 Task: Look for space in Ottaviano, Italy from 13th August, 2023 to 17th August, 2023 for 2 adults in price range Rs.10000 to Rs.16000. Place can be entire place with 2 bedrooms having 2 beds and 1 bathroom. Property type can be house, flat, guest house. Amenities needed are: wifi. Booking option can be shelf check-in. Required host language is English.
Action: Mouse moved to (548, 141)
Screenshot: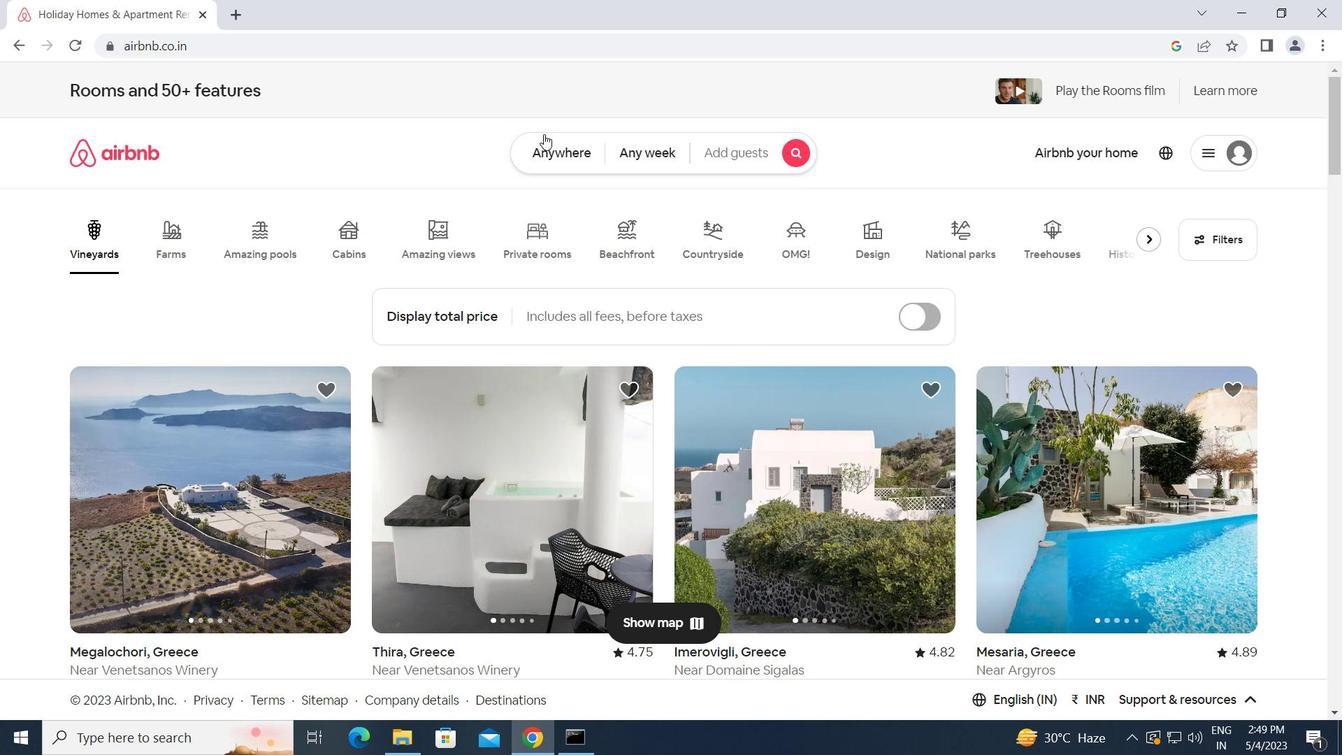 
Action: Mouse pressed left at (548, 141)
Screenshot: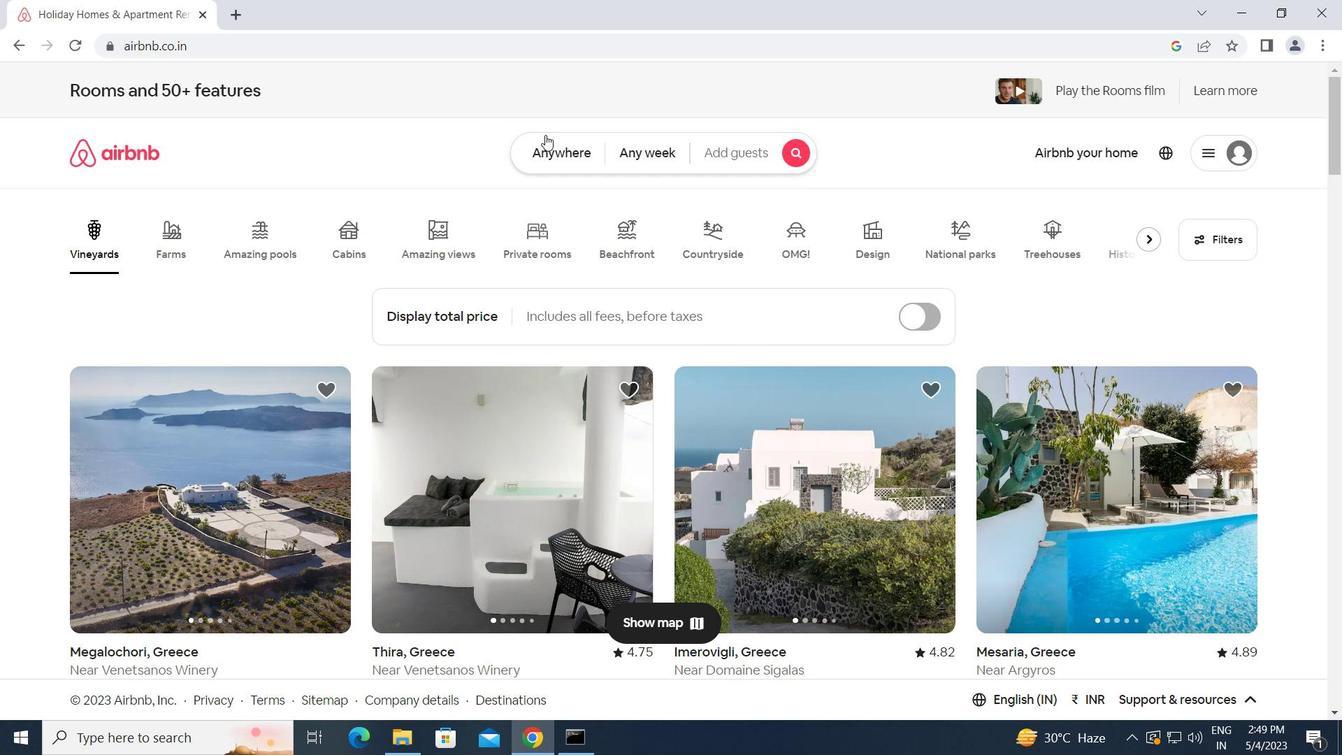 
Action: Mouse moved to (467, 196)
Screenshot: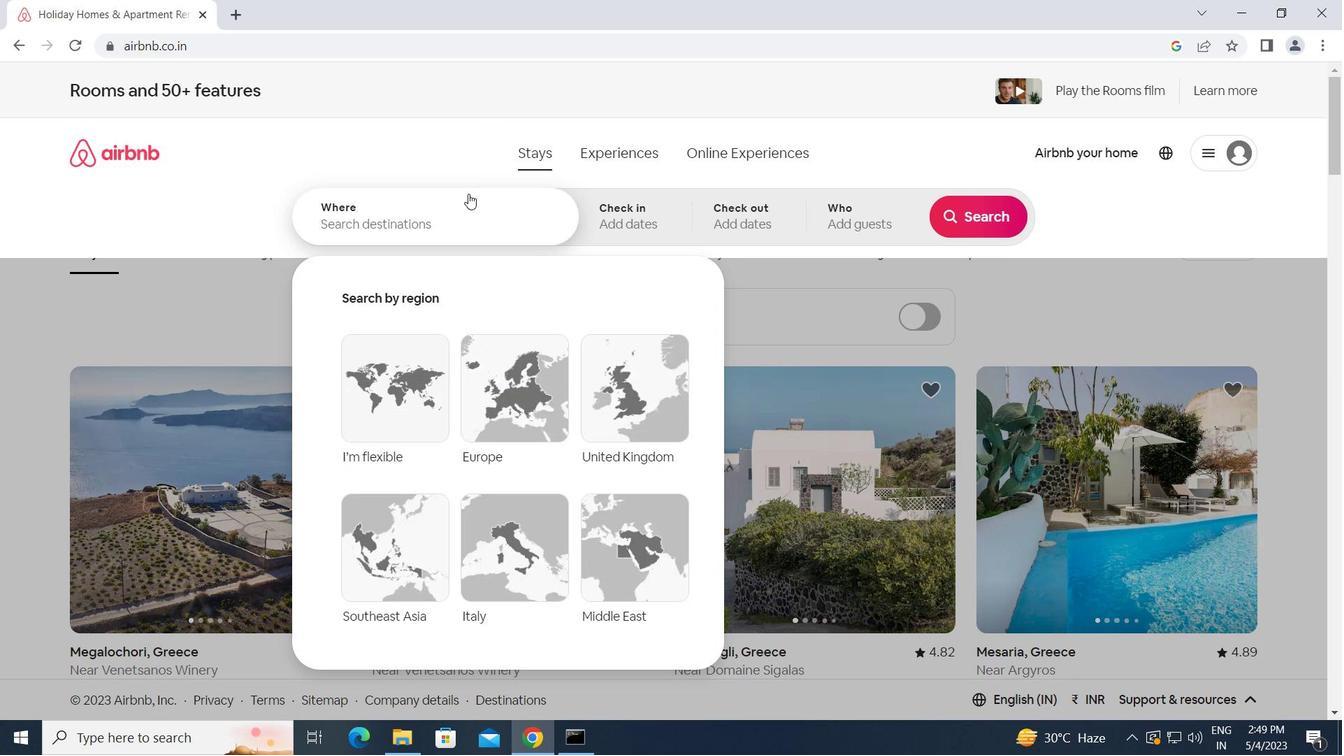 
Action: Mouse pressed left at (467, 196)
Screenshot: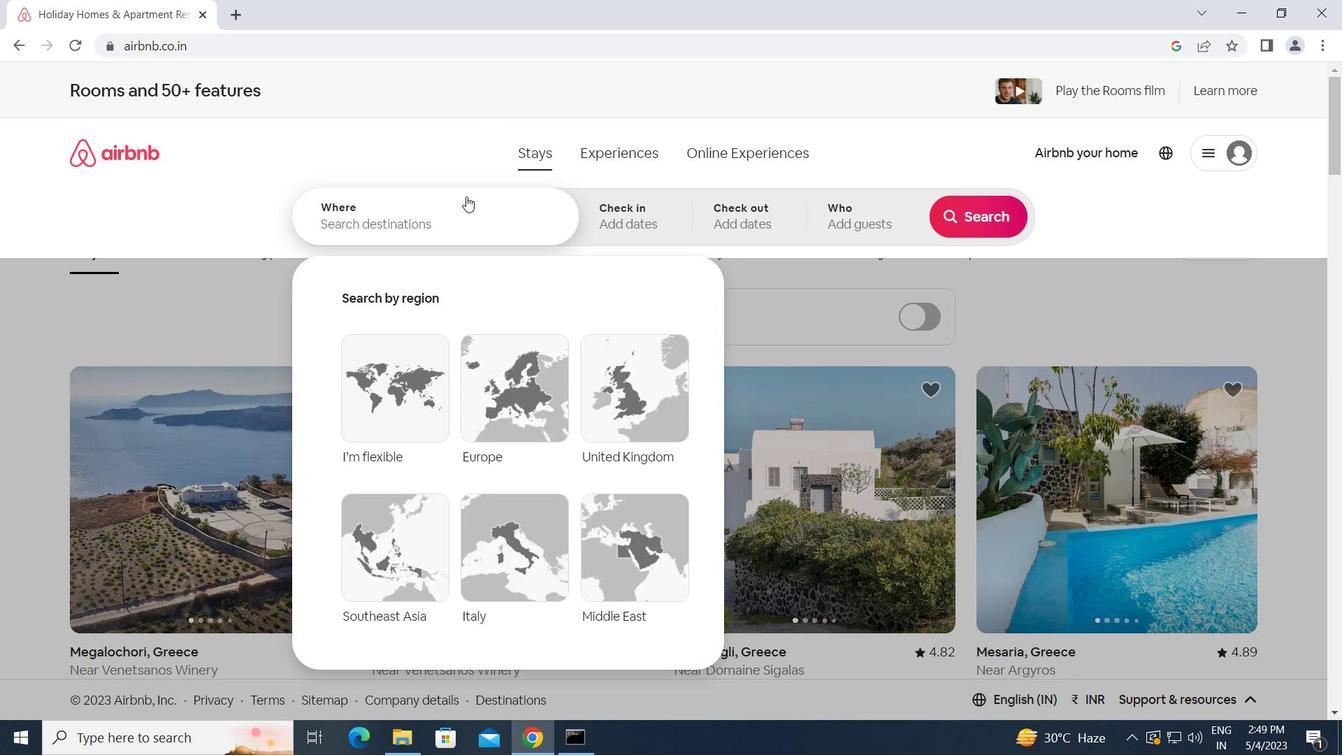 
Action: Key pressed o<Key.caps_lock>ttaviano,<Key.space><Key.caps_lock>i<Key.caps_lock>taly<Key.enter>
Screenshot: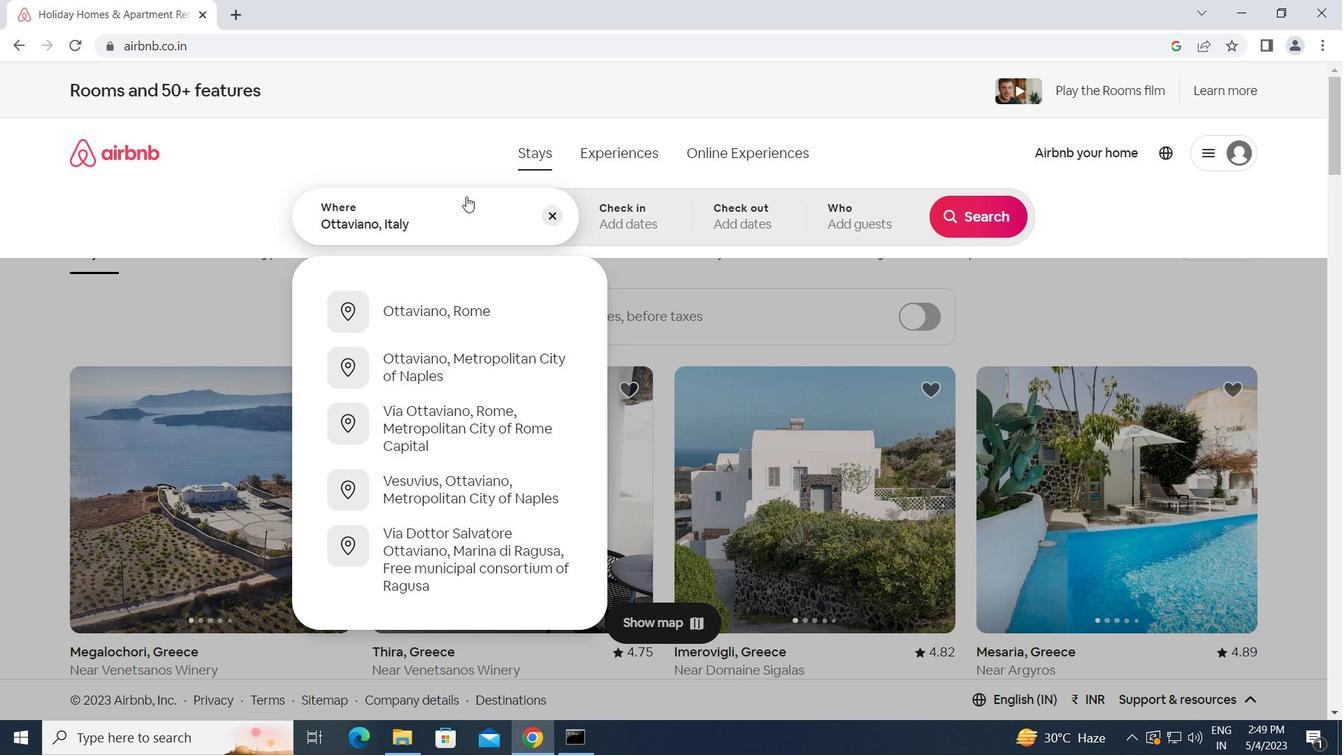 
Action: Mouse moved to (971, 353)
Screenshot: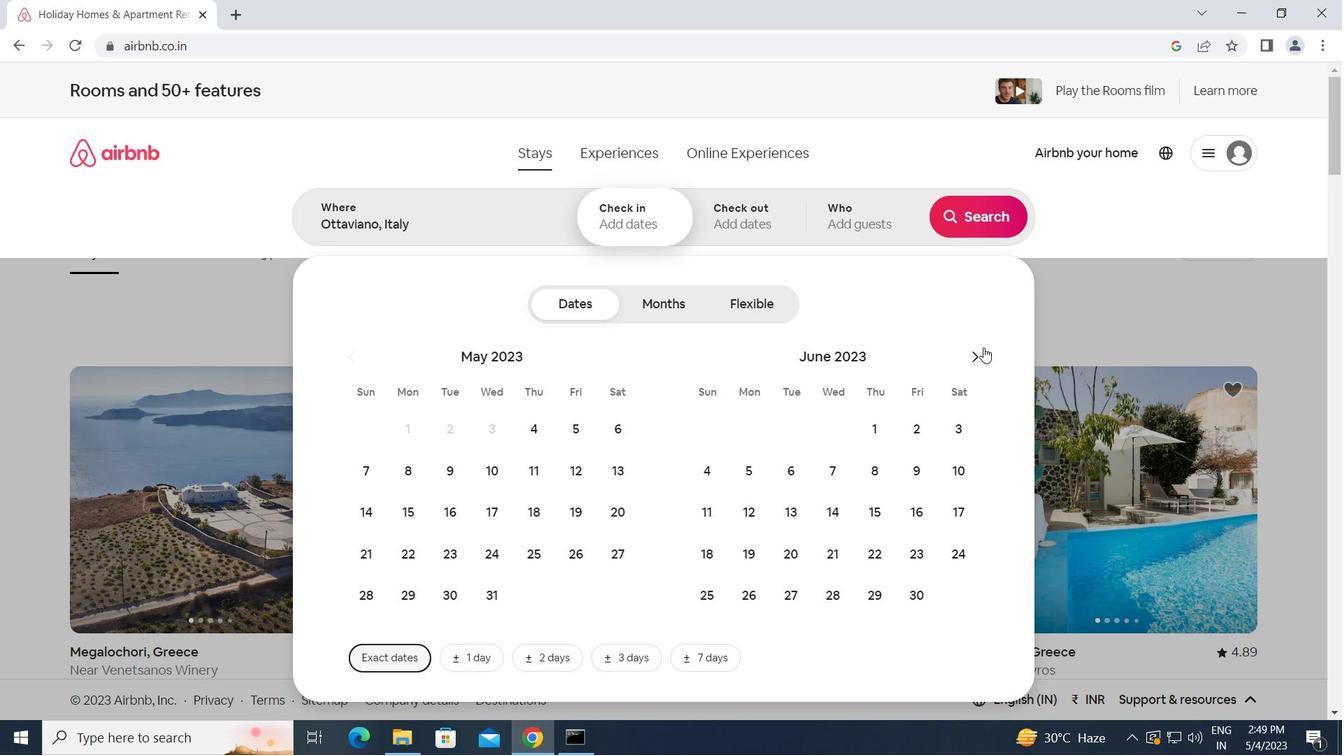 
Action: Mouse pressed left at (971, 353)
Screenshot: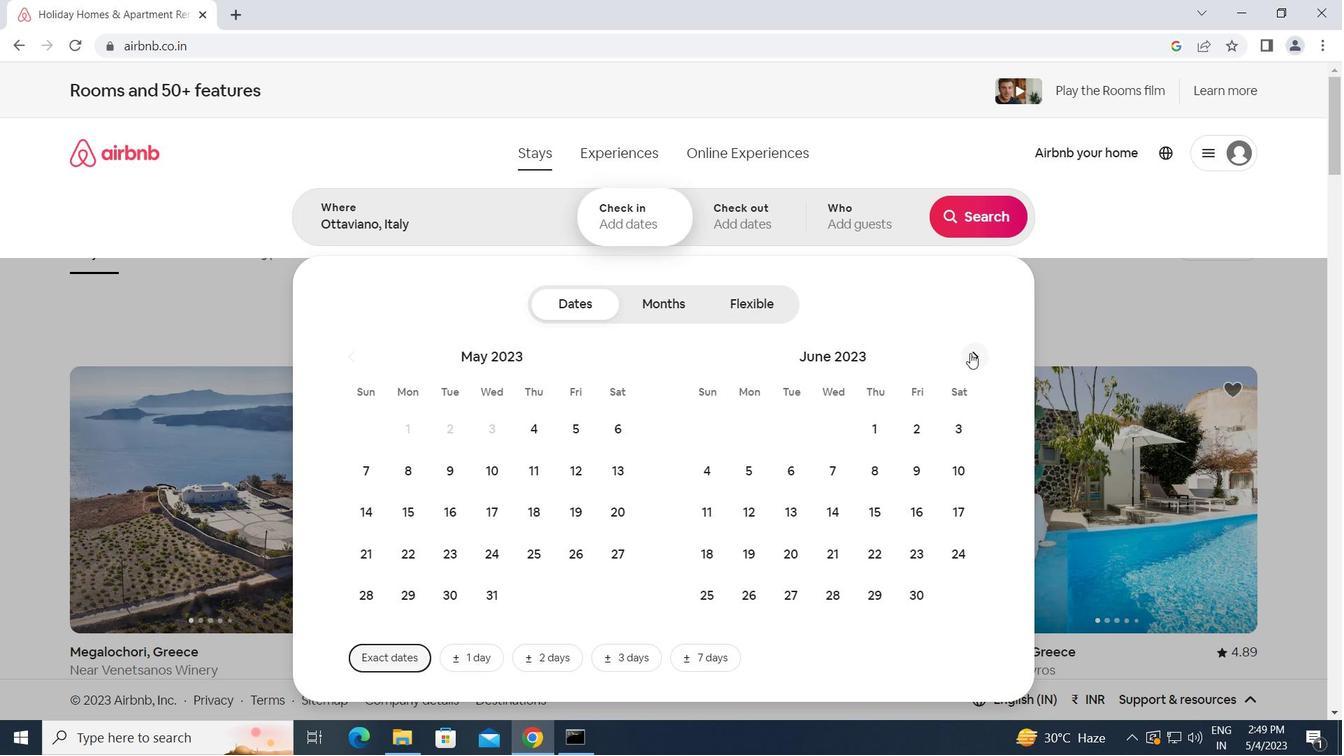 
Action: Mouse pressed left at (971, 353)
Screenshot: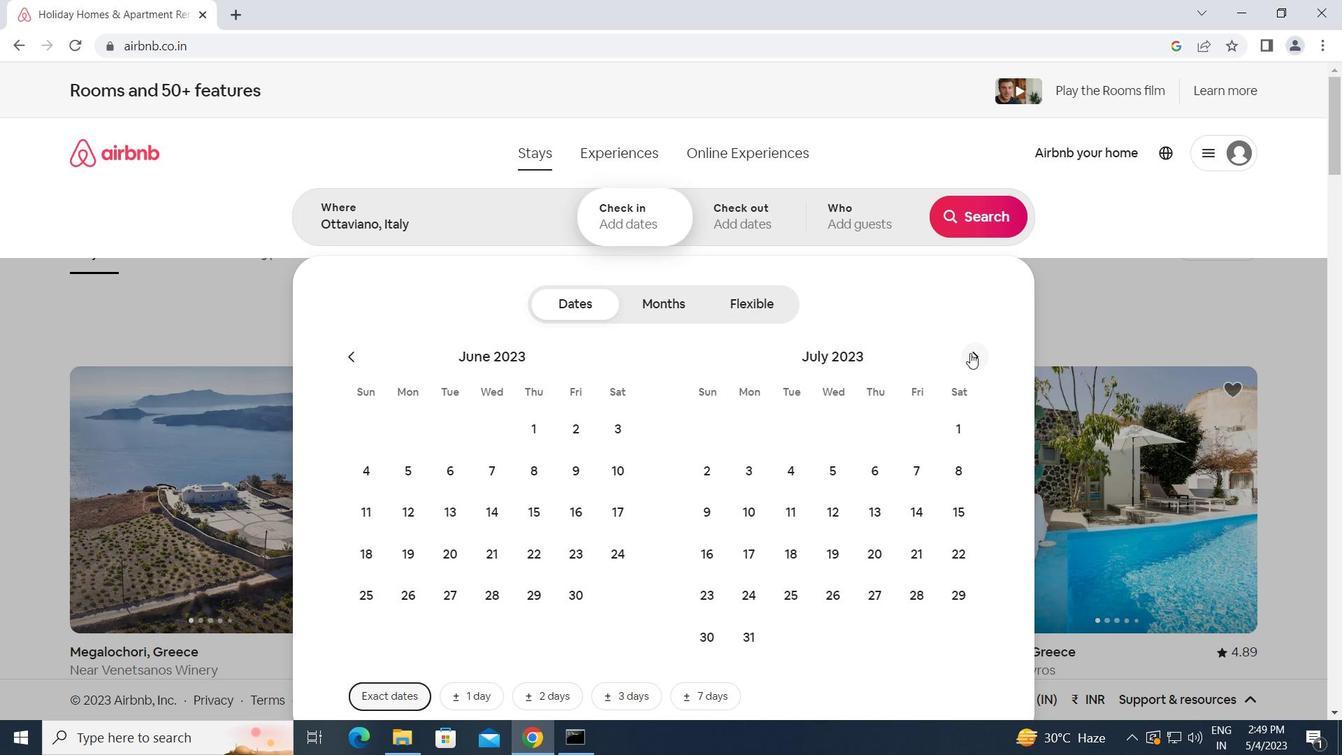 
Action: Mouse moved to (716, 513)
Screenshot: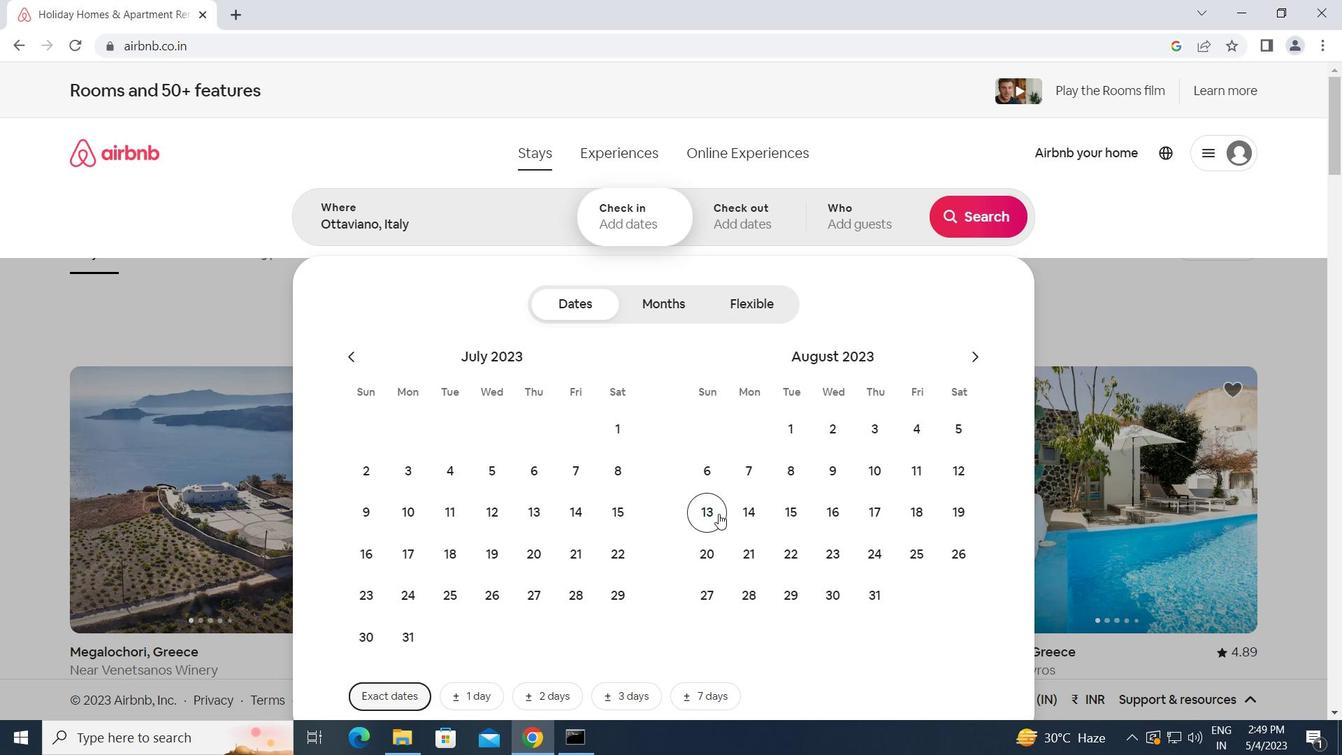 
Action: Mouse pressed left at (716, 513)
Screenshot: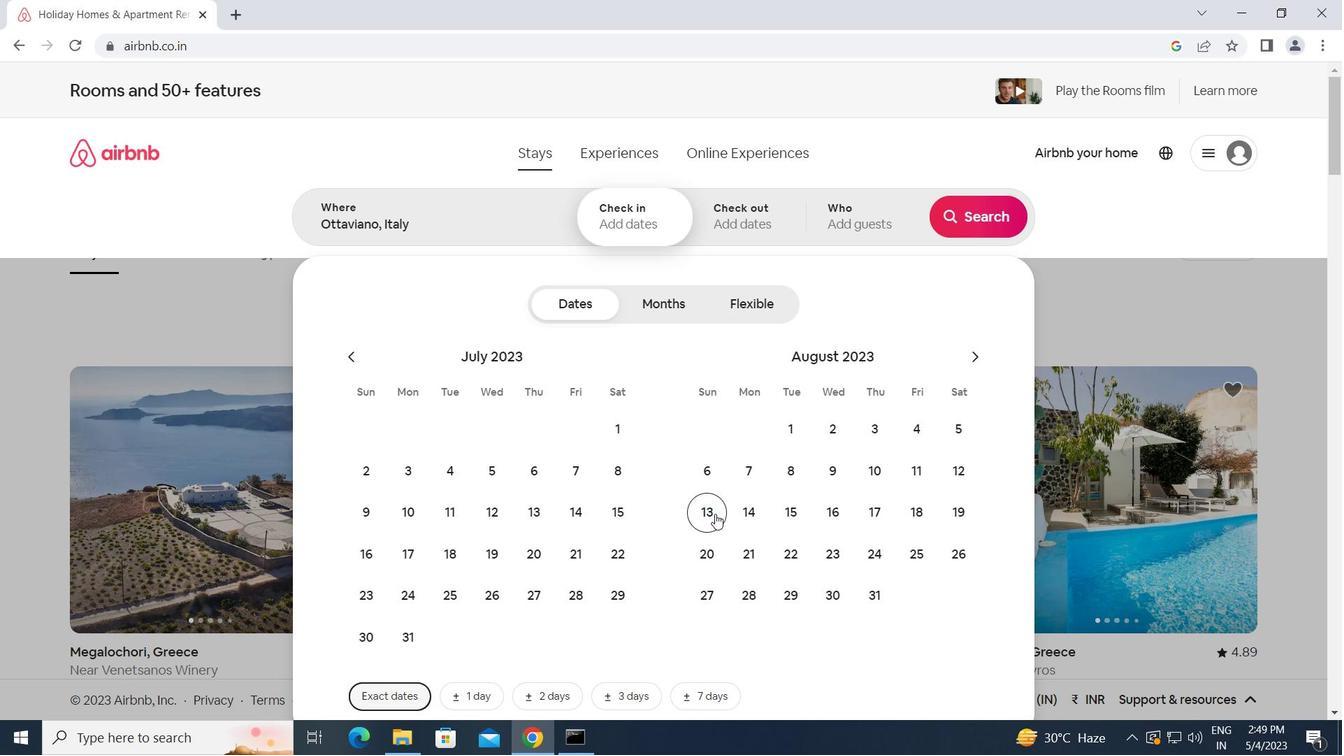 
Action: Mouse moved to (870, 522)
Screenshot: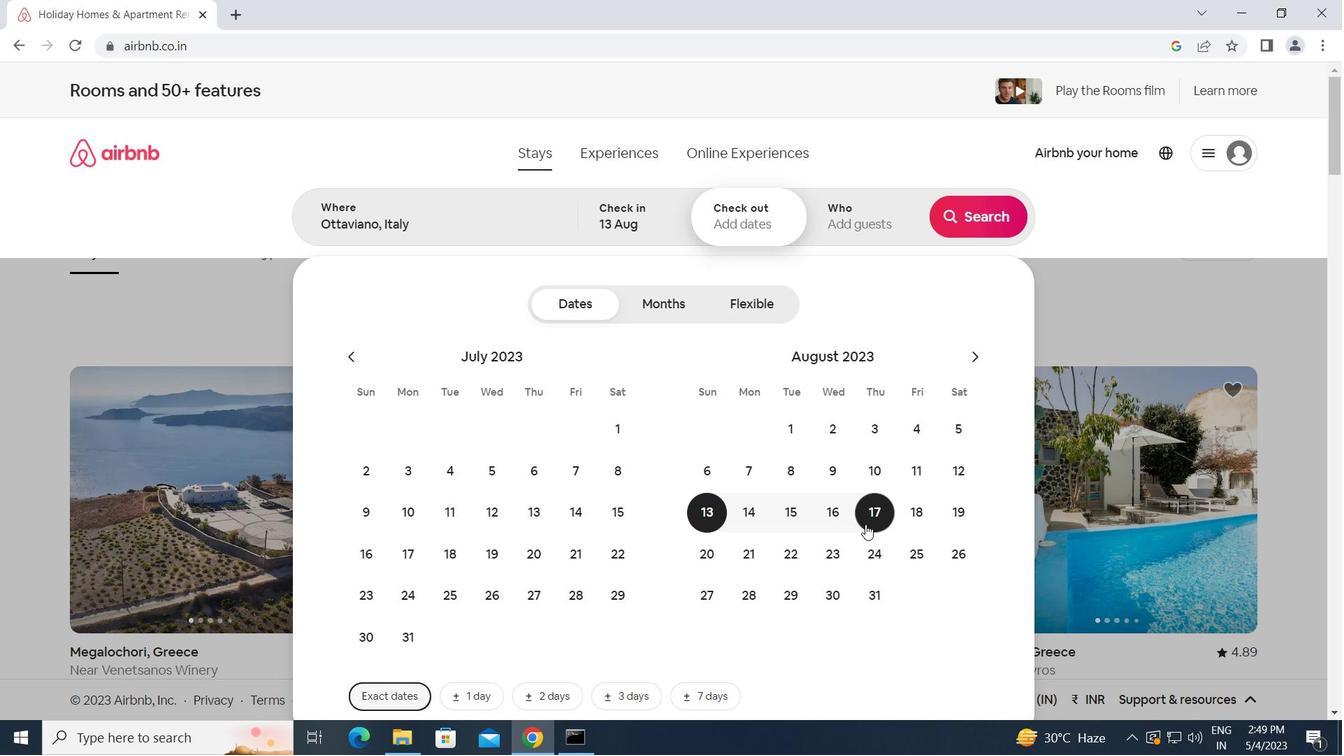 
Action: Mouse pressed left at (870, 522)
Screenshot: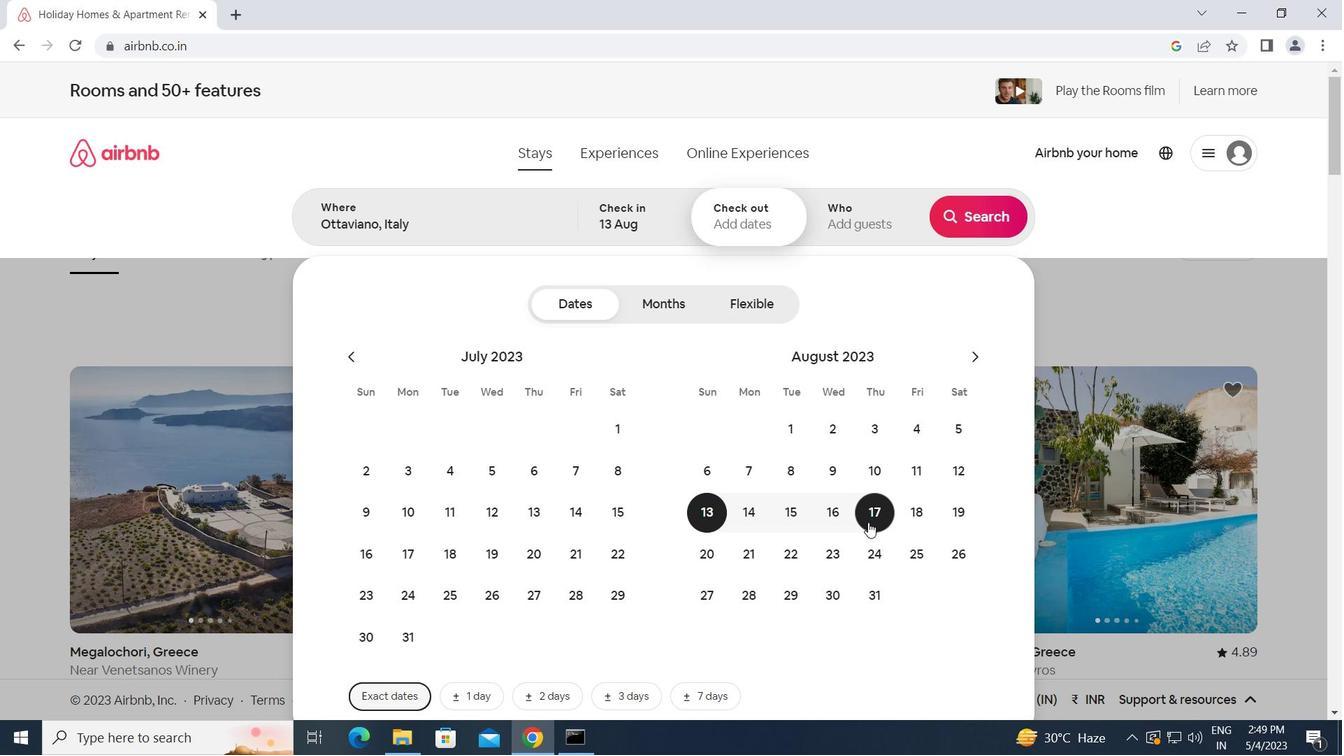
Action: Mouse moved to (855, 212)
Screenshot: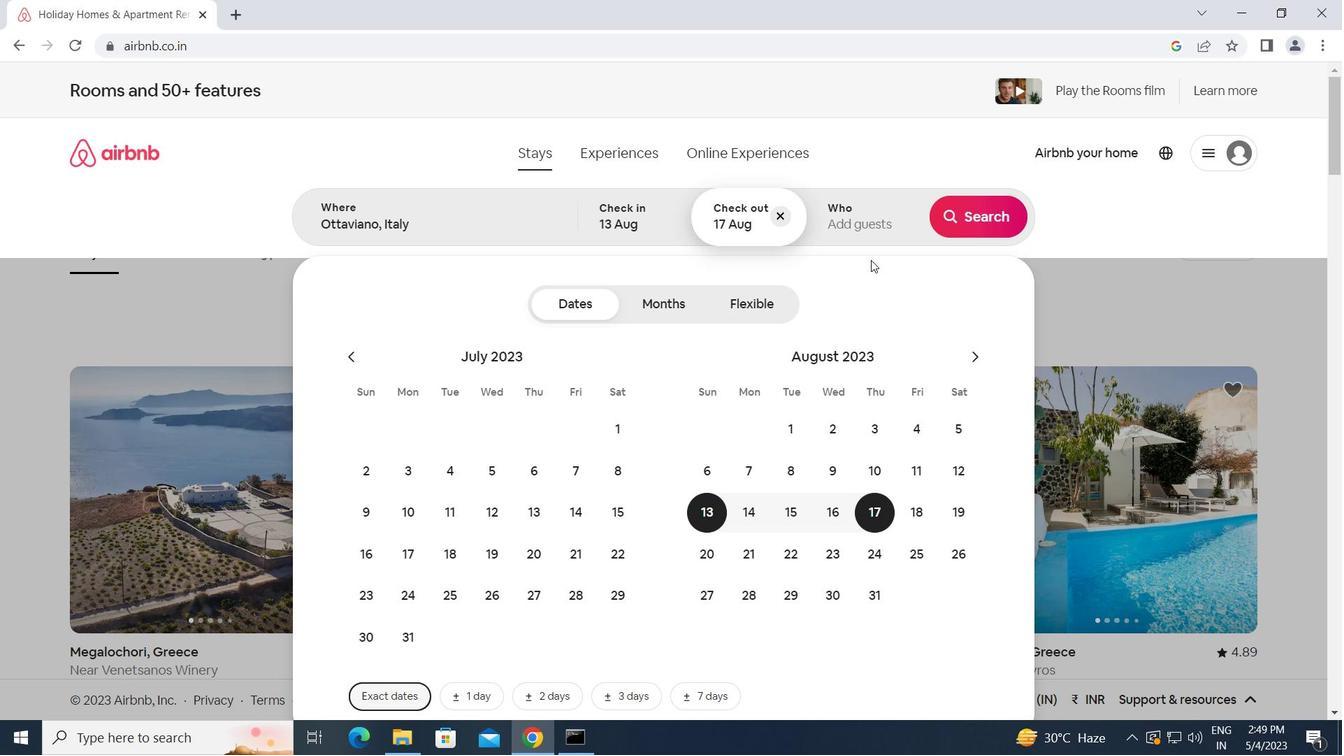 
Action: Mouse pressed left at (855, 212)
Screenshot: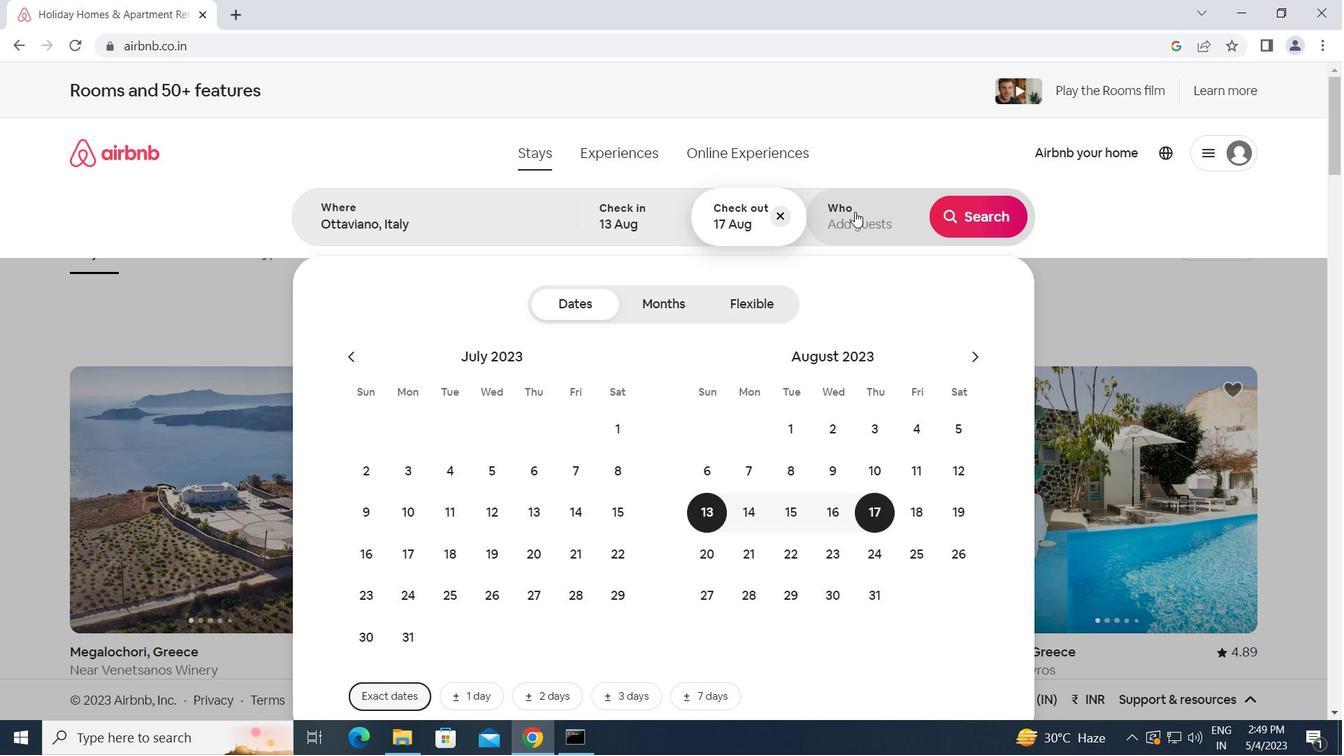 
Action: Mouse moved to (981, 318)
Screenshot: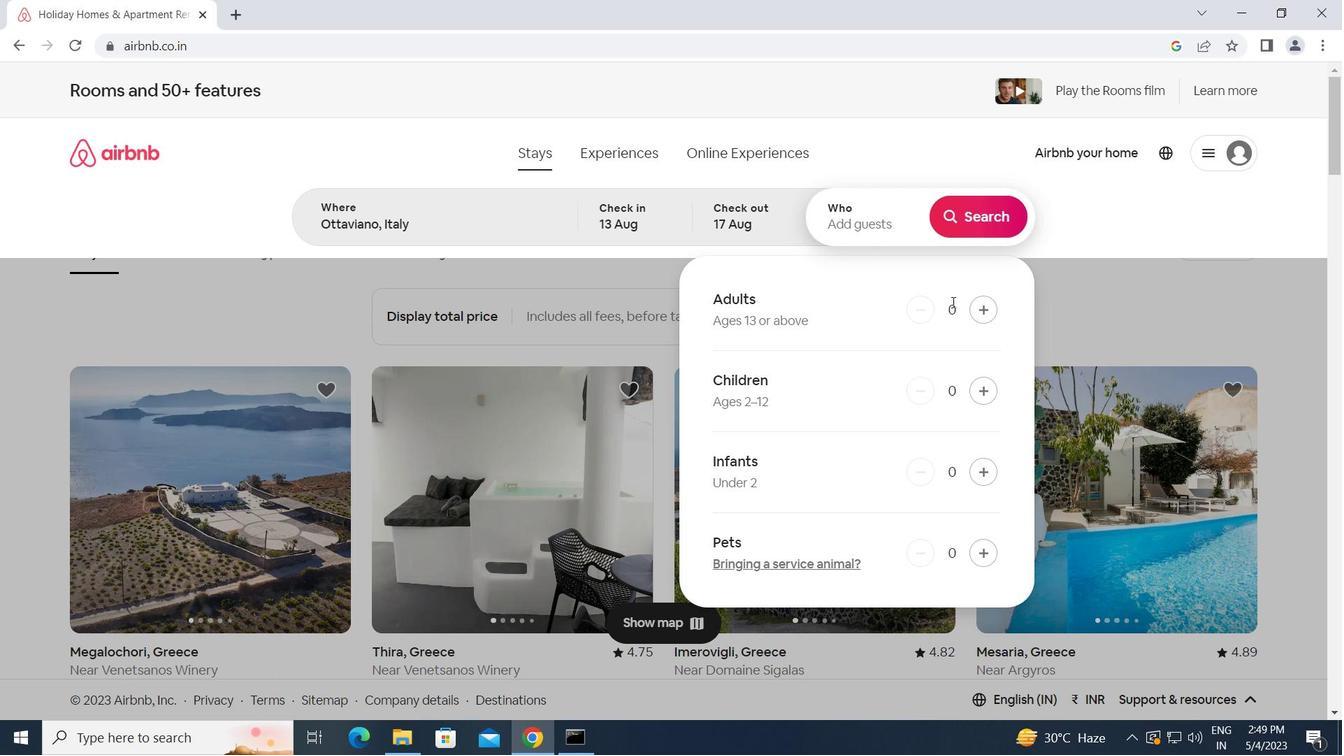 
Action: Mouse pressed left at (981, 318)
Screenshot: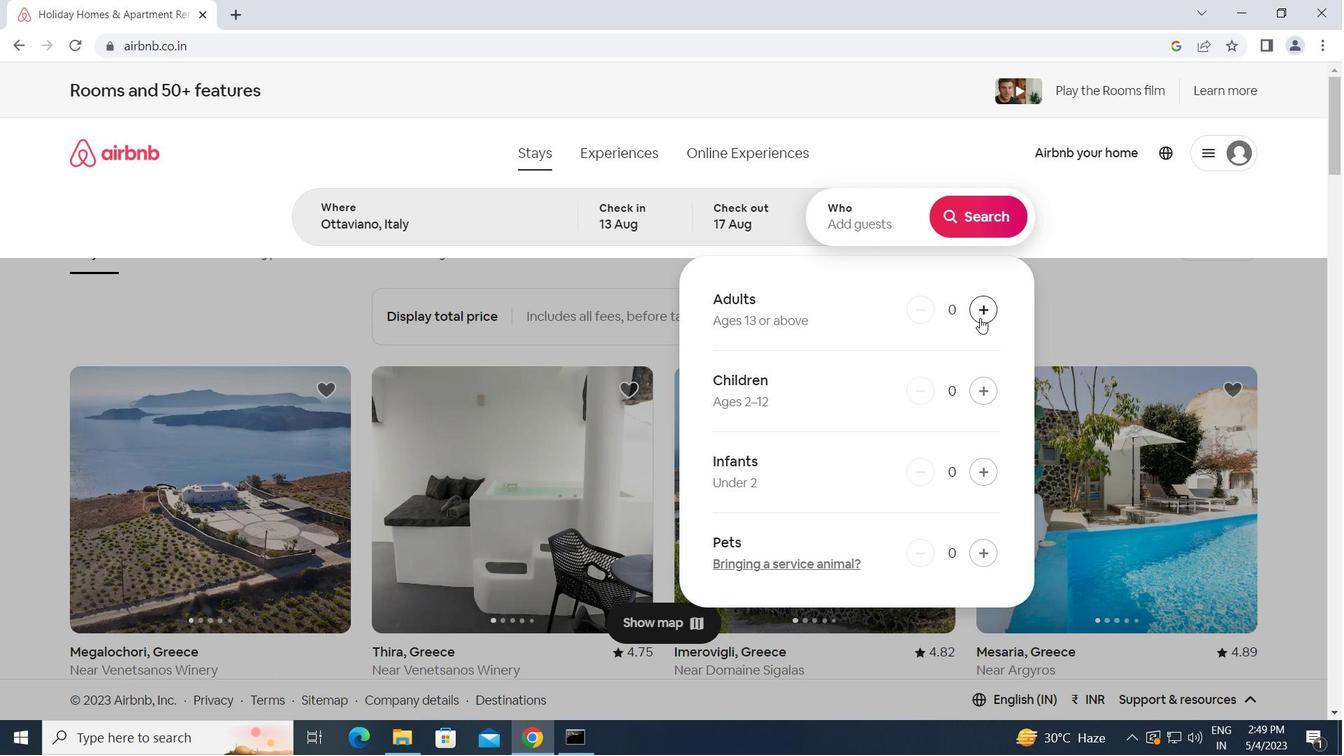 
Action: Mouse pressed left at (981, 318)
Screenshot: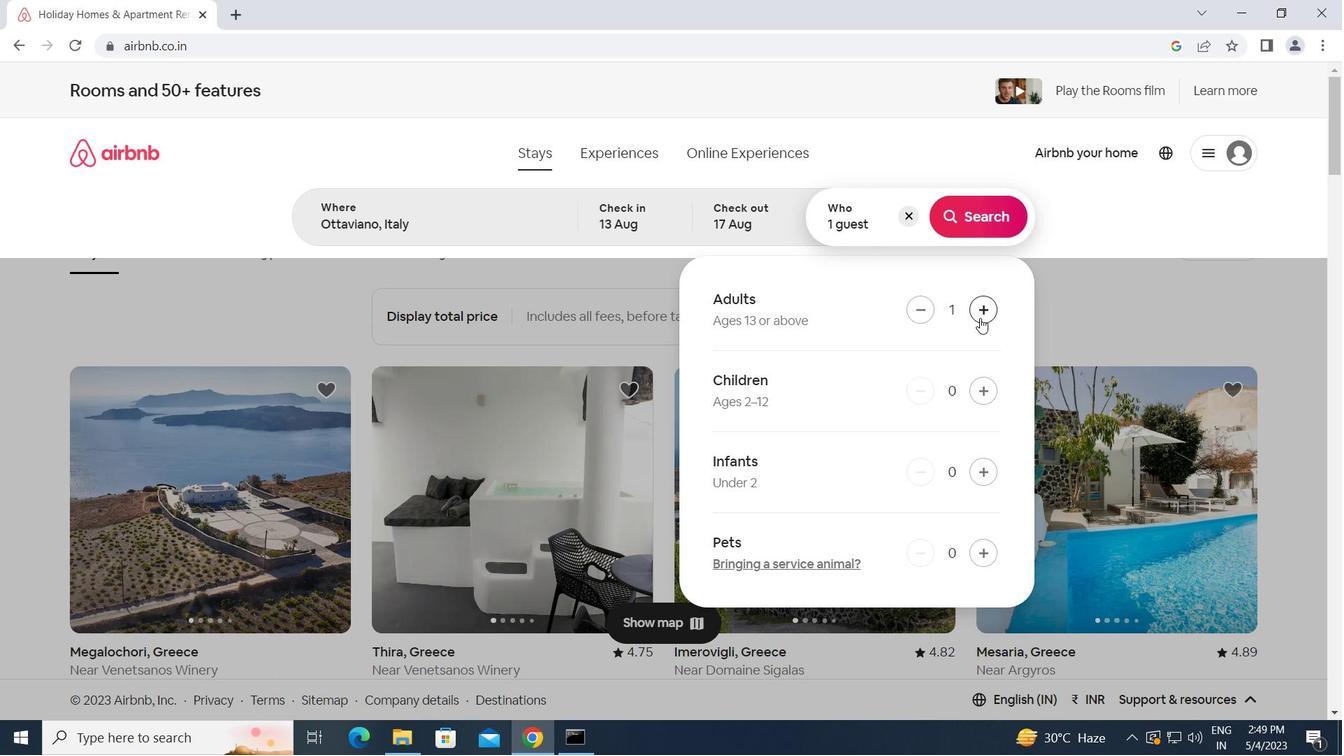 
Action: Mouse moved to (966, 222)
Screenshot: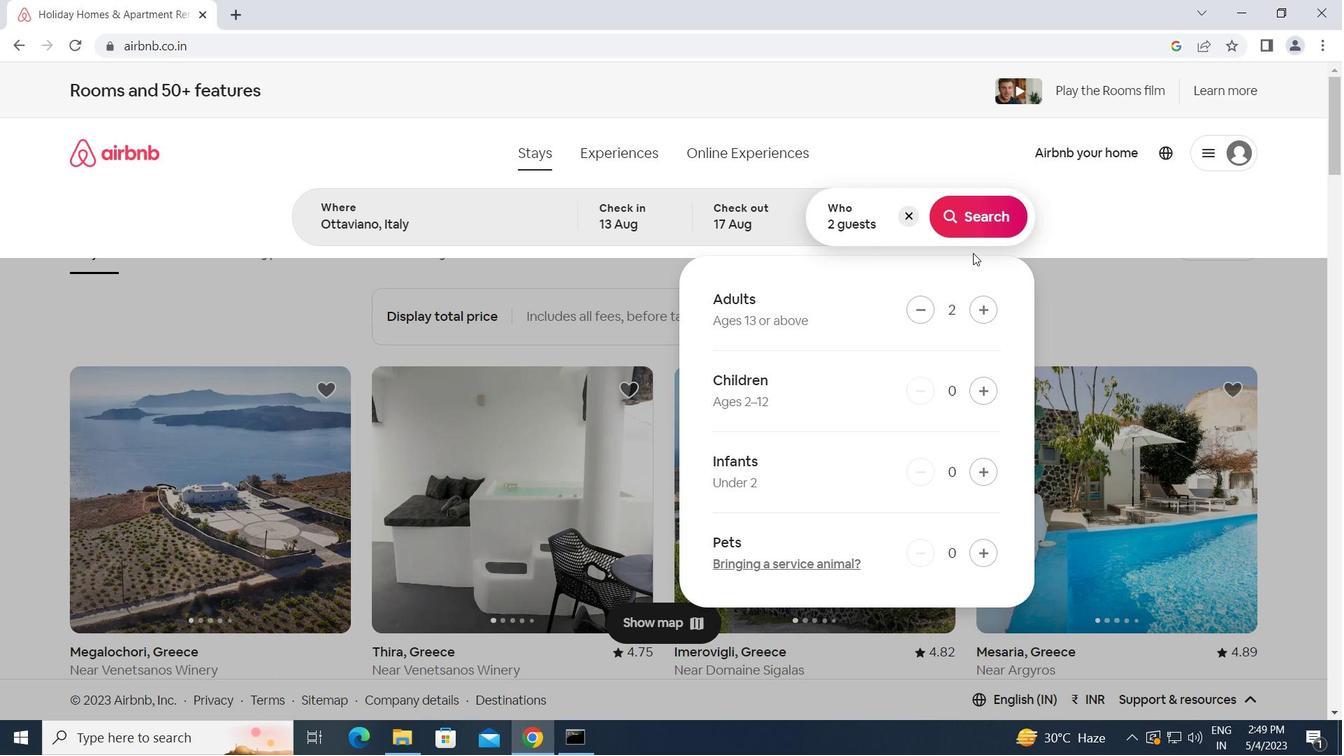 
Action: Mouse pressed left at (966, 222)
Screenshot: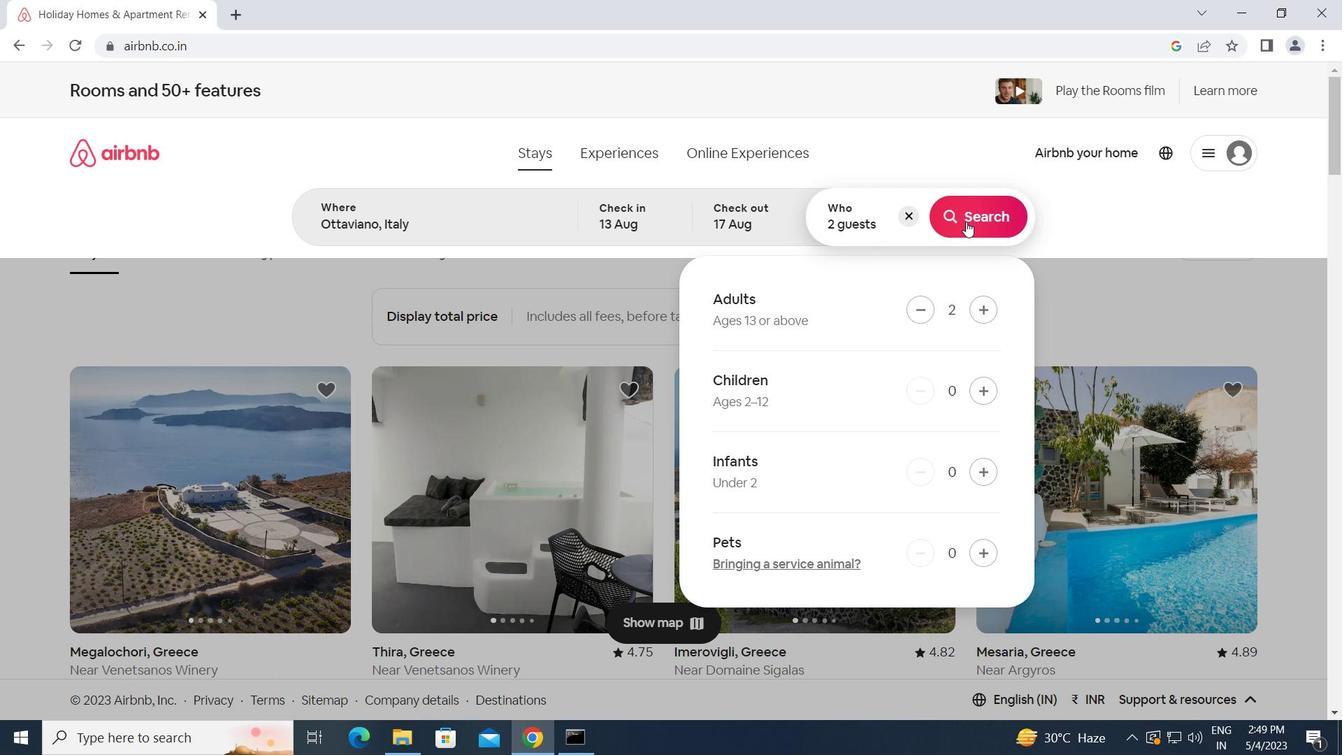 
Action: Mouse moved to (1256, 172)
Screenshot: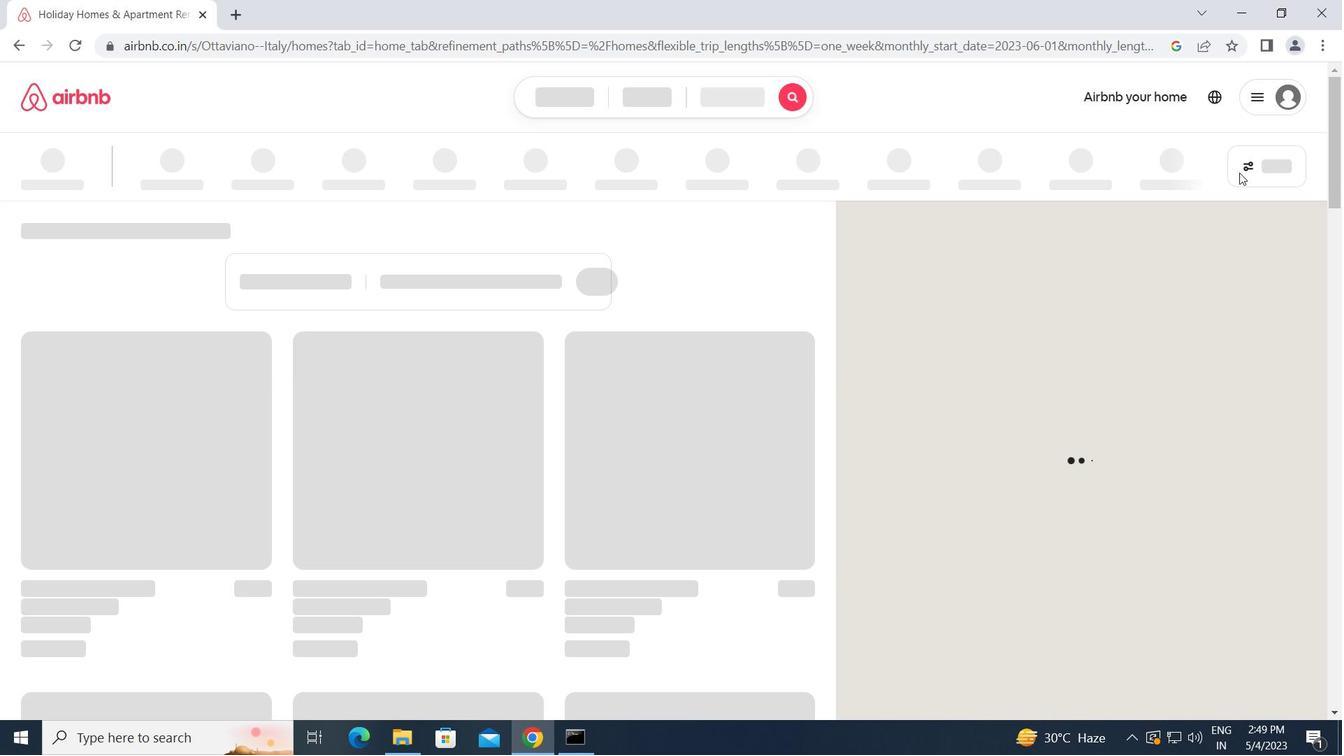 
Action: Mouse pressed left at (1256, 172)
Screenshot: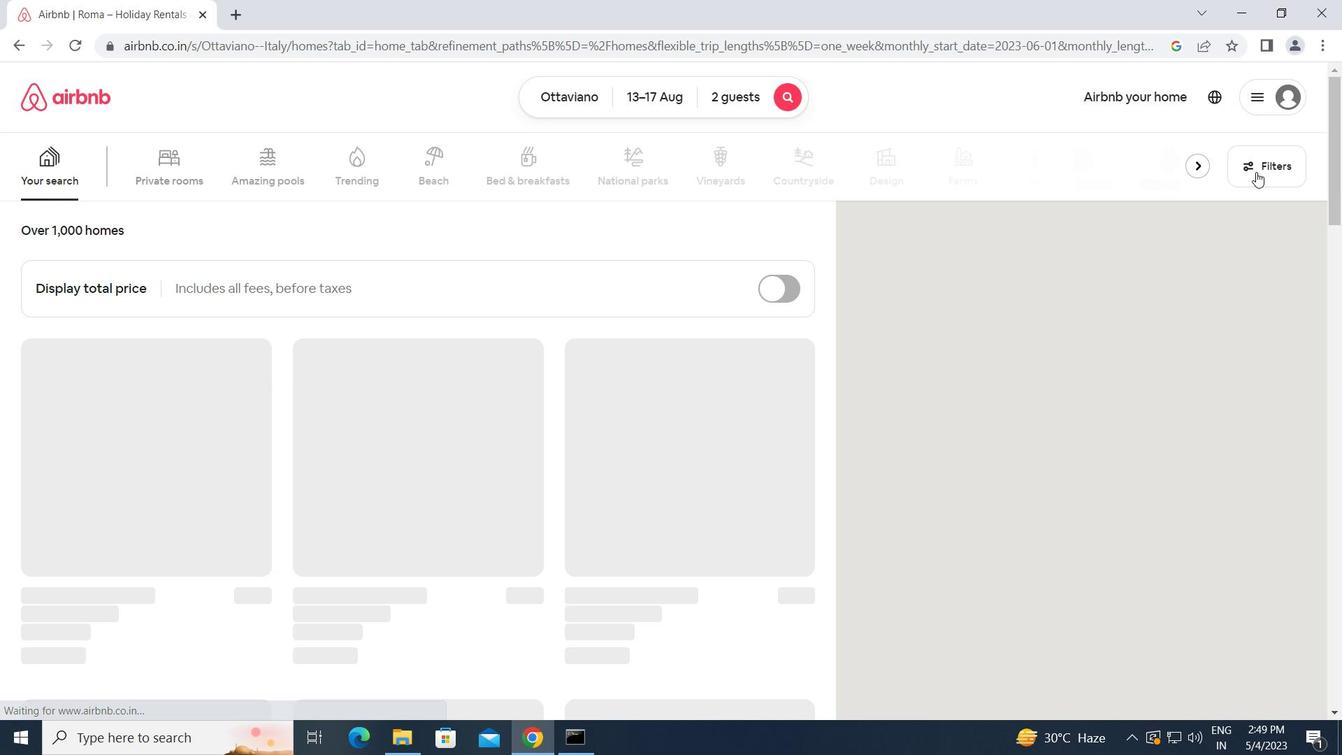 
Action: Mouse moved to (458, 387)
Screenshot: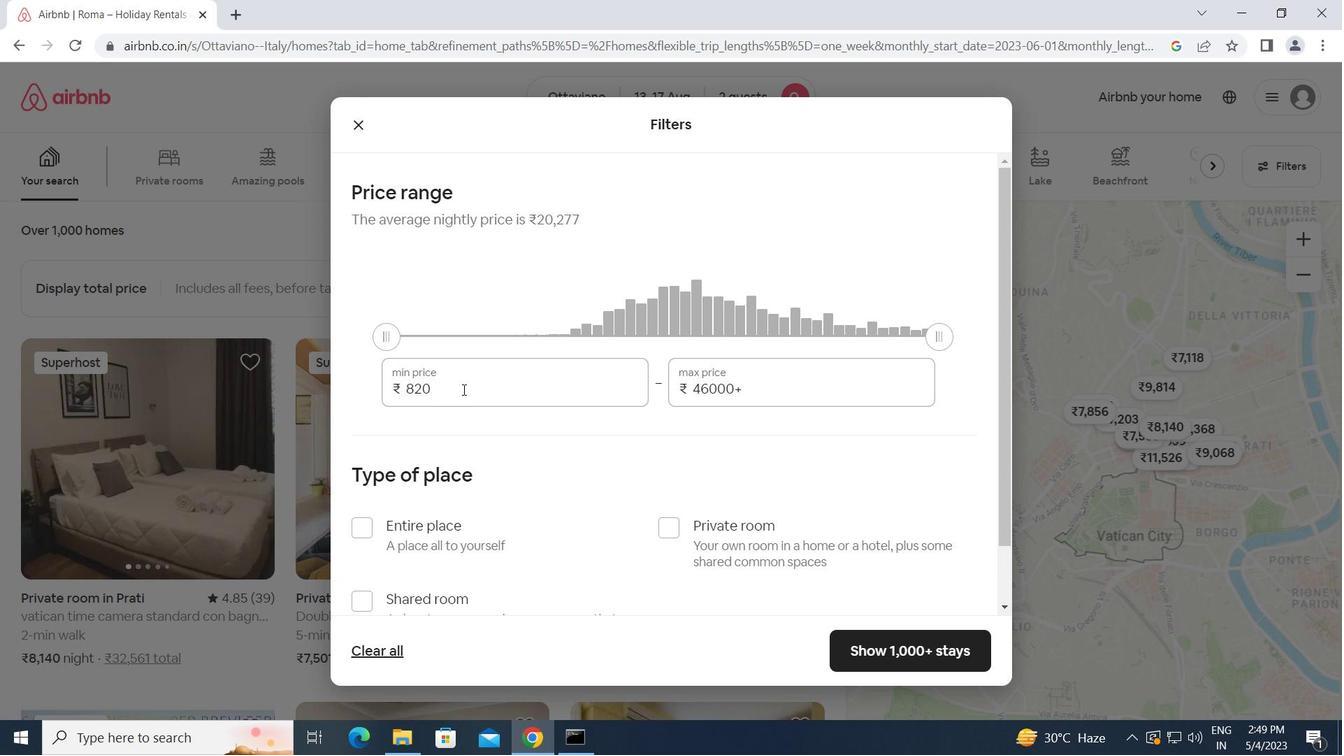 
Action: Mouse pressed left at (458, 387)
Screenshot: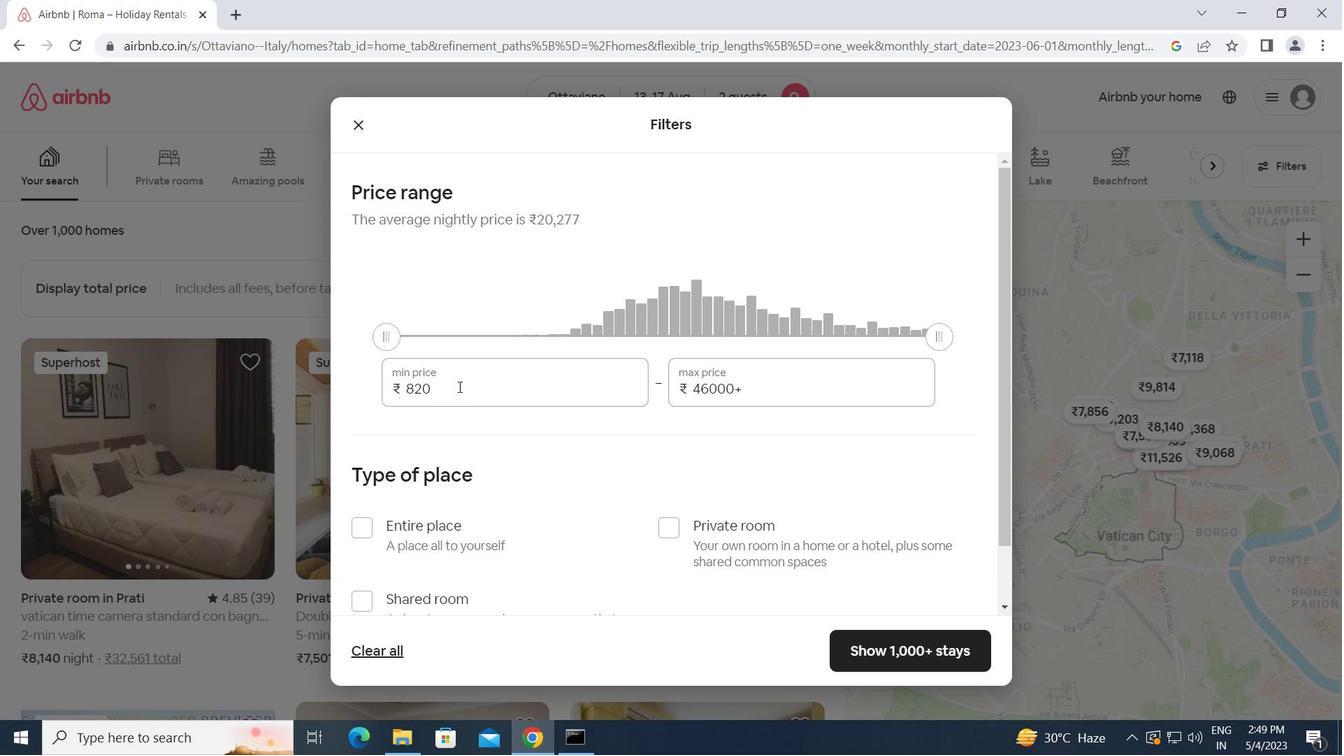 
Action: Mouse moved to (371, 384)
Screenshot: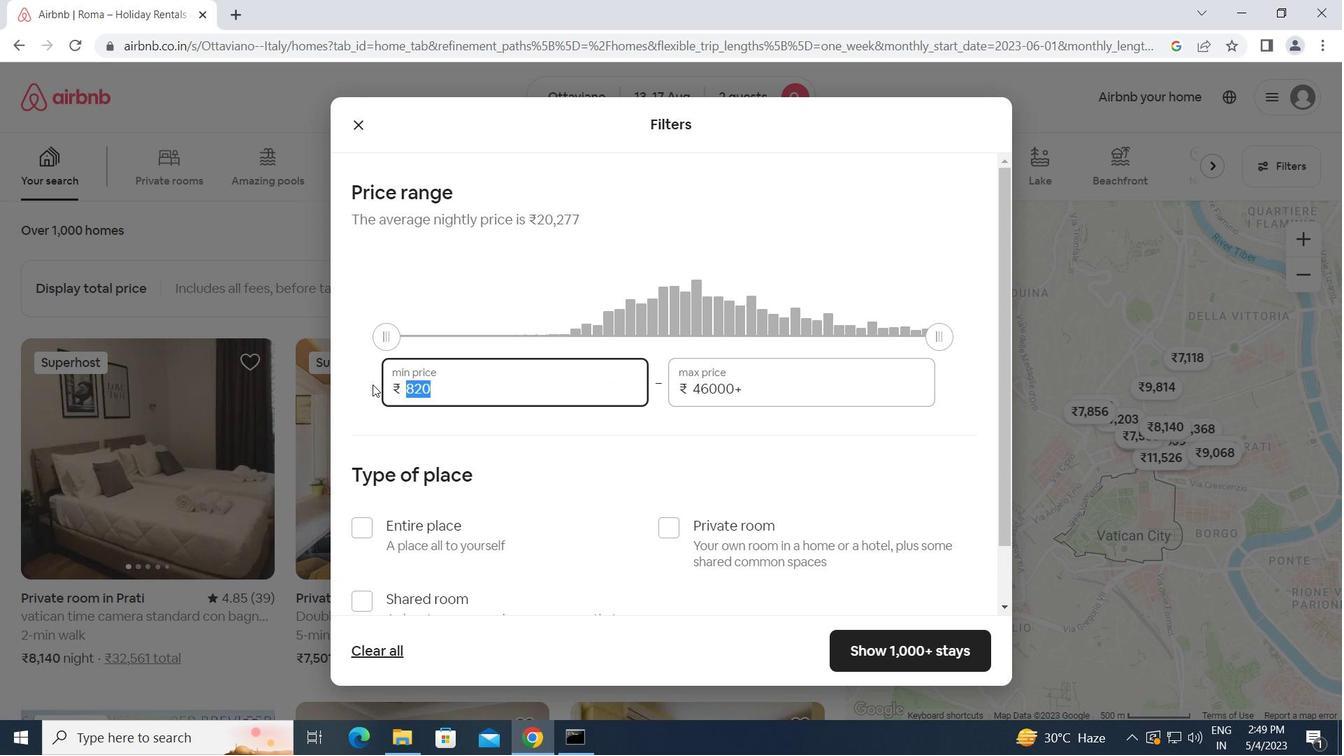 
Action: Key pressed 10000<Key.tab>16000
Screenshot: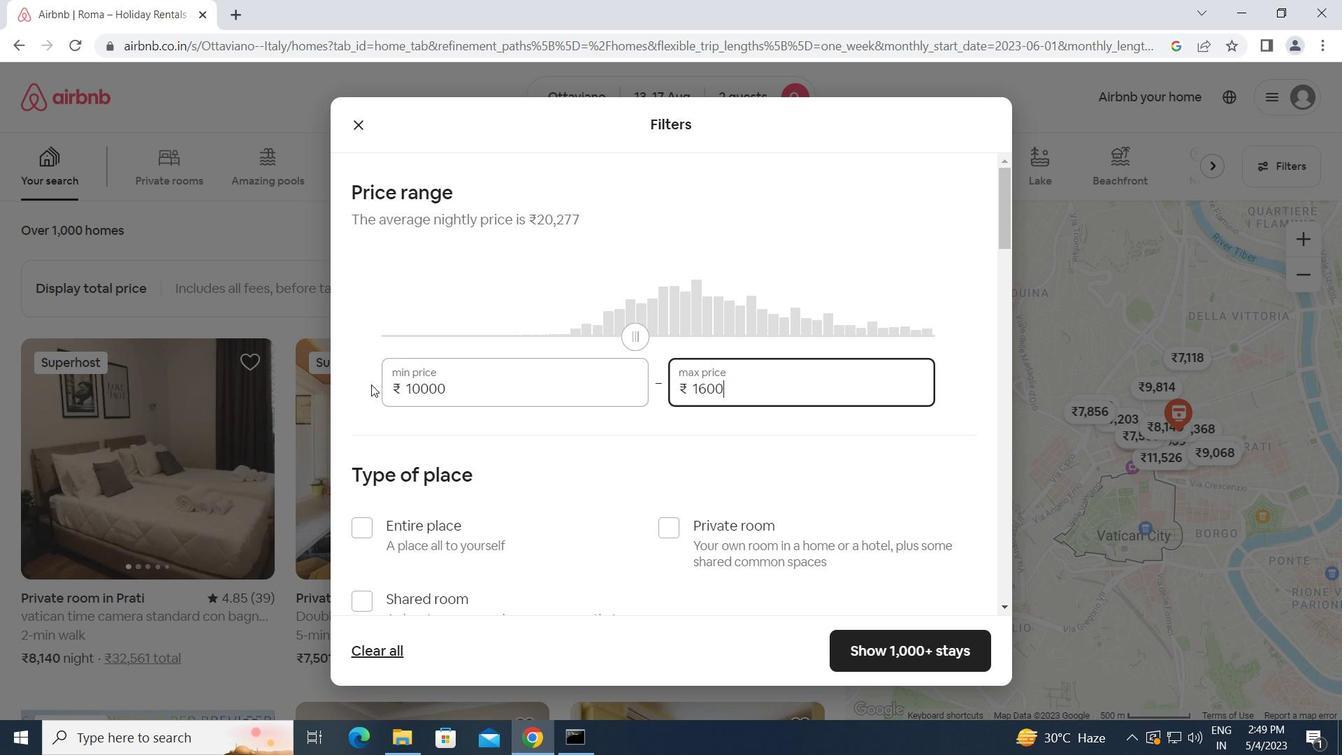 
Action: Mouse moved to (455, 457)
Screenshot: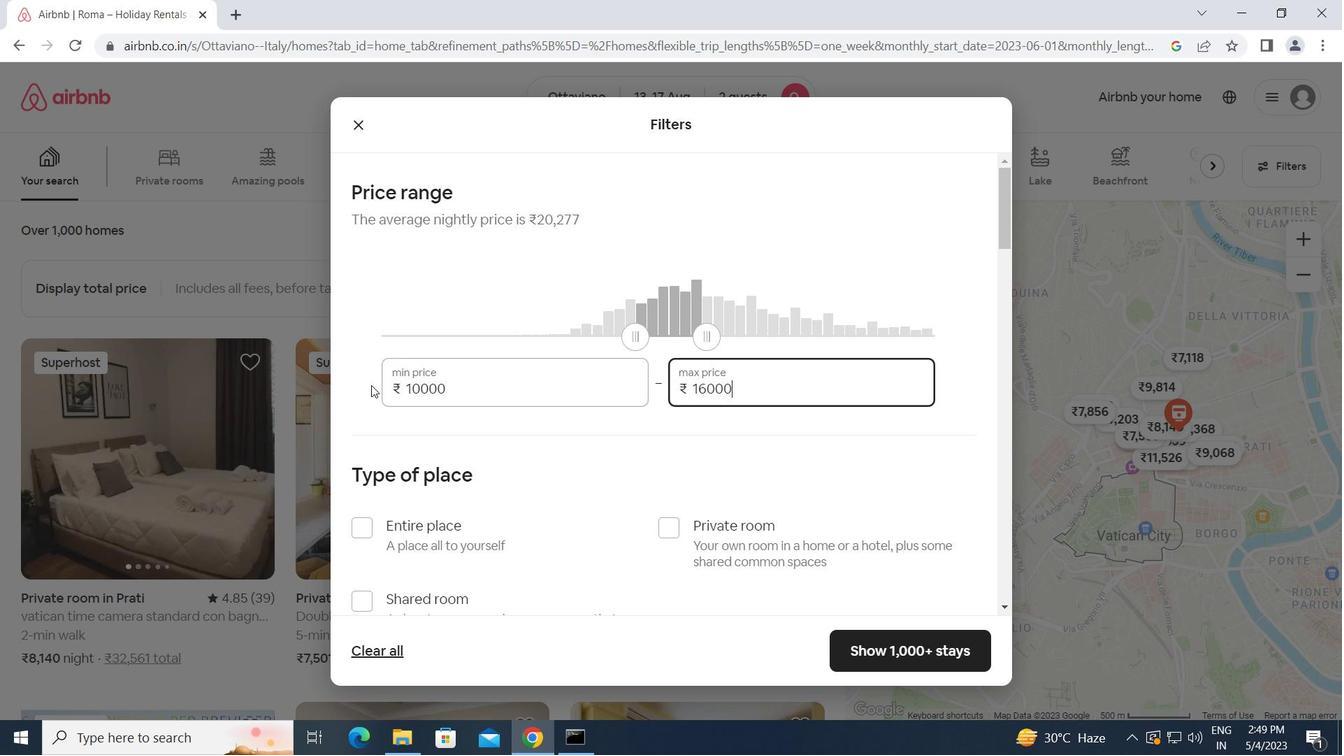 
Action: Mouse scrolled (455, 456) with delta (0, 0)
Screenshot: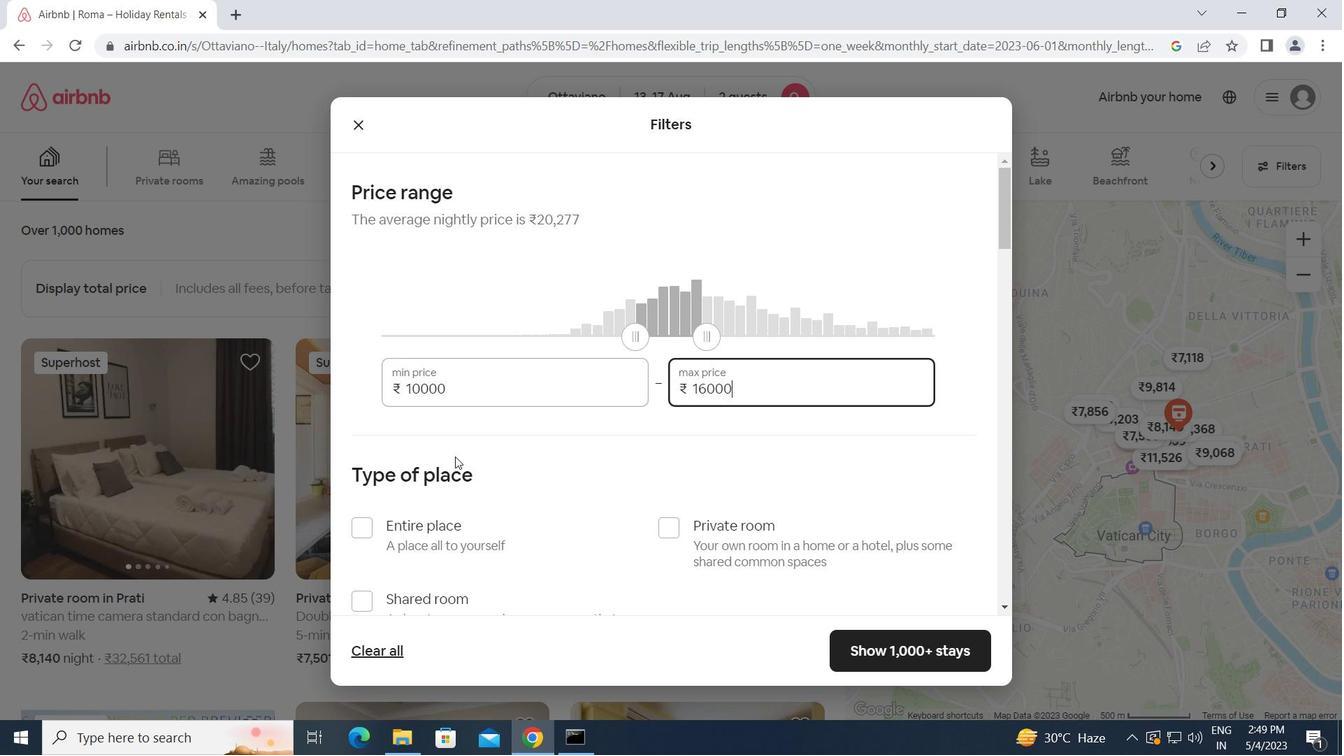 
Action: Mouse moved to (360, 440)
Screenshot: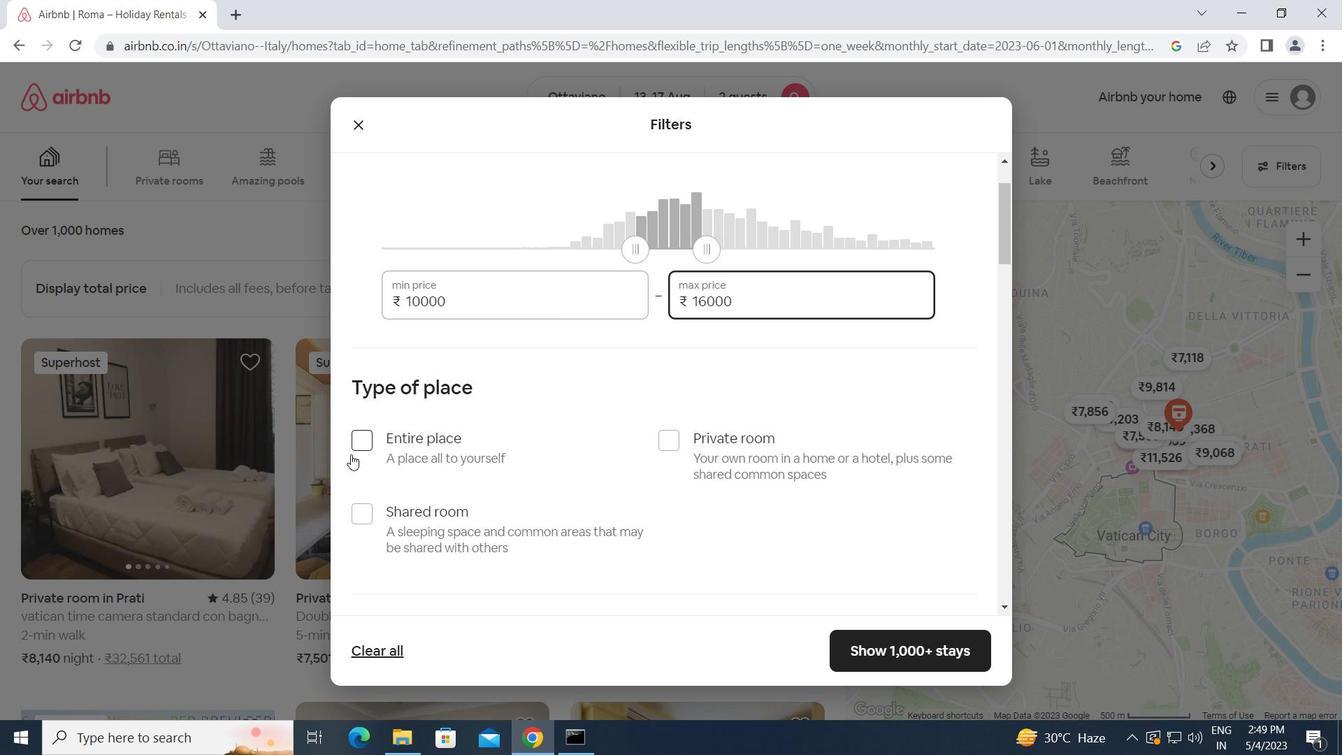 
Action: Mouse pressed left at (360, 440)
Screenshot: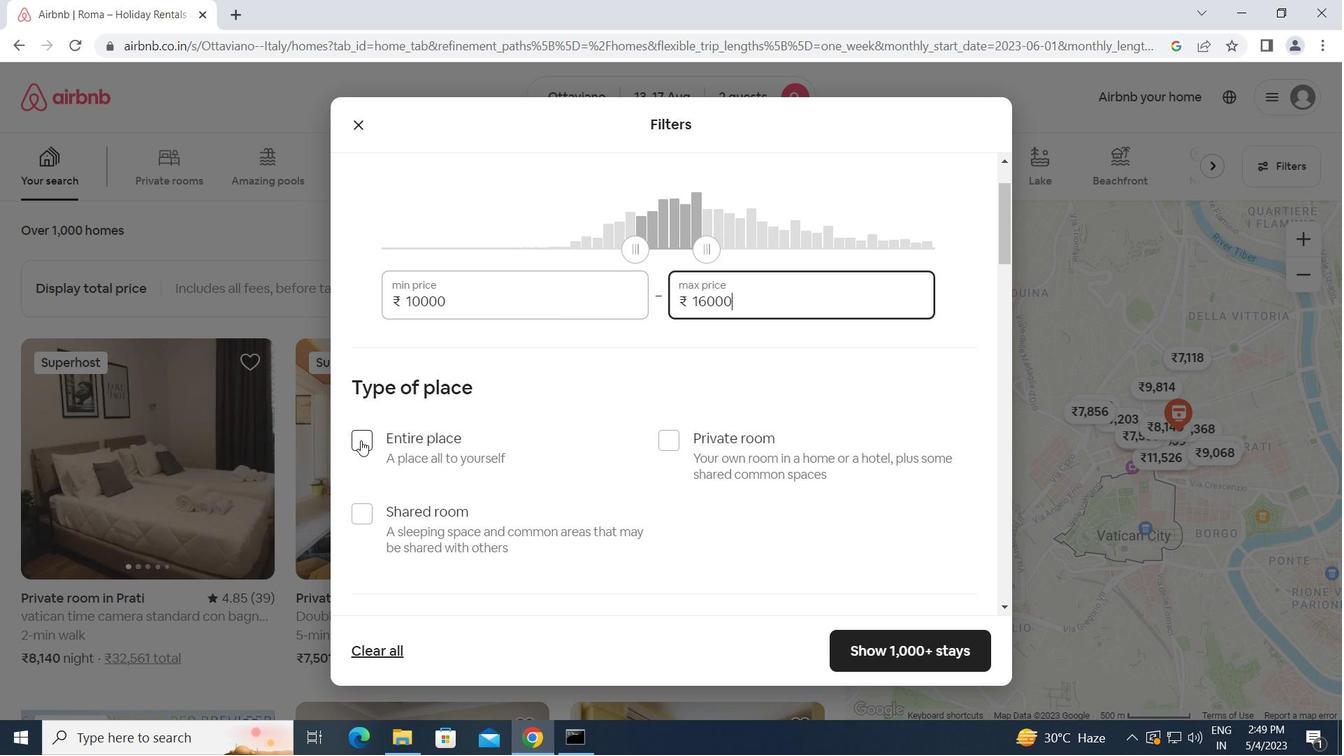 
Action: Mouse moved to (540, 460)
Screenshot: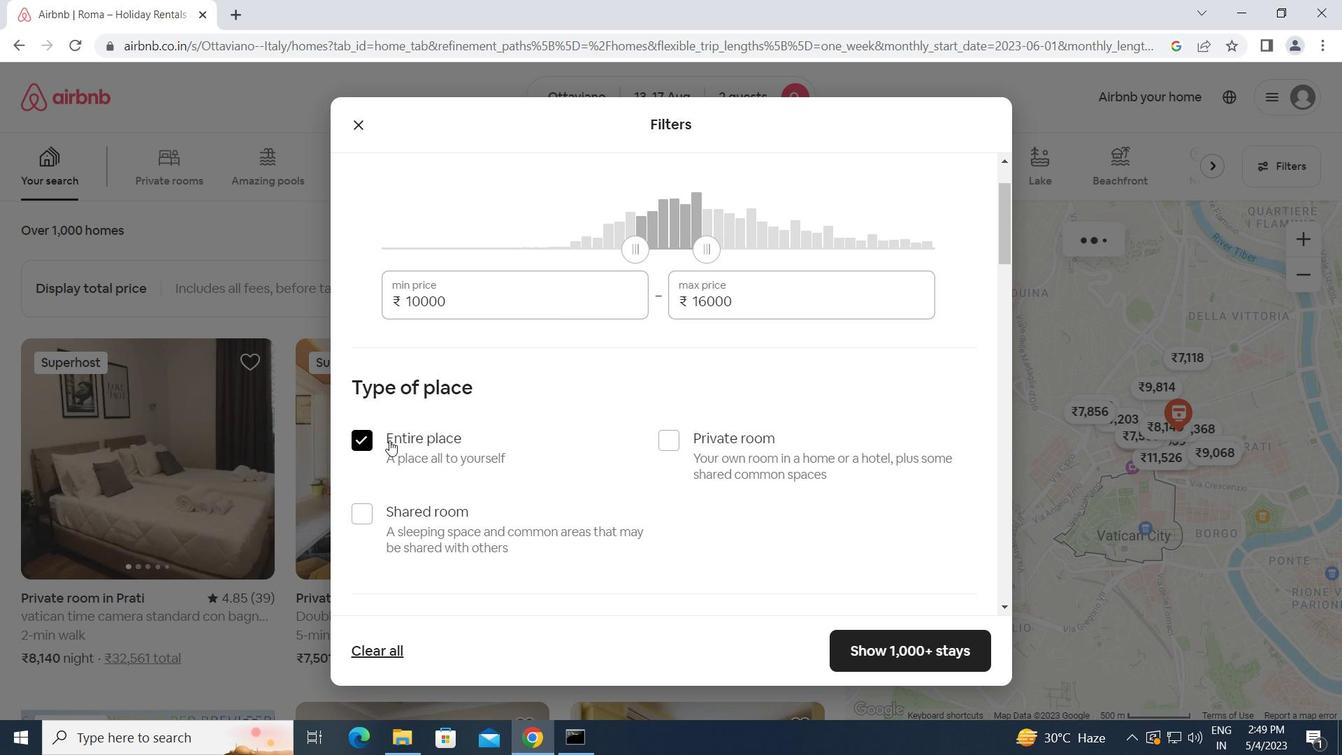 
Action: Mouse scrolled (540, 460) with delta (0, 0)
Screenshot: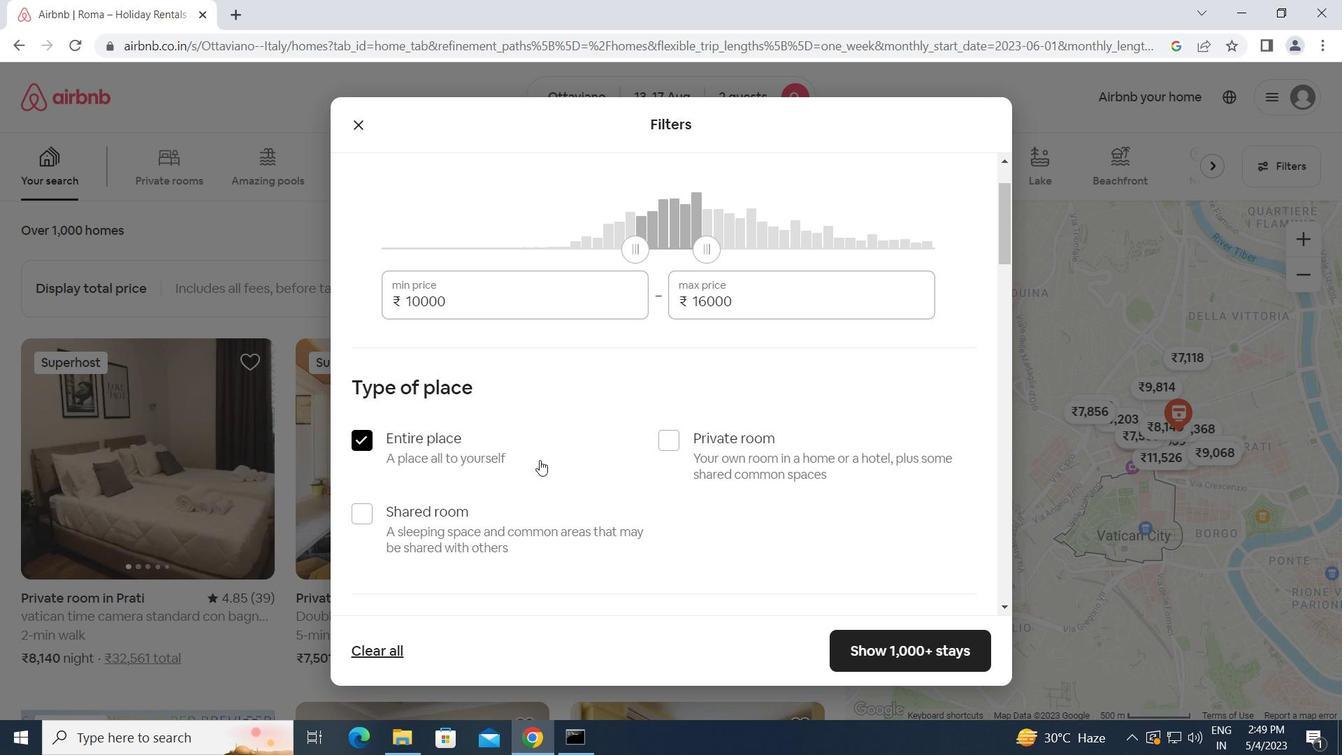 
Action: Mouse scrolled (540, 460) with delta (0, 0)
Screenshot: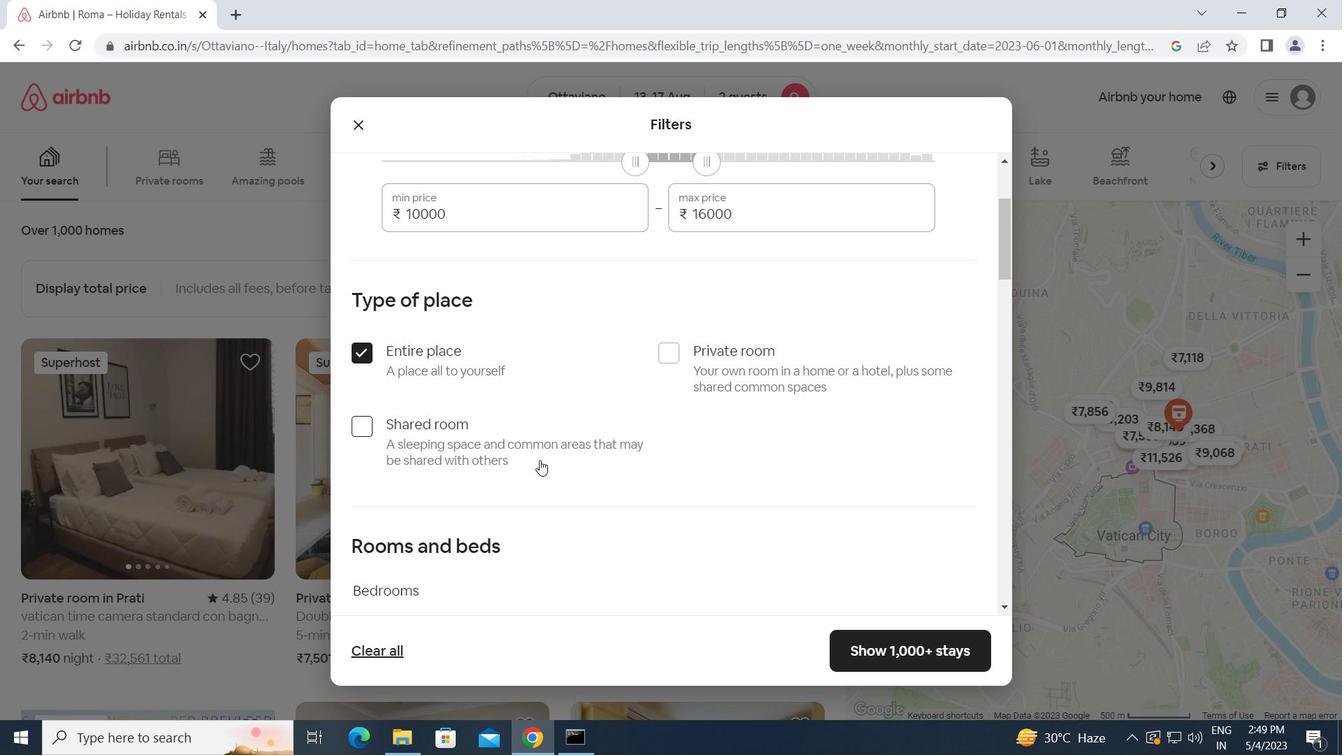 
Action: Mouse scrolled (540, 460) with delta (0, 0)
Screenshot: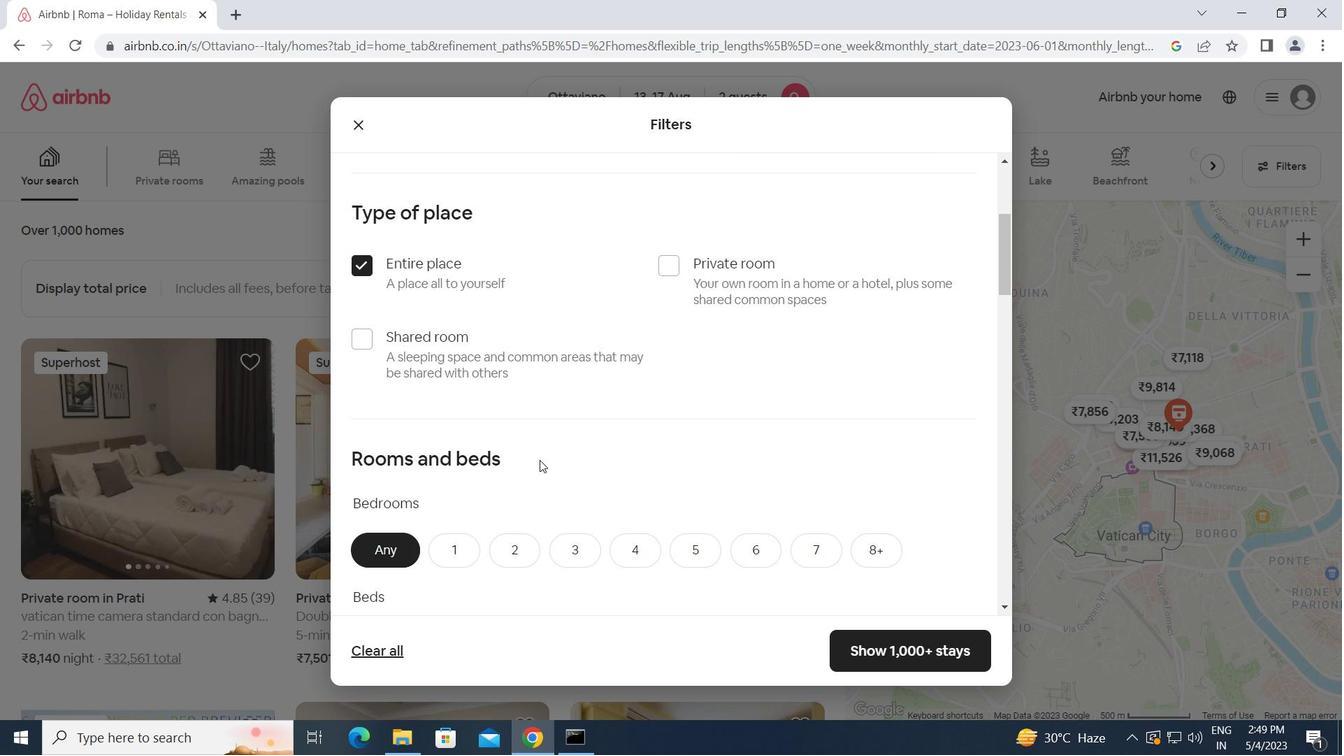 
Action: Mouse moved to (511, 458)
Screenshot: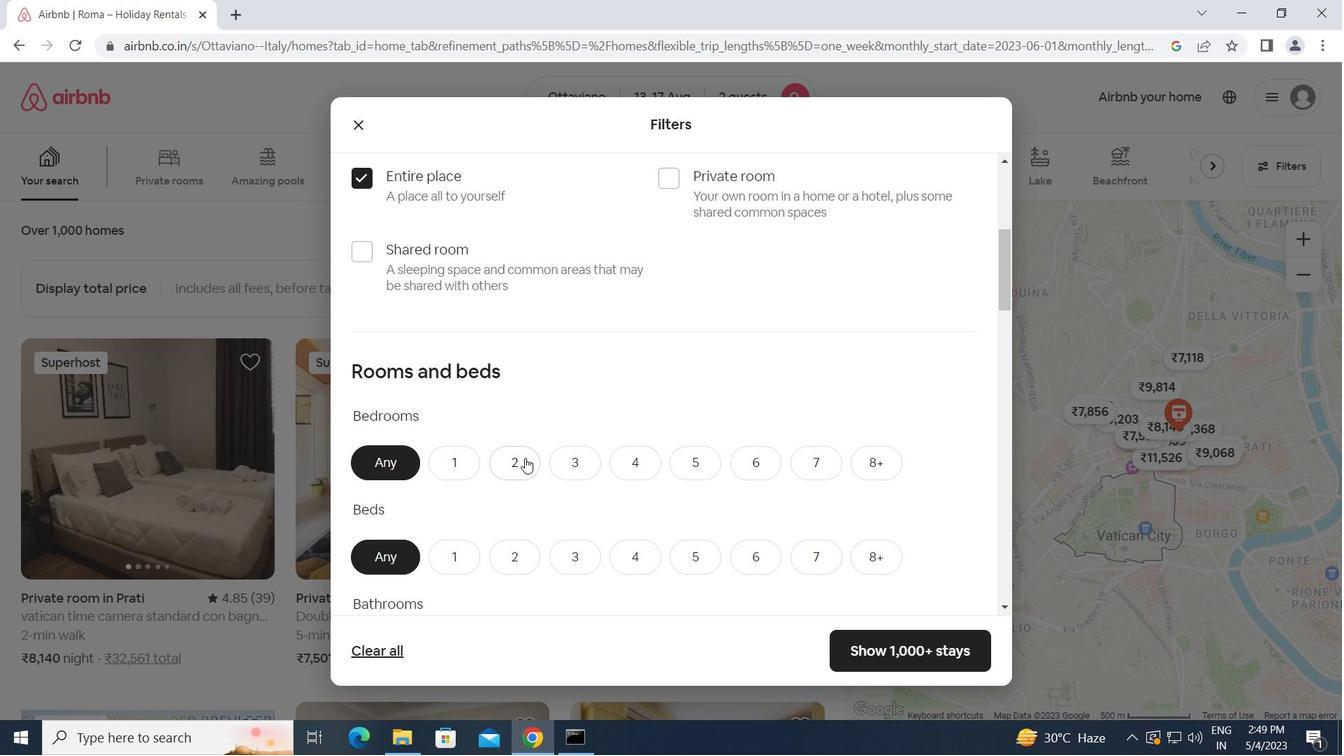 
Action: Mouse pressed left at (511, 458)
Screenshot: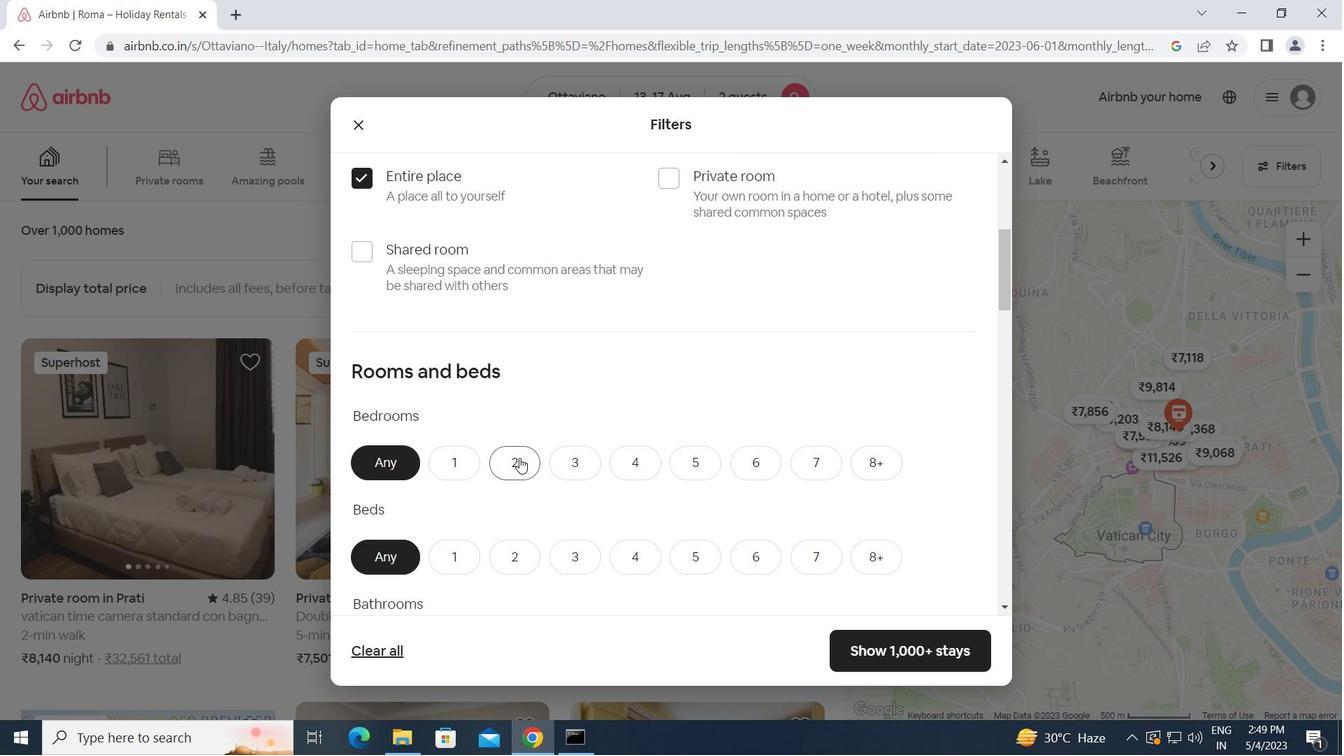 
Action: Mouse moved to (511, 555)
Screenshot: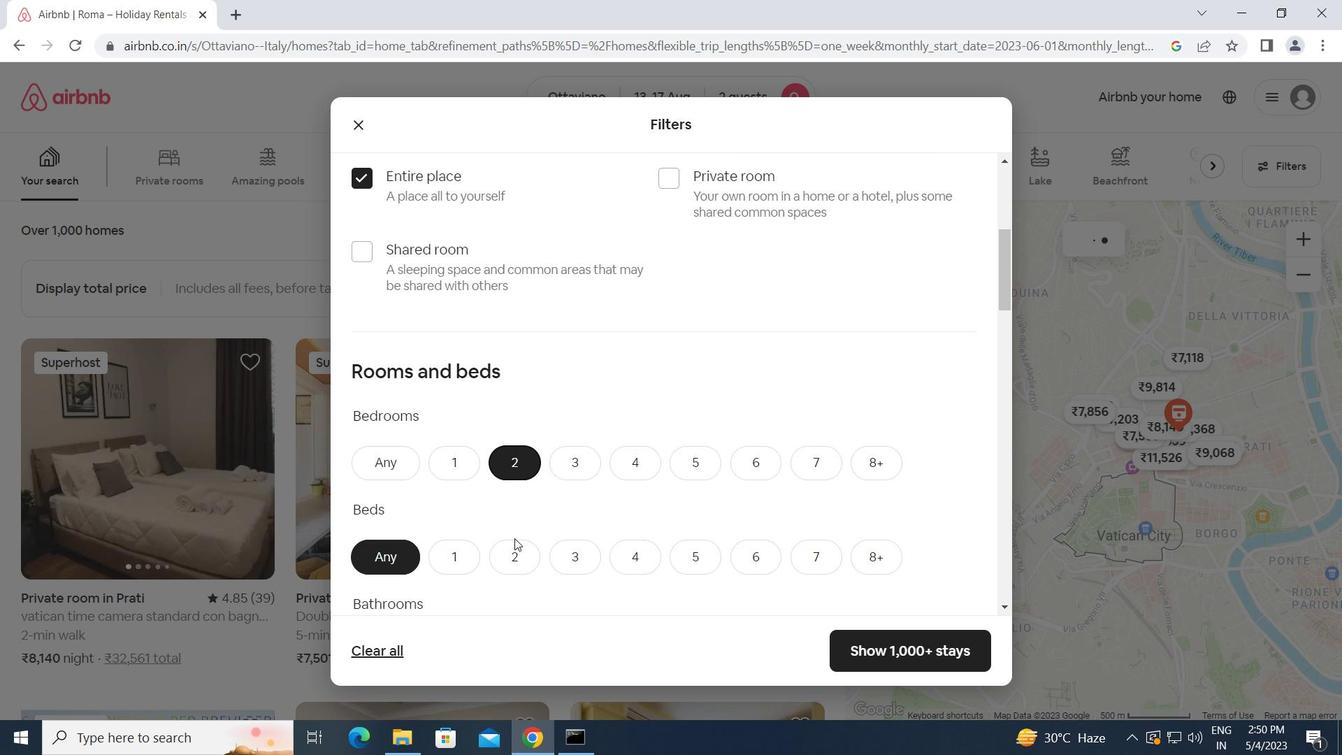 
Action: Mouse pressed left at (511, 555)
Screenshot: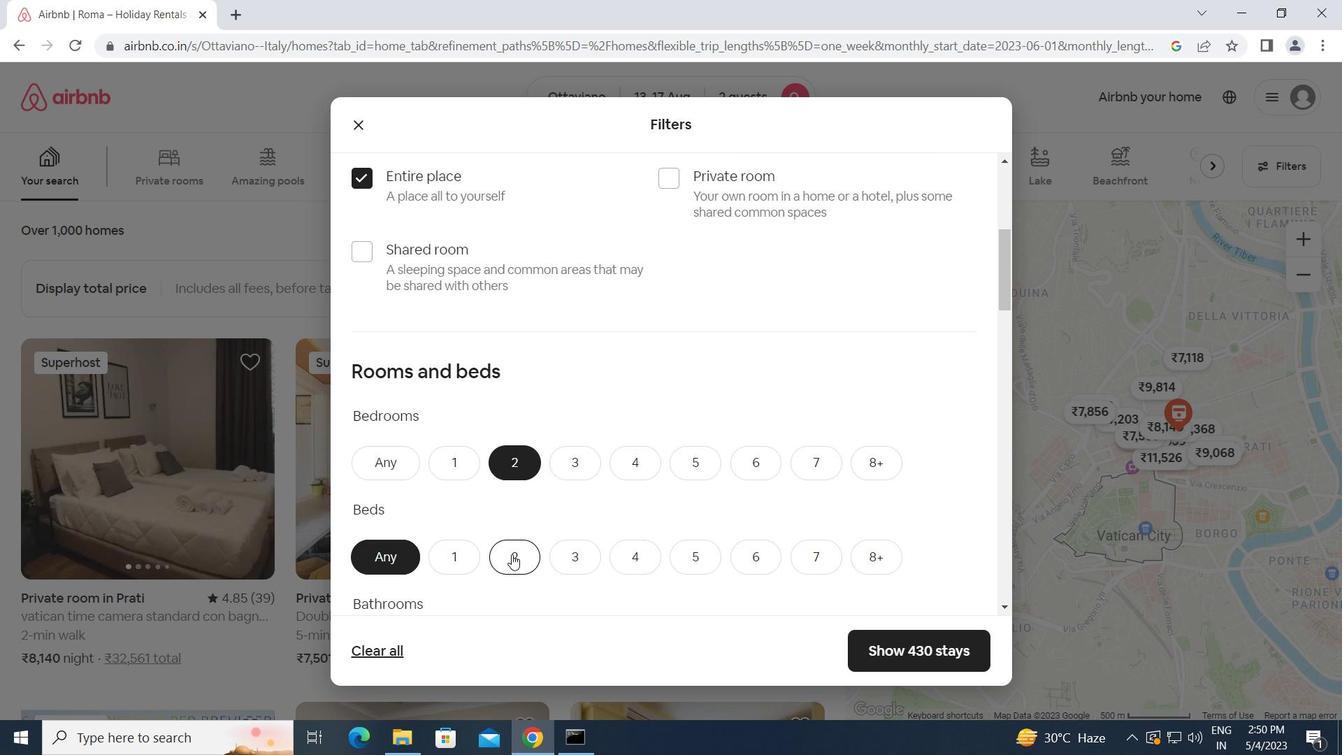
Action: Mouse scrolled (511, 554) with delta (0, 0)
Screenshot: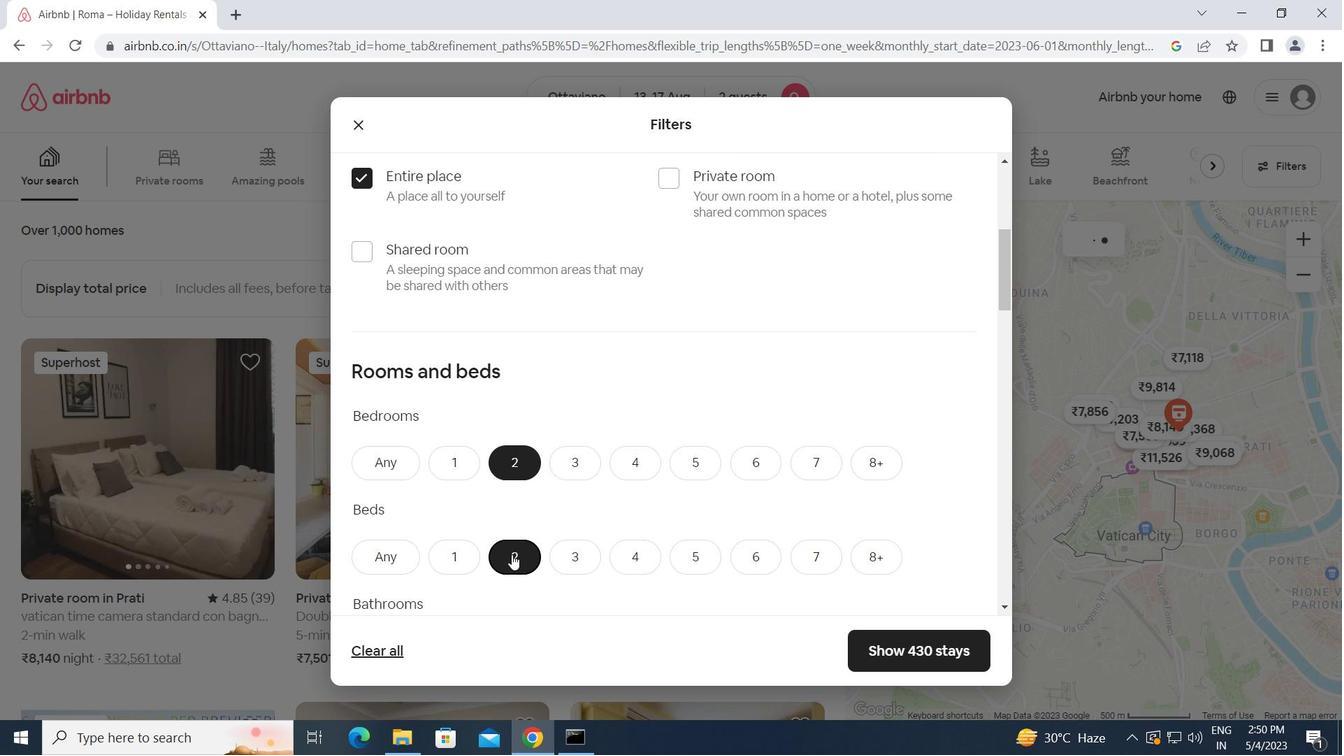 
Action: Mouse moved to (444, 563)
Screenshot: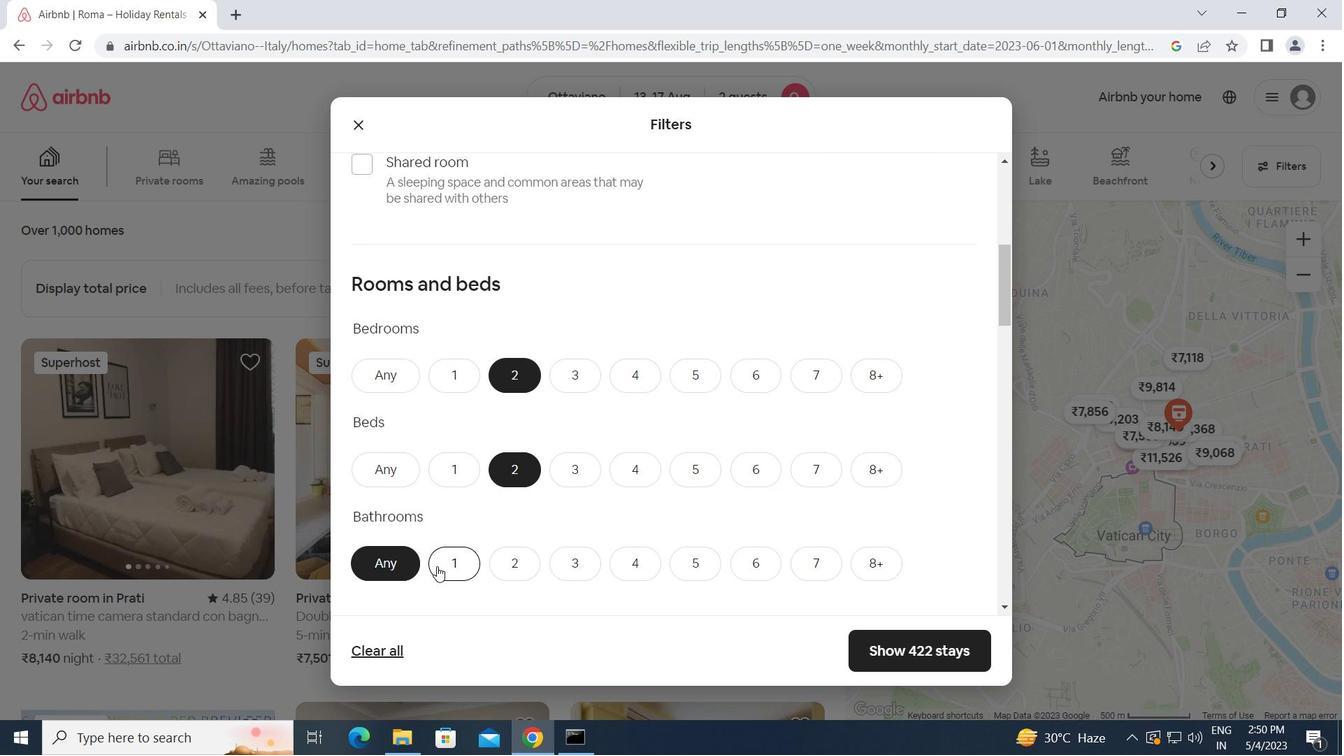 
Action: Mouse pressed left at (444, 563)
Screenshot: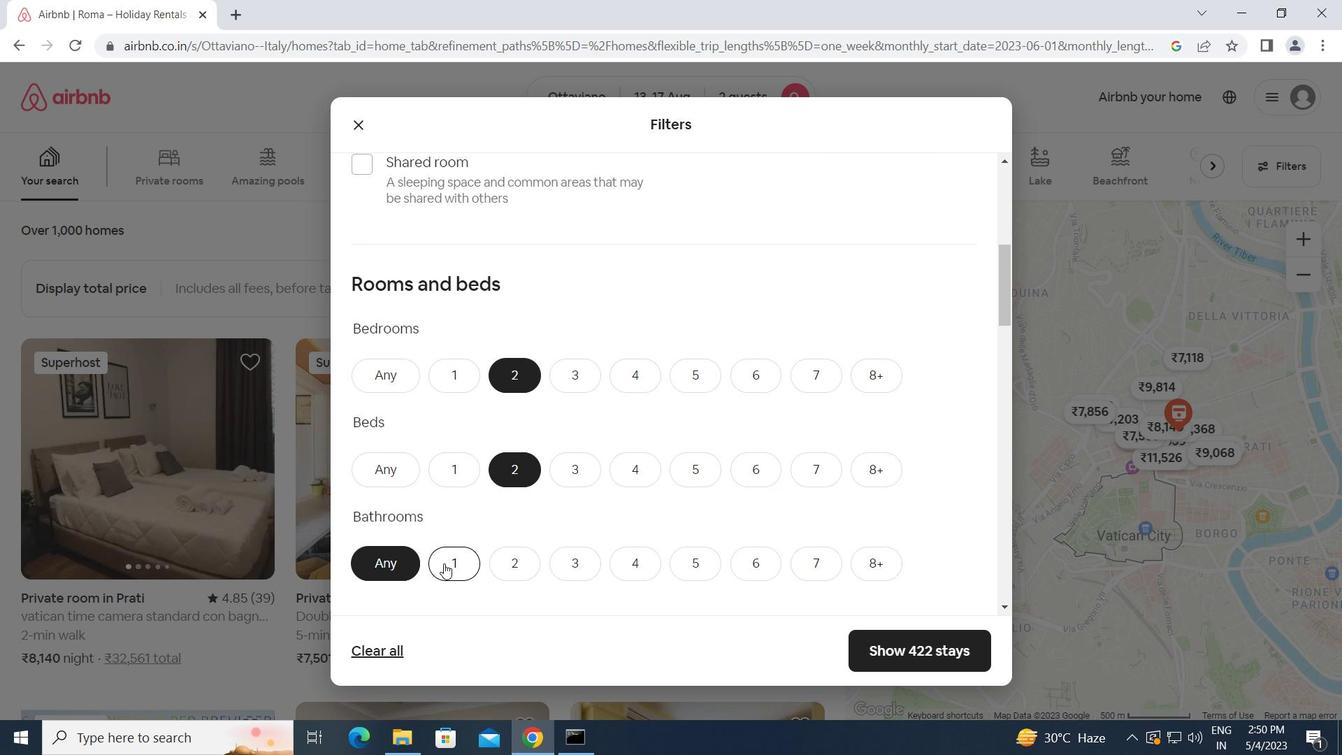 
Action: Mouse moved to (544, 559)
Screenshot: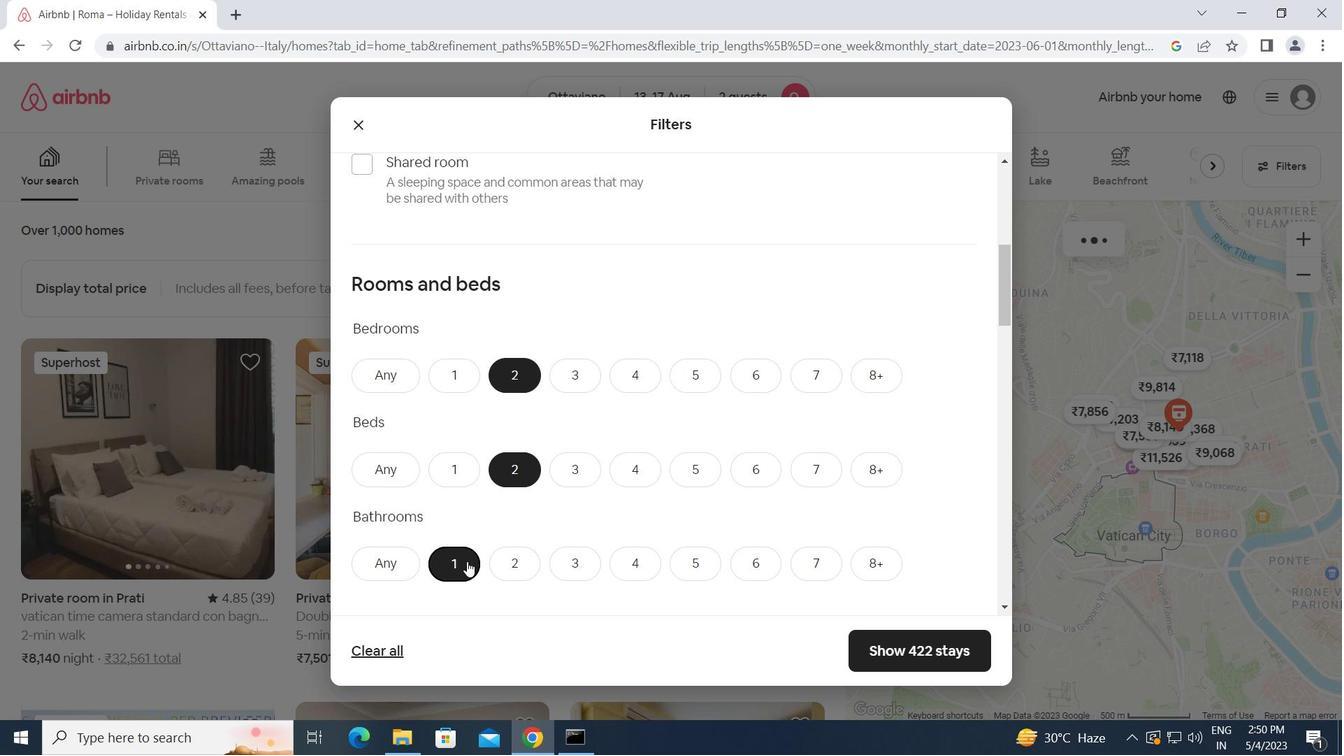 
Action: Mouse scrolled (544, 558) with delta (0, 0)
Screenshot: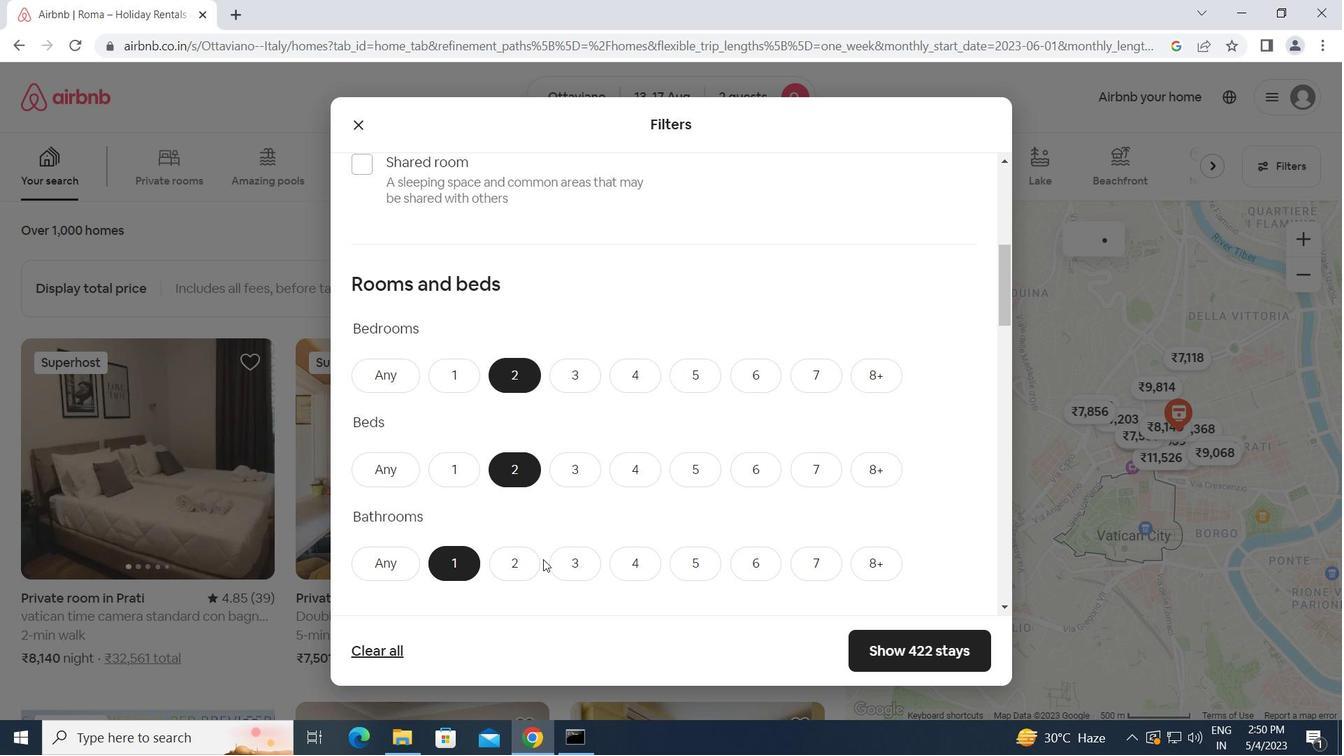 
Action: Mouse scrolled (544, 558) with delta (0, 0)
Screenshot: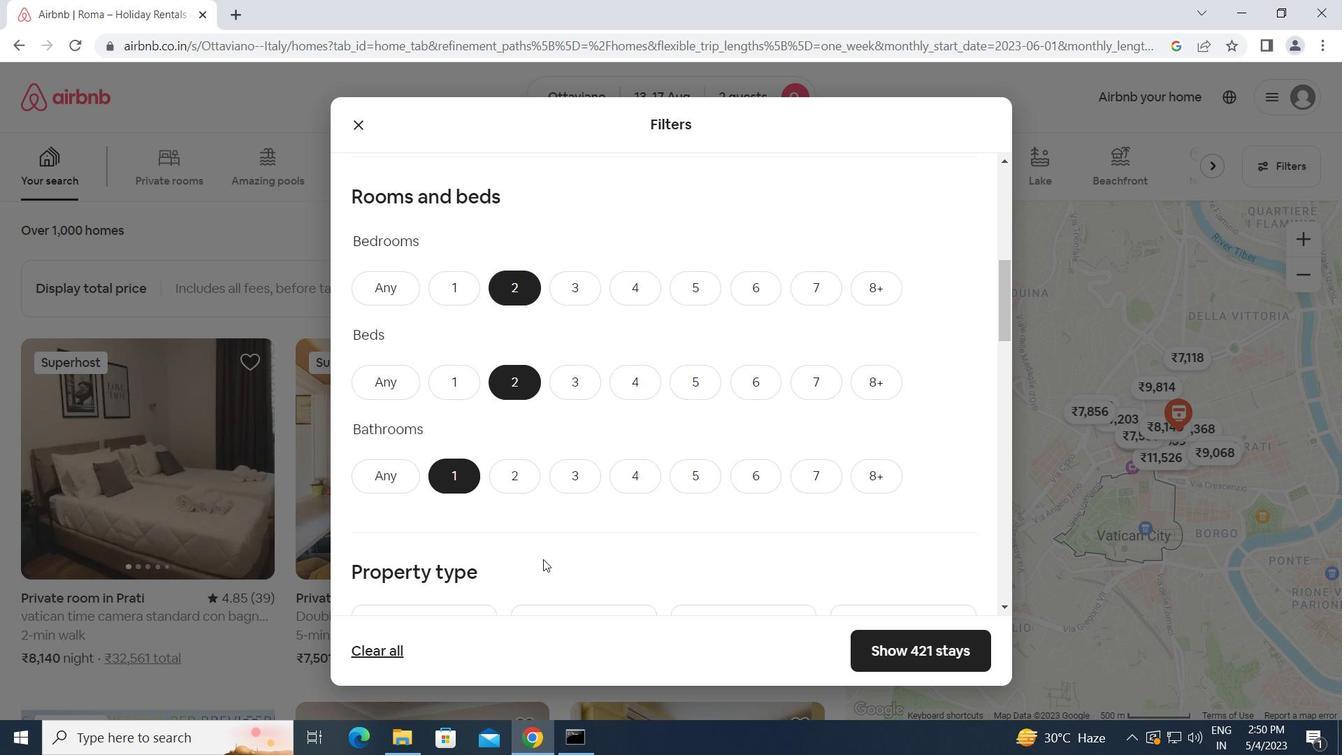 
Action: Mouse scrolled (544, 558) with delta (0, 0)
Screenshot: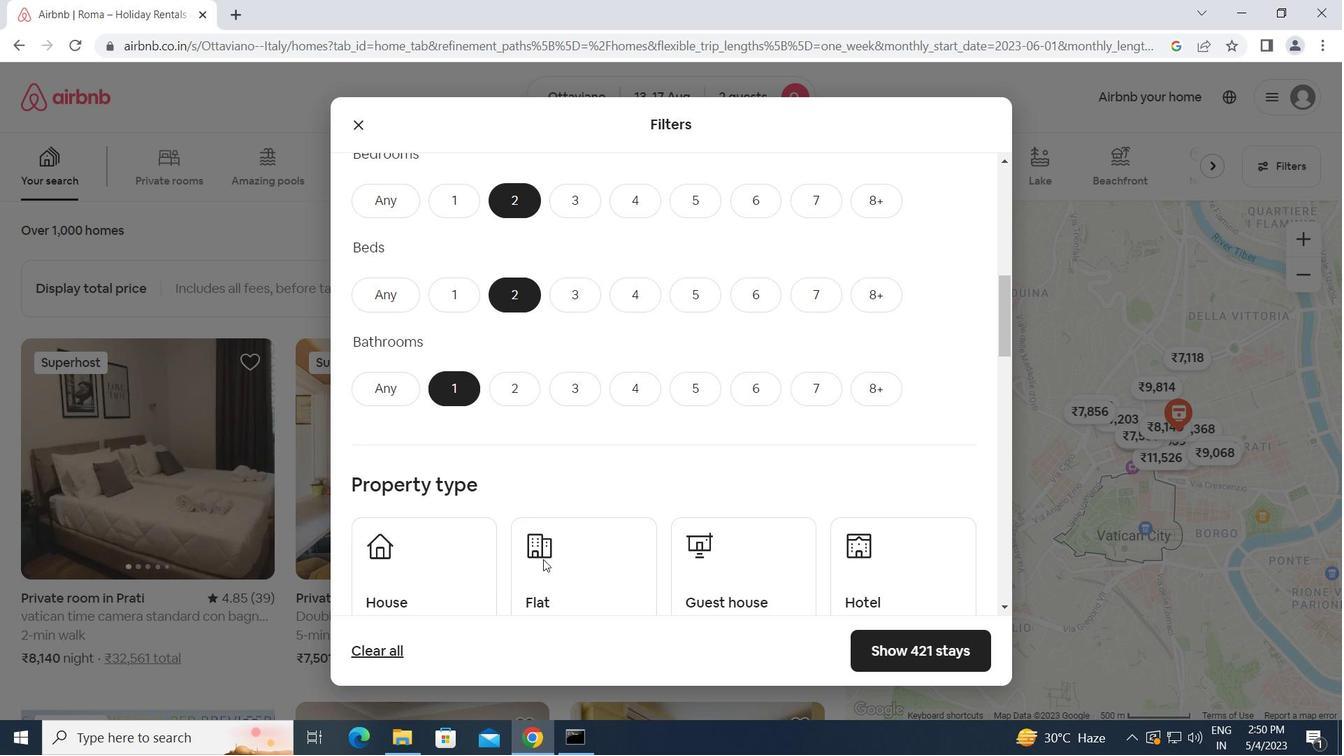 
Action: Mouse moved to (393, 496)
Screenshot: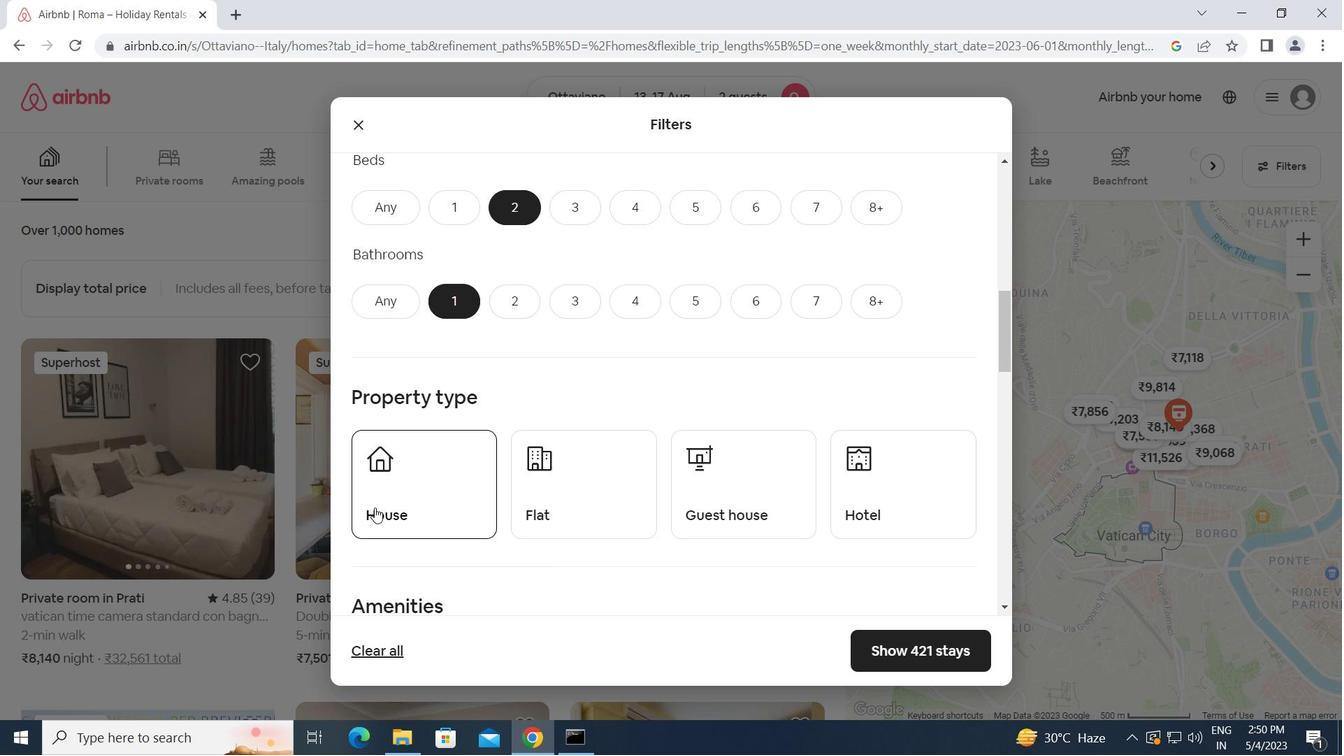 
Action: Mouse pressed left at (393, 496)
Screenshot: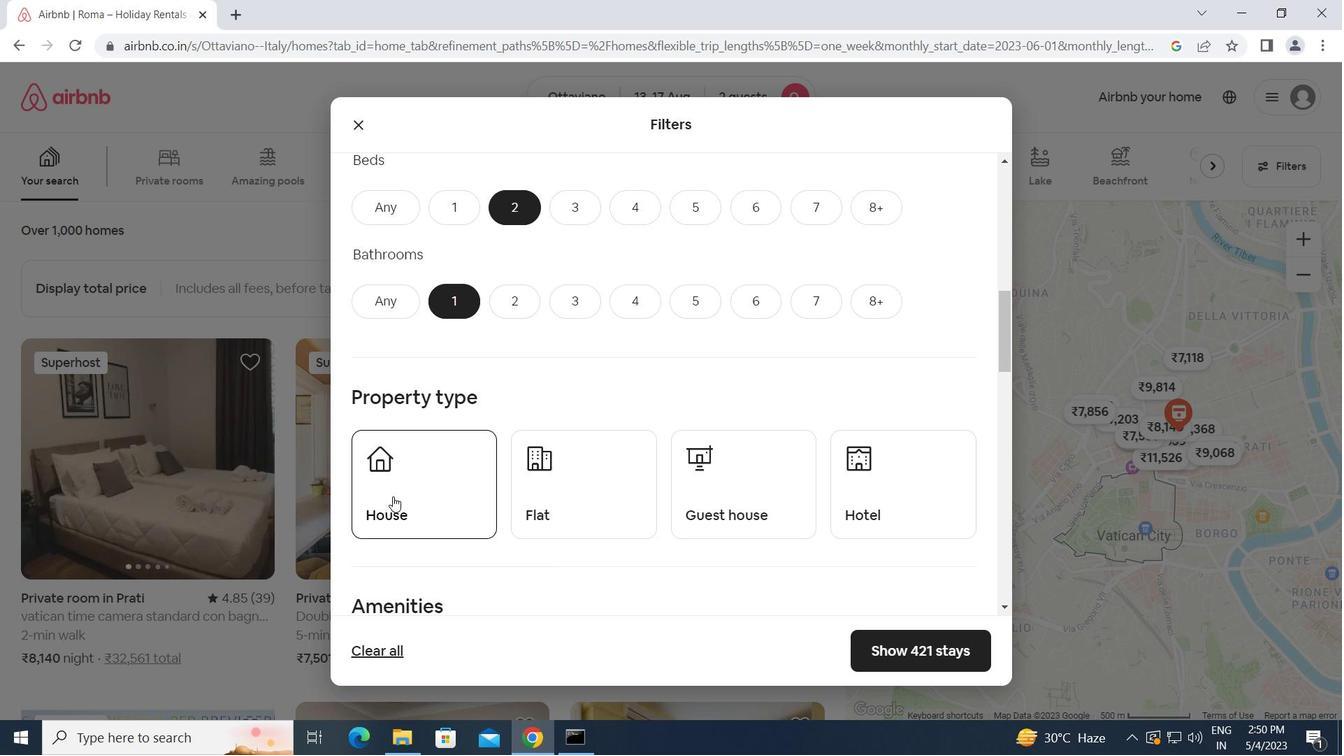 
Action: Mouse moved to (548, 502)
Screenshot: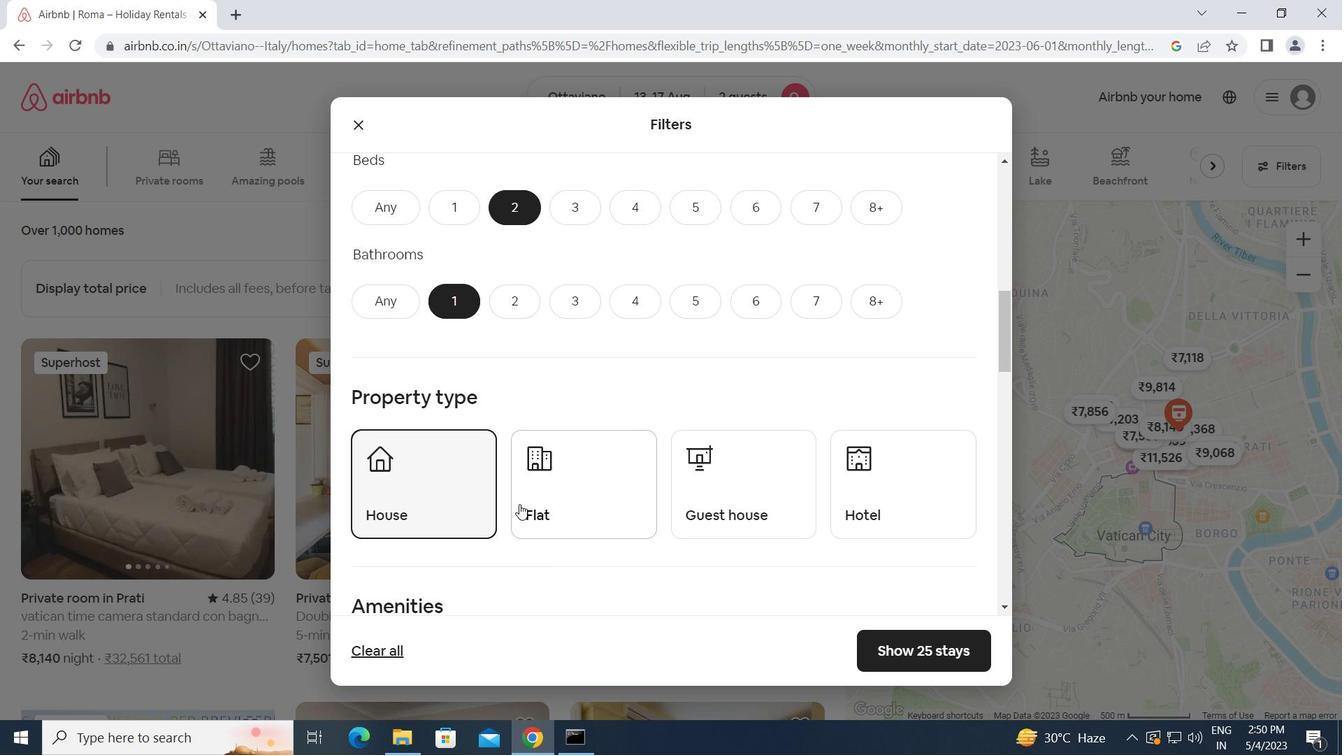 
Action: Mouse pressed left at (548, 502)
Screenshot: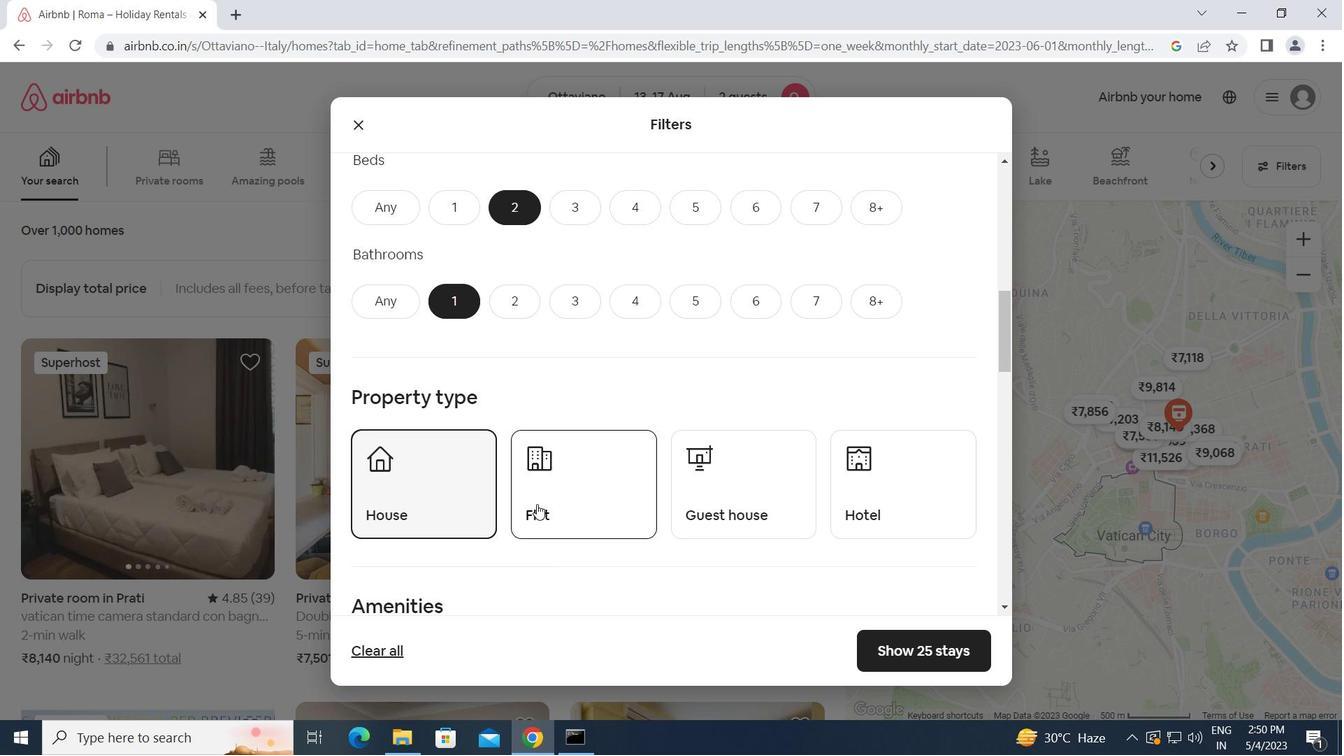 
Action: Mouse moved to (736, 493)
Screenshot: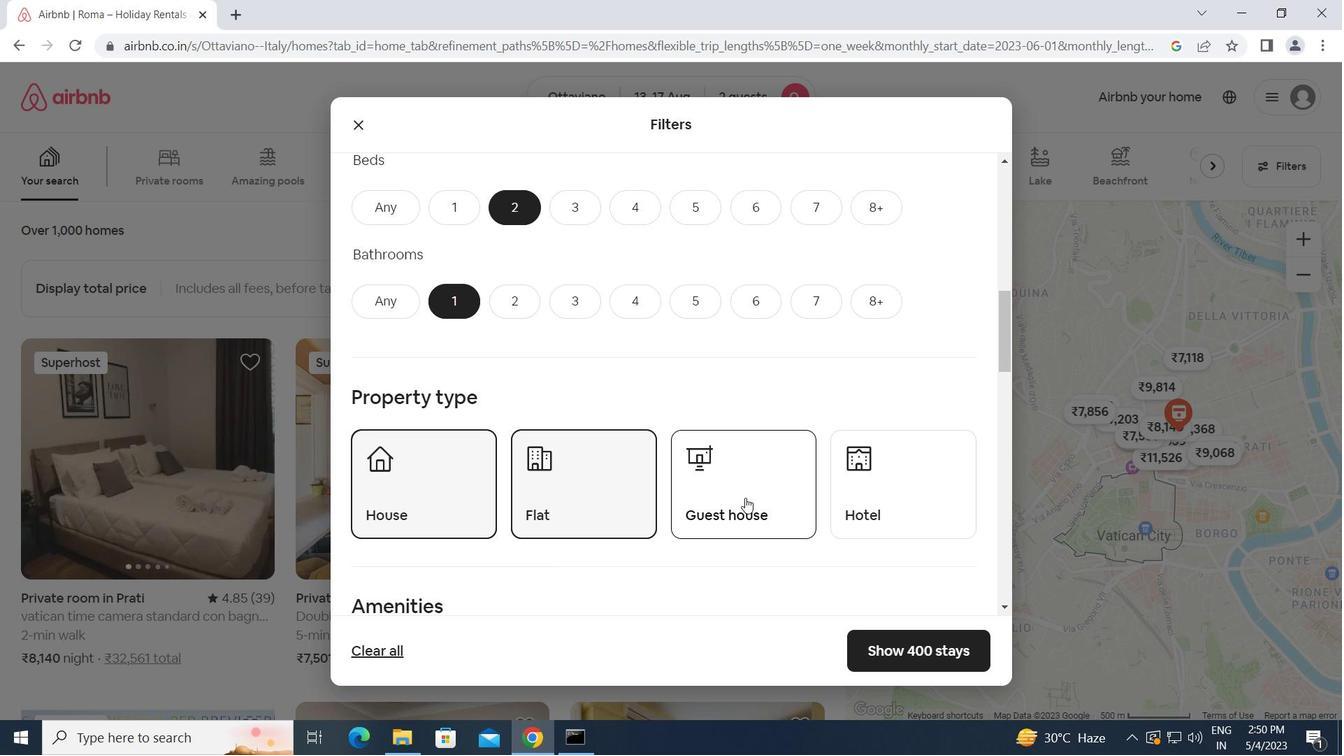 
Action: Mouse pressed left at (736, 493)
Screenshot: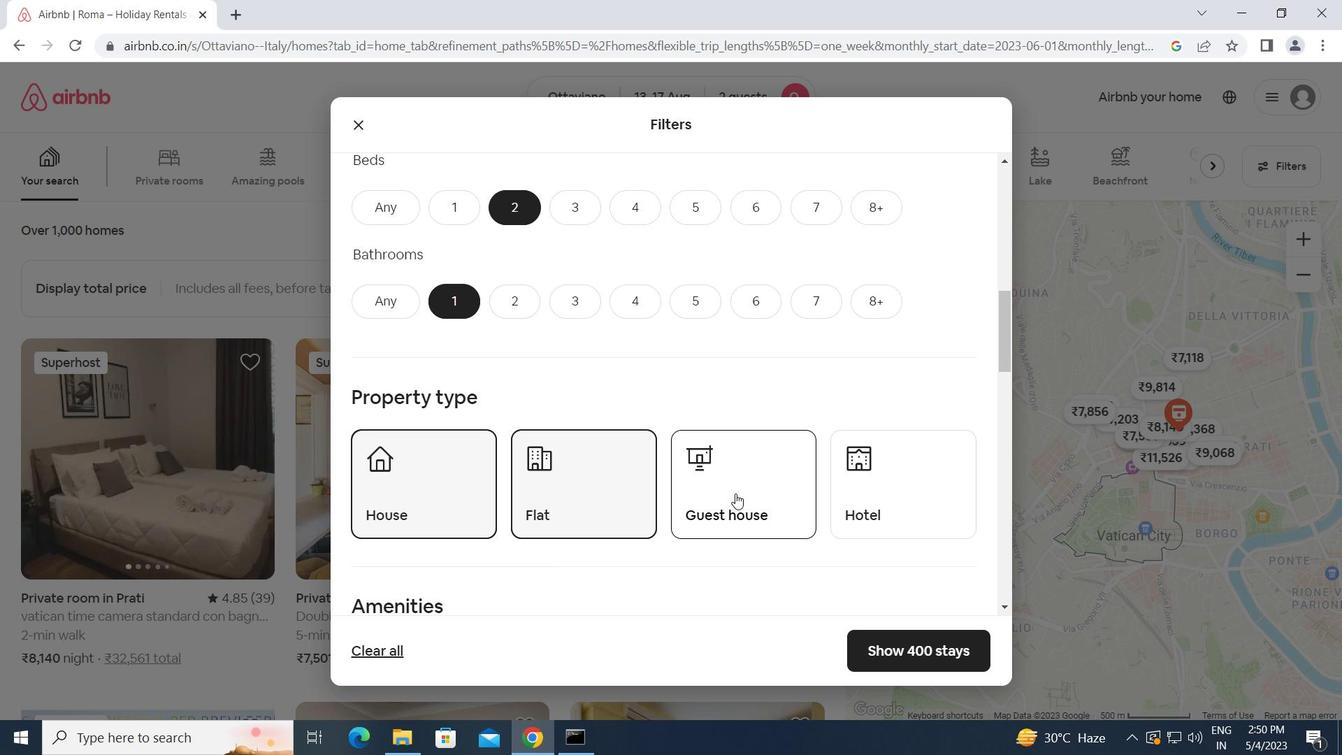 
Action: Mouse scrolled (736, 492) with delta (0, 0)
Screenshot: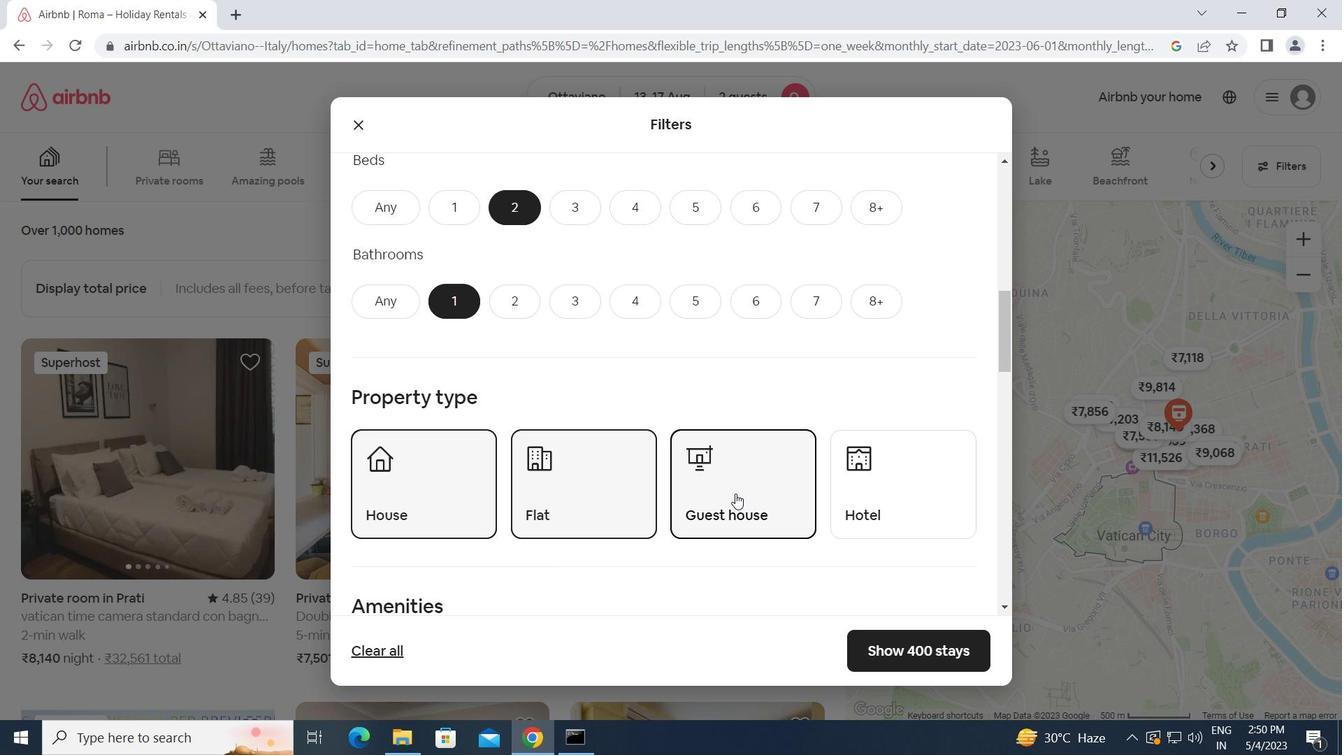 
Action: Mouse scrolled (736, 492) with delta (0, 0)
Screenshot: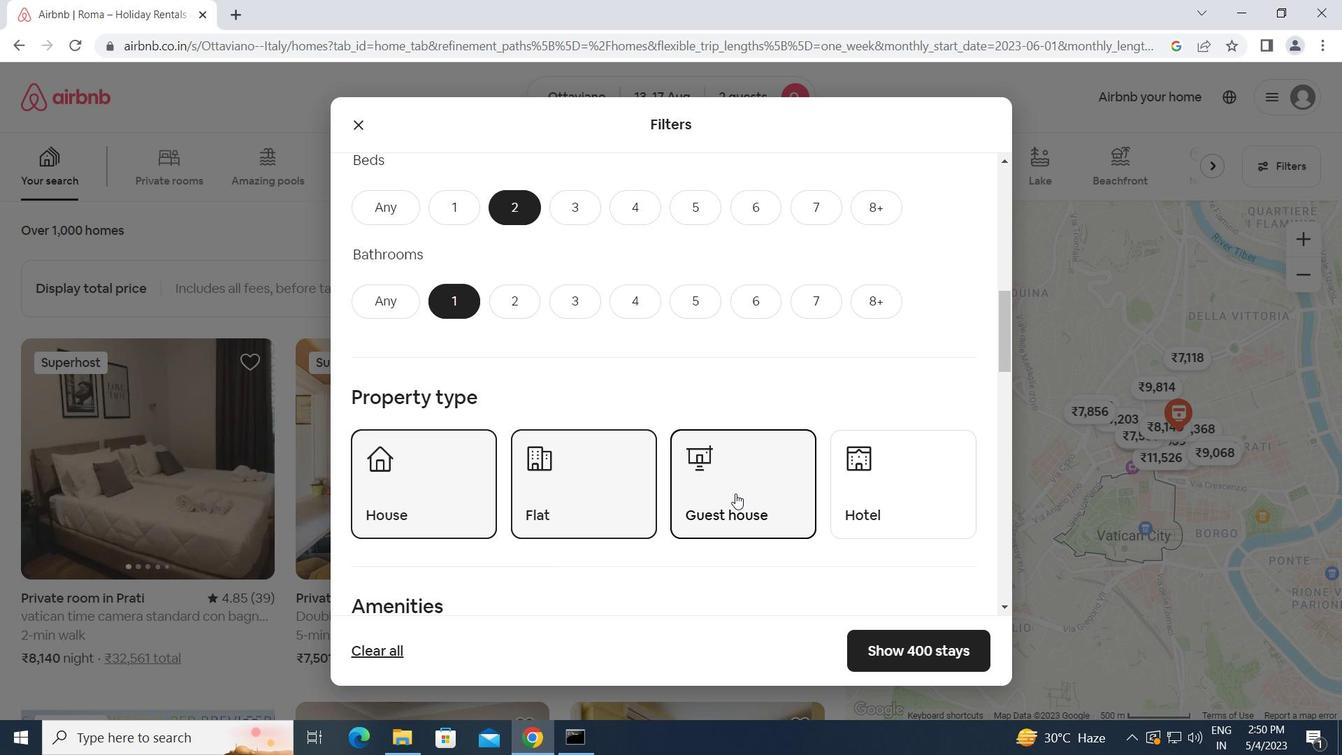 
Action: Mouse moved to (362, 518)
Screenshot: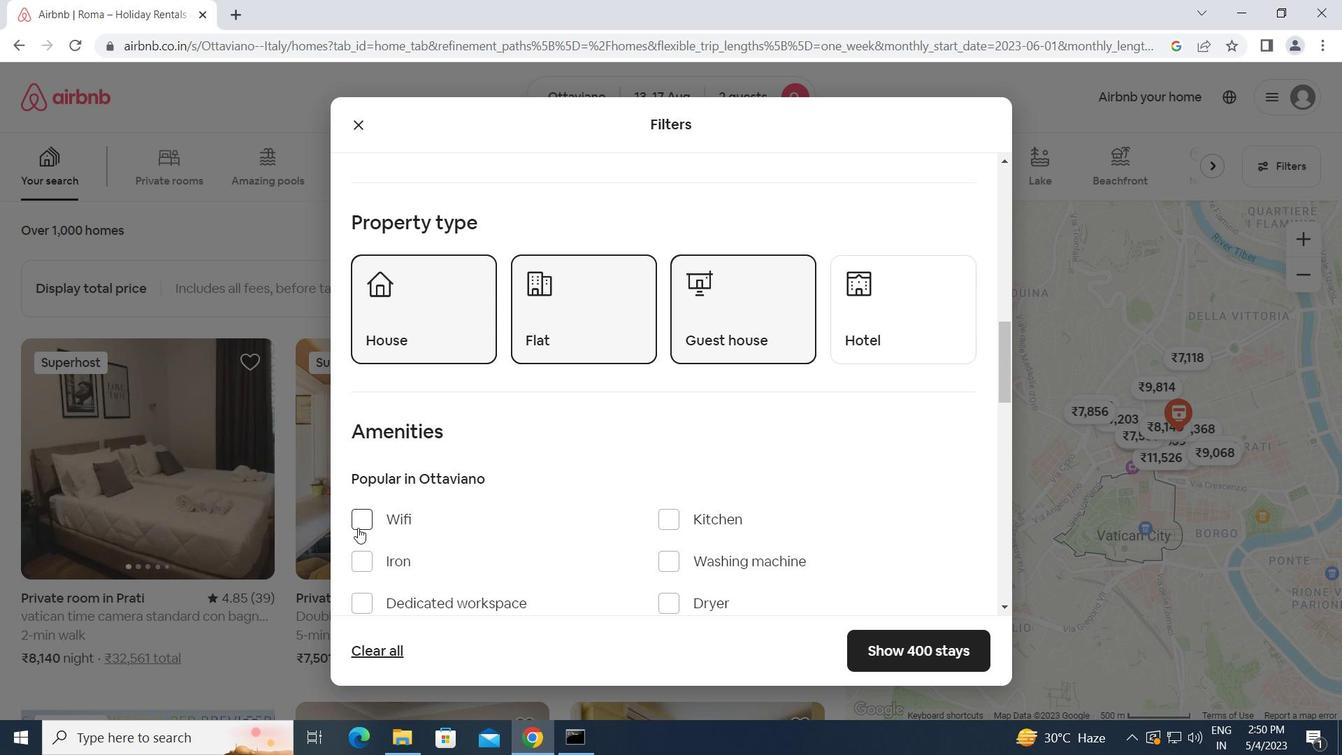 
Action: Mouse pressed left at (362, 518)
Screenshot: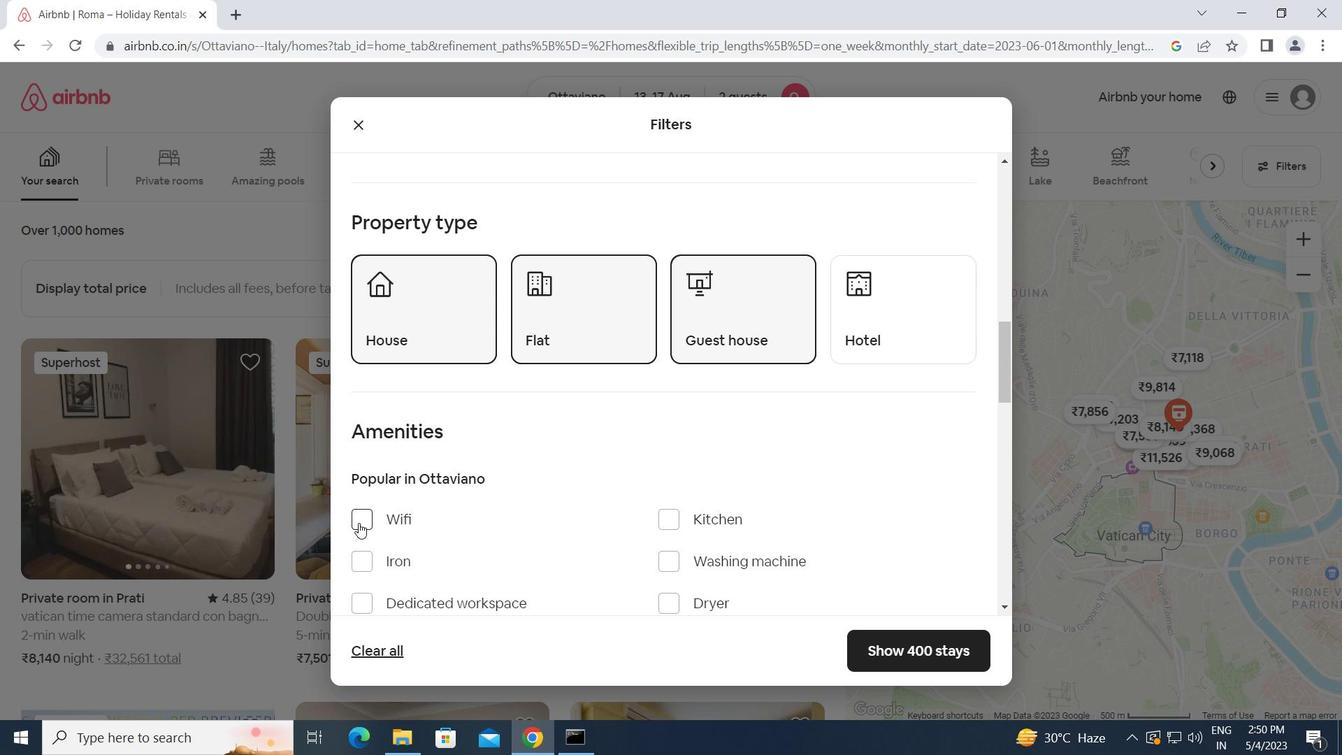 
Action: Mouse moved to (479, 516)
Screenshot: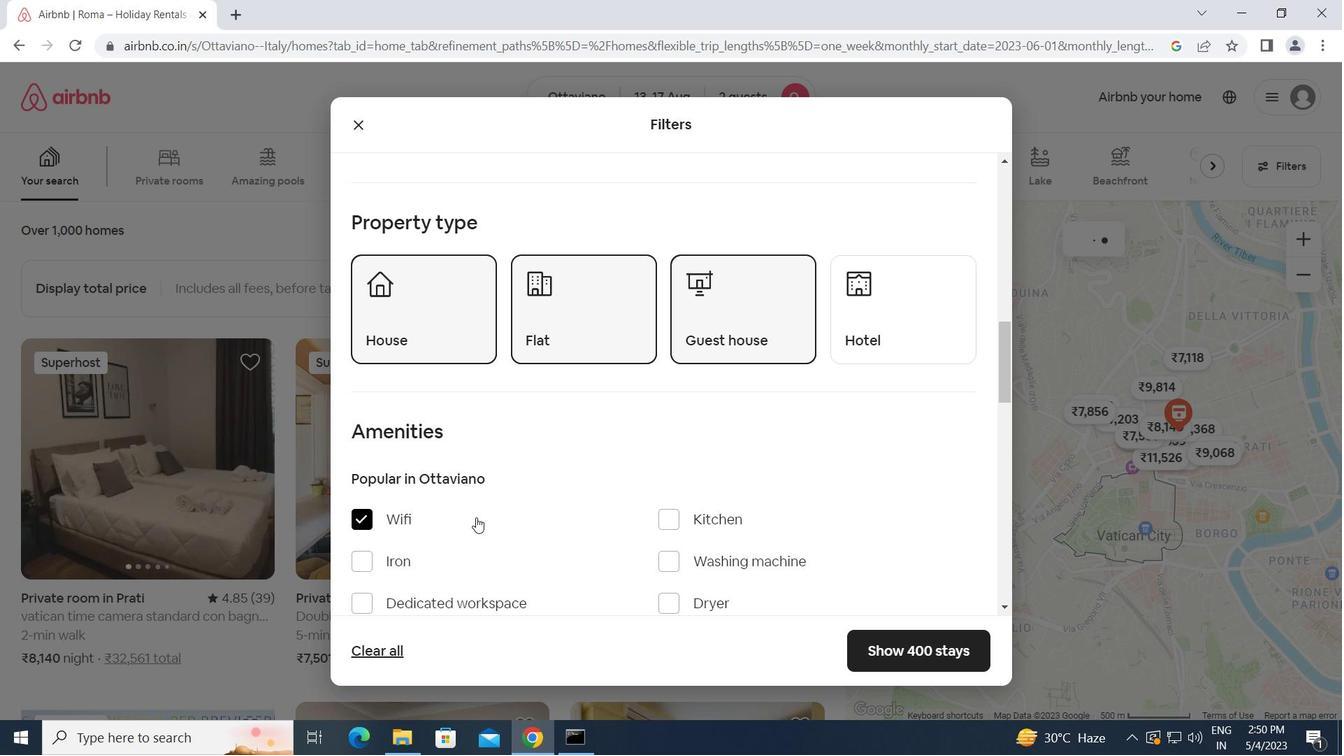 
Action: Mouse scrolled (479, 516) with delta (0, 0)
Screenshot: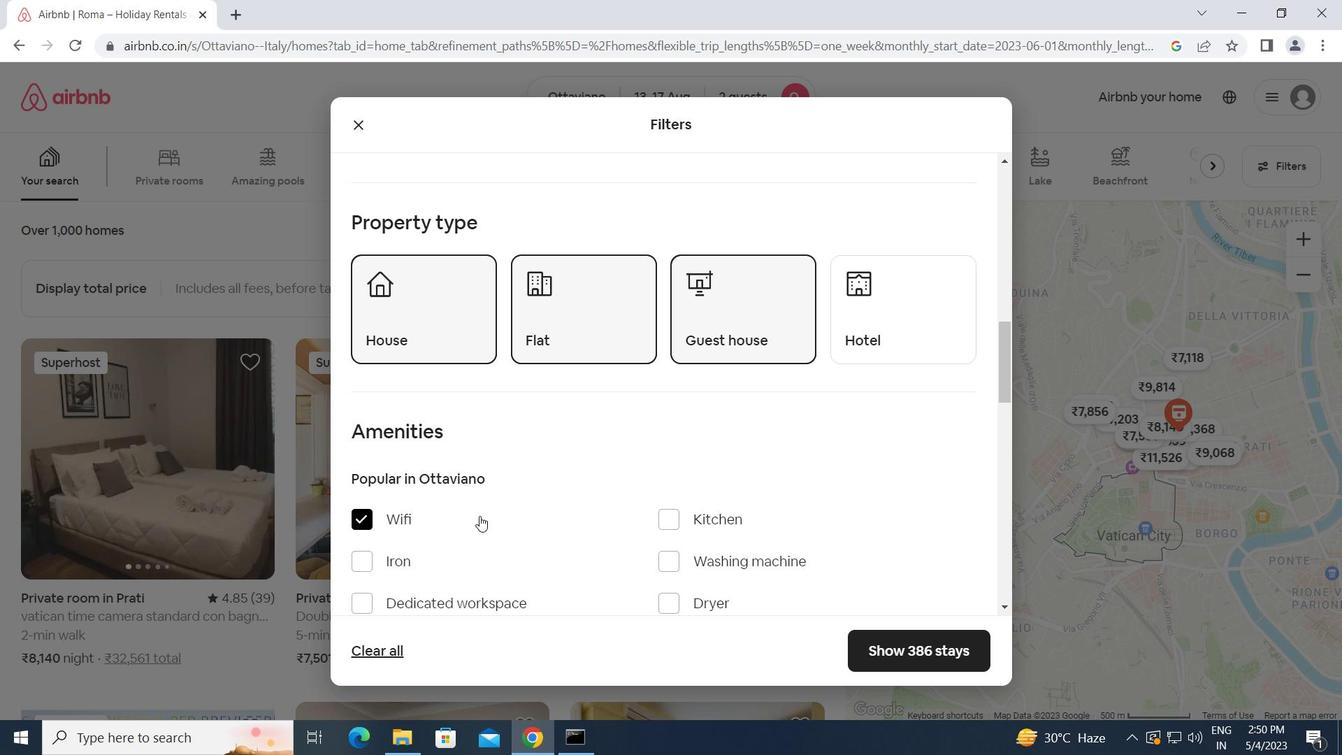 
Action: Mouse scrolled (479, 516) with delta (0, 0)
Screenshot: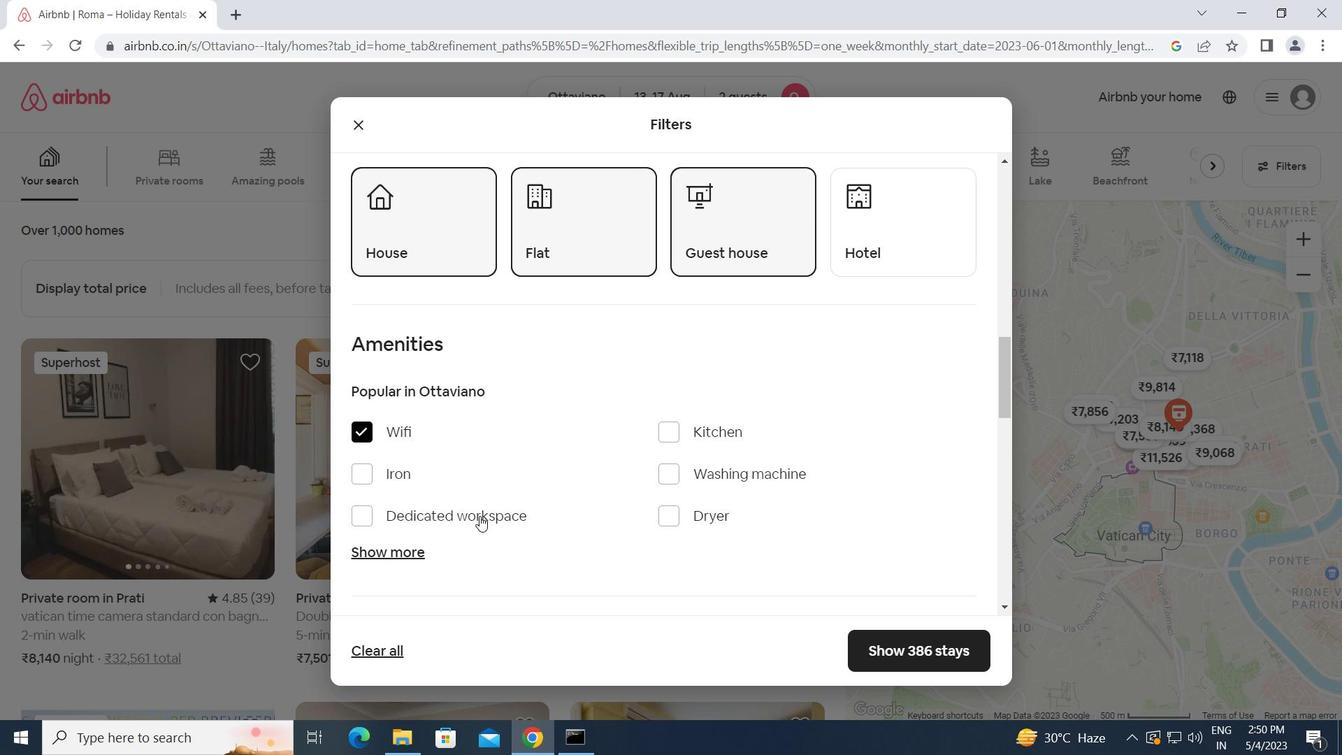 
Action: Mouse scrolled (479, 516) with delta (0, 0)
Screenshot: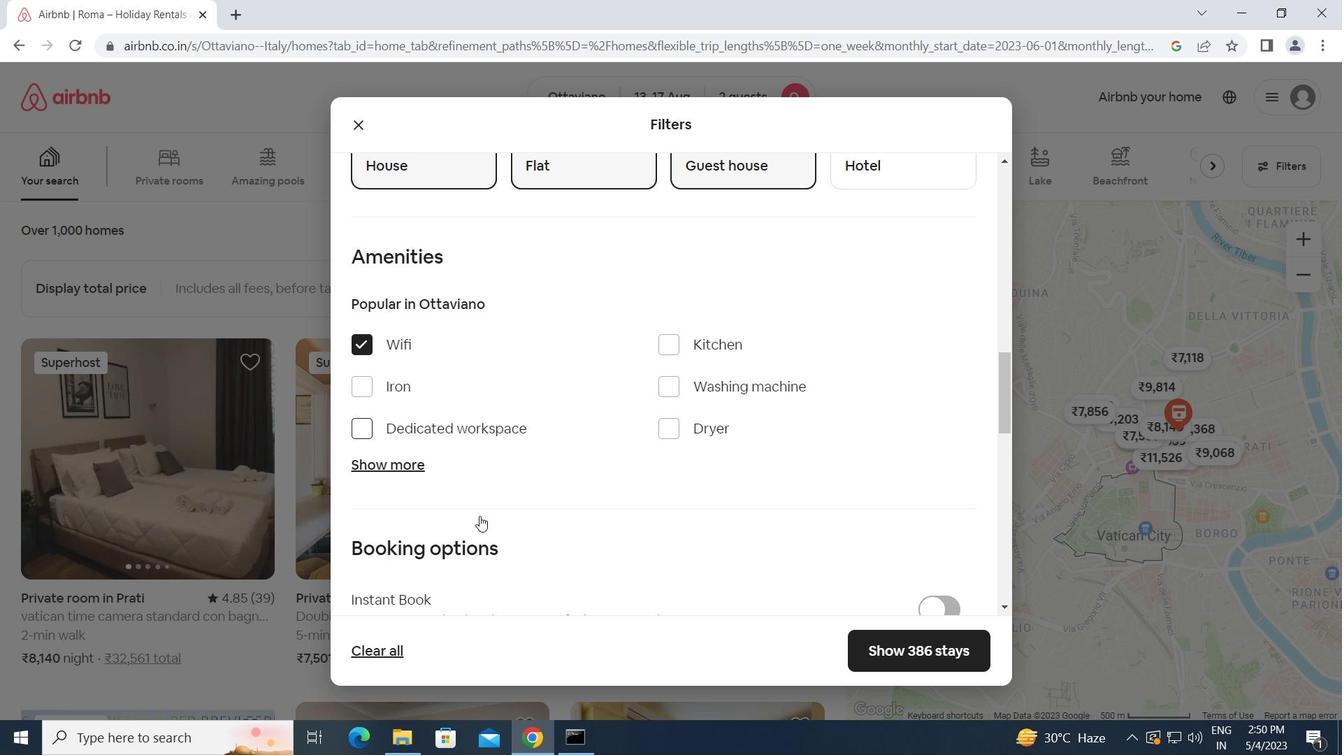 
Action: Mouse scrolled (479, 516) with delta (0, 0)
Screenshot: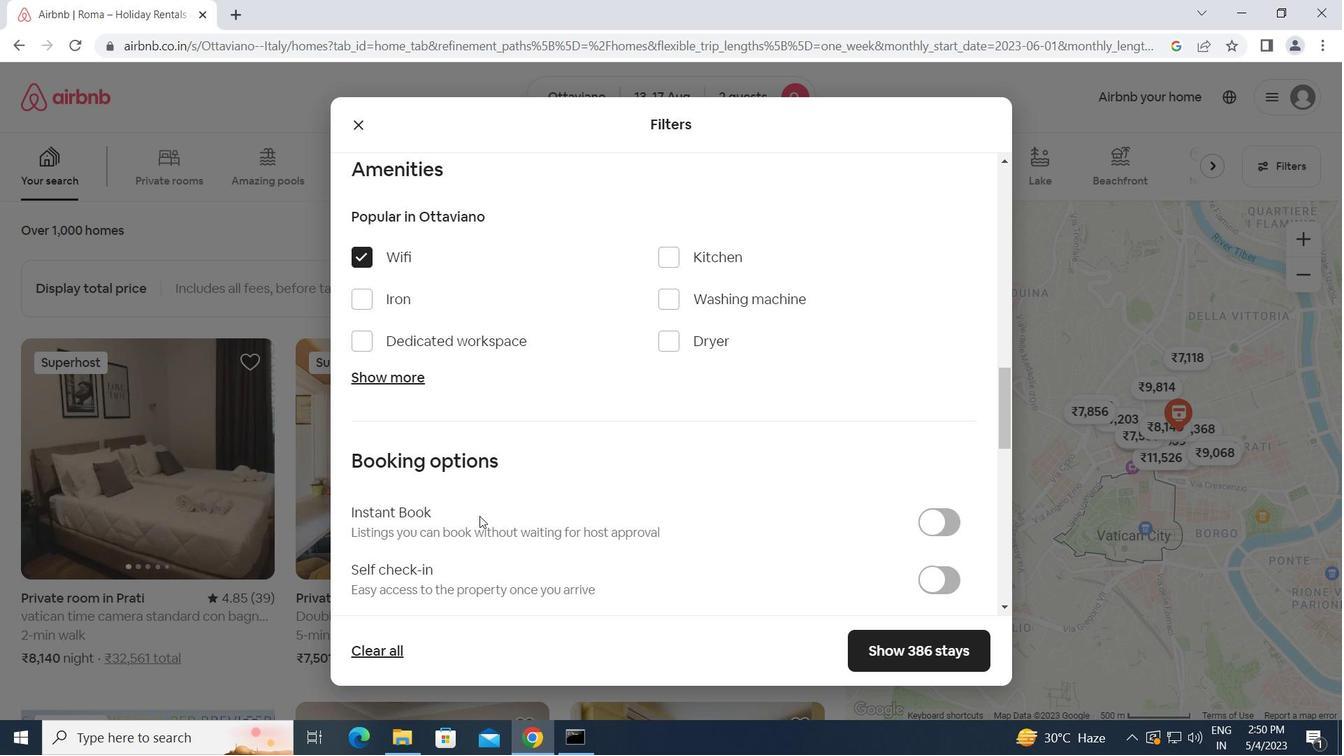 
Action: Mouse moved to (933, 492)
Screenshot: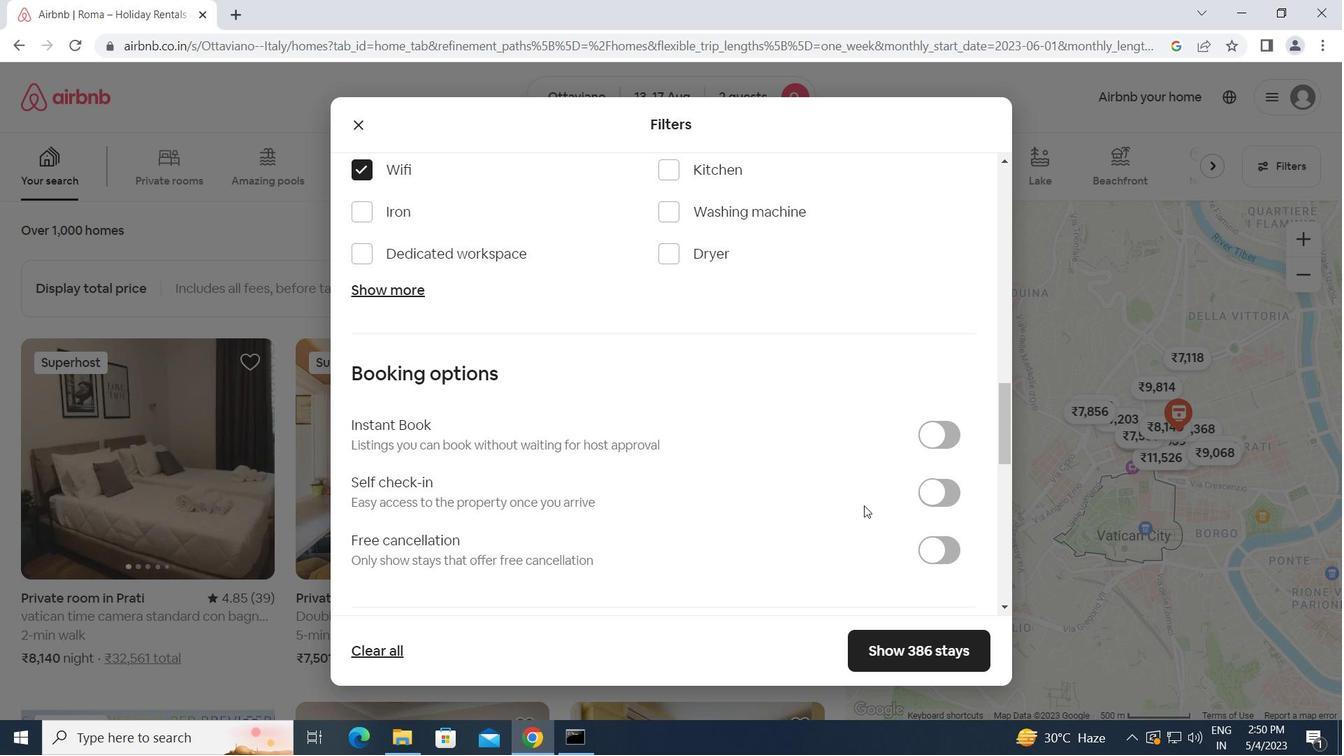 
Action: Mouse pressed left at (933, 492)
Screenshot: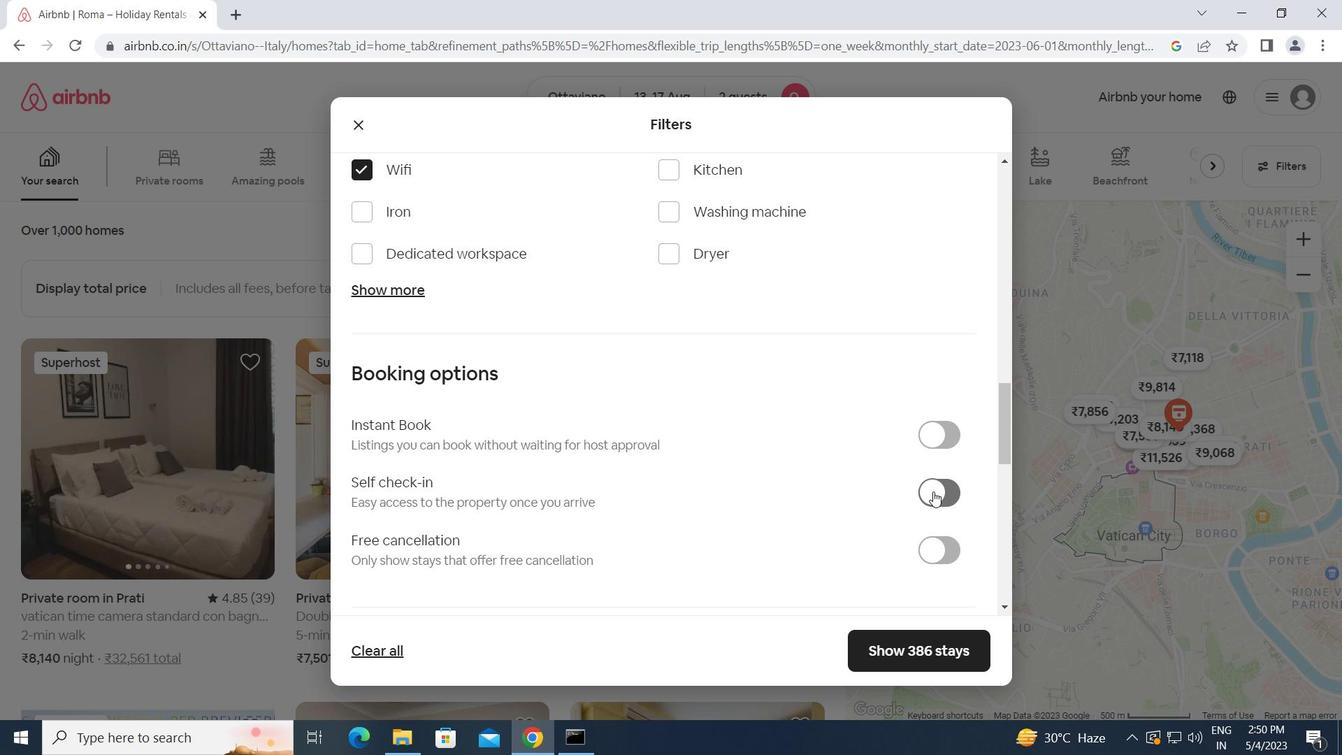 
Action: Mouse moved to (678, 532)
Screenshot: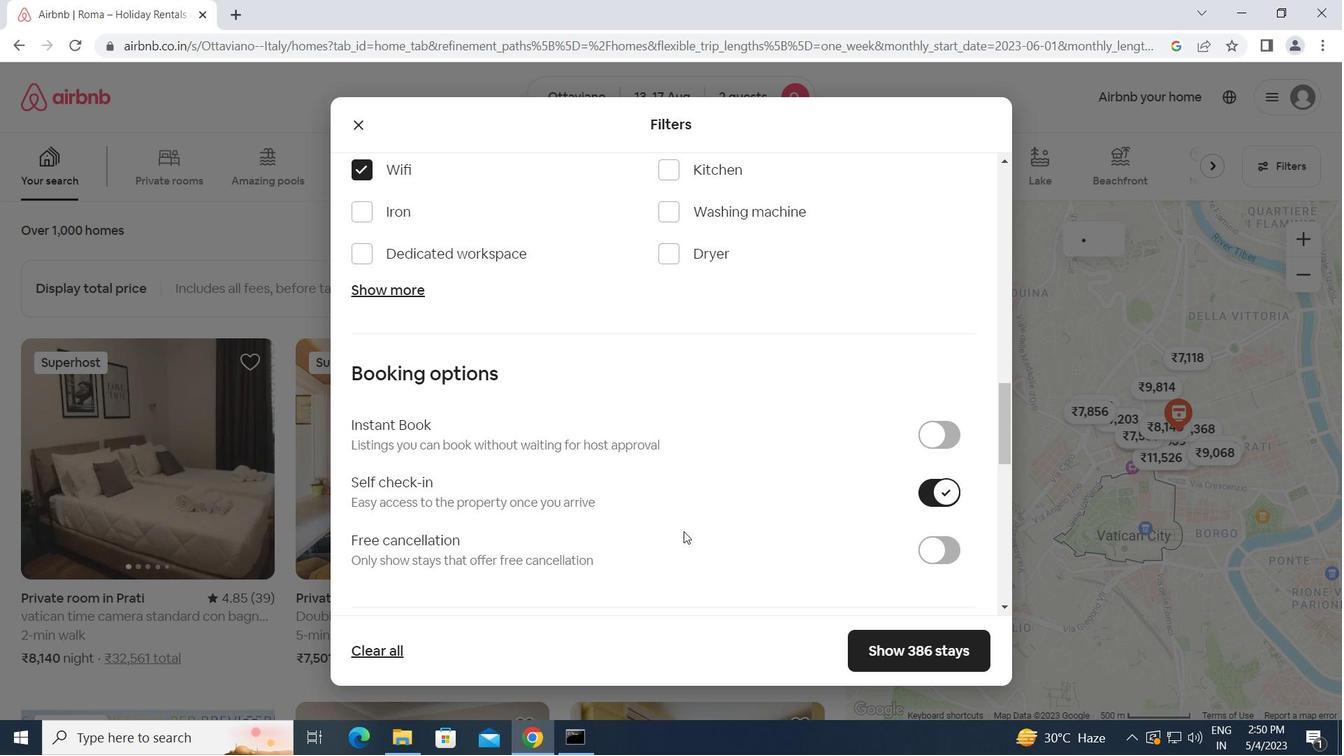 
Action: Mouse scrolled (678, 532) with delta (0, 0)
Screenshot: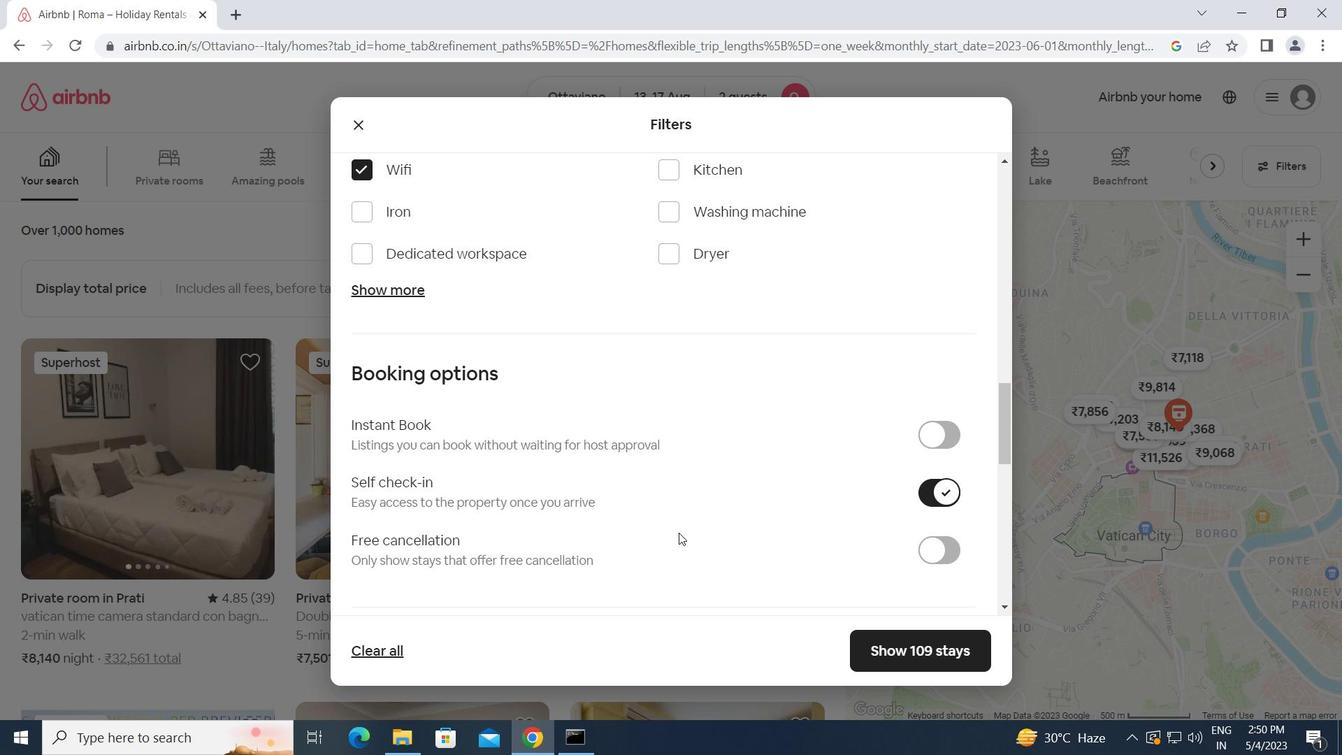 
Action: Mouse scrolled (678, 532) with delta (0, 0)
Screenshot: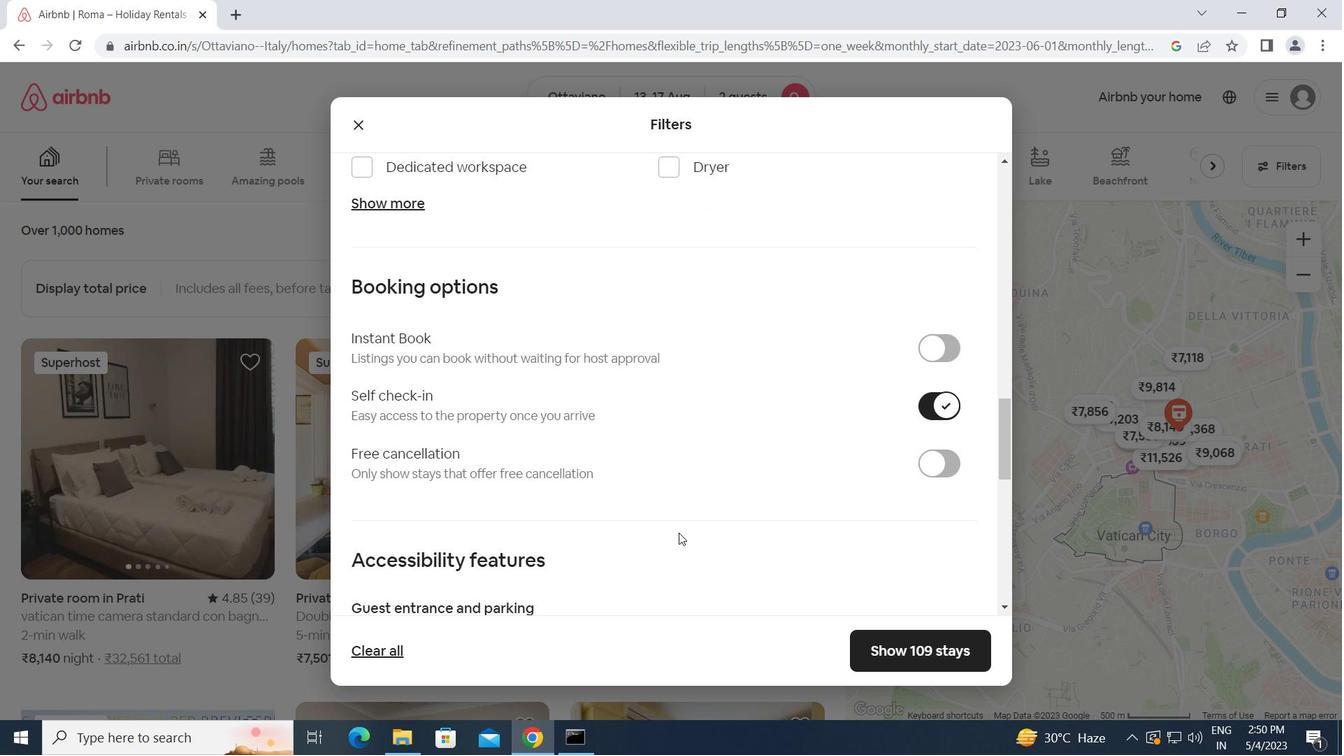 
Action: Mouse scrolled (678, 532) with delta (0, 0)
Screenshot: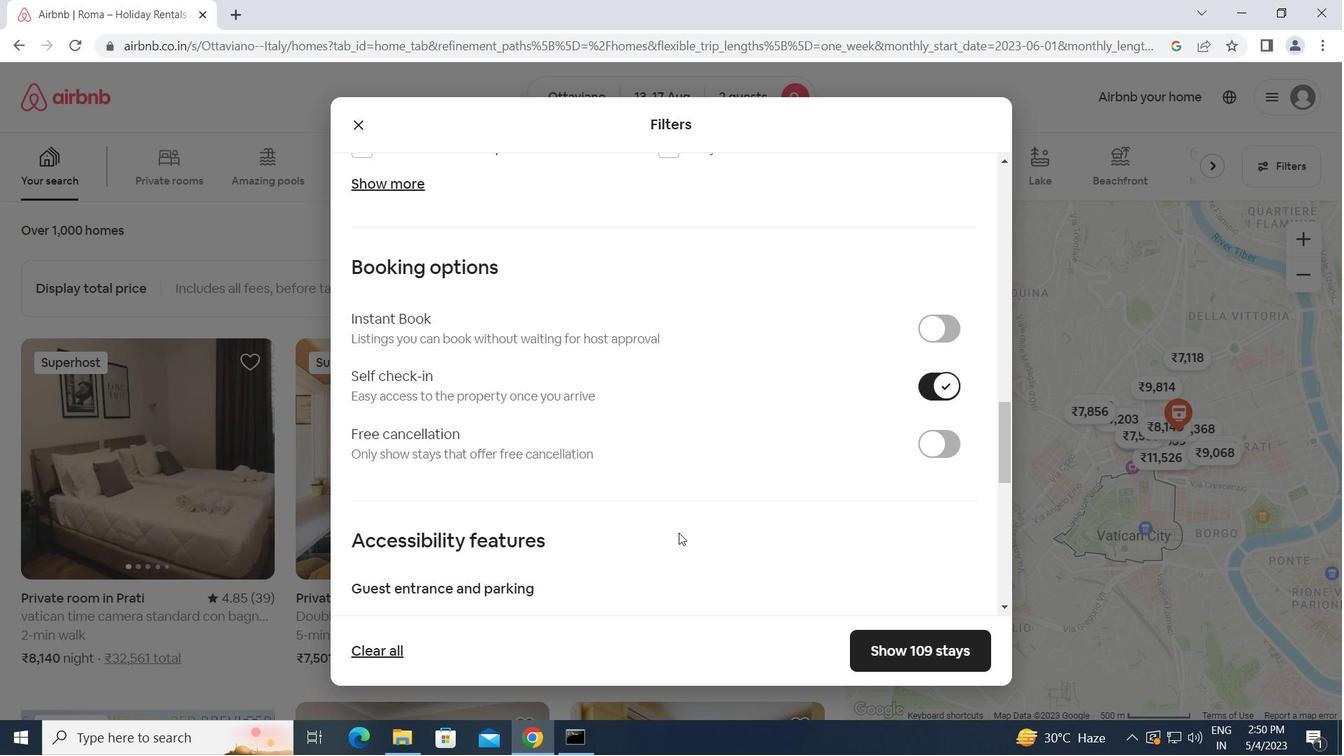 
Action: Mouse scrolled (678, 532) with delta (0, 0)
Screenshot: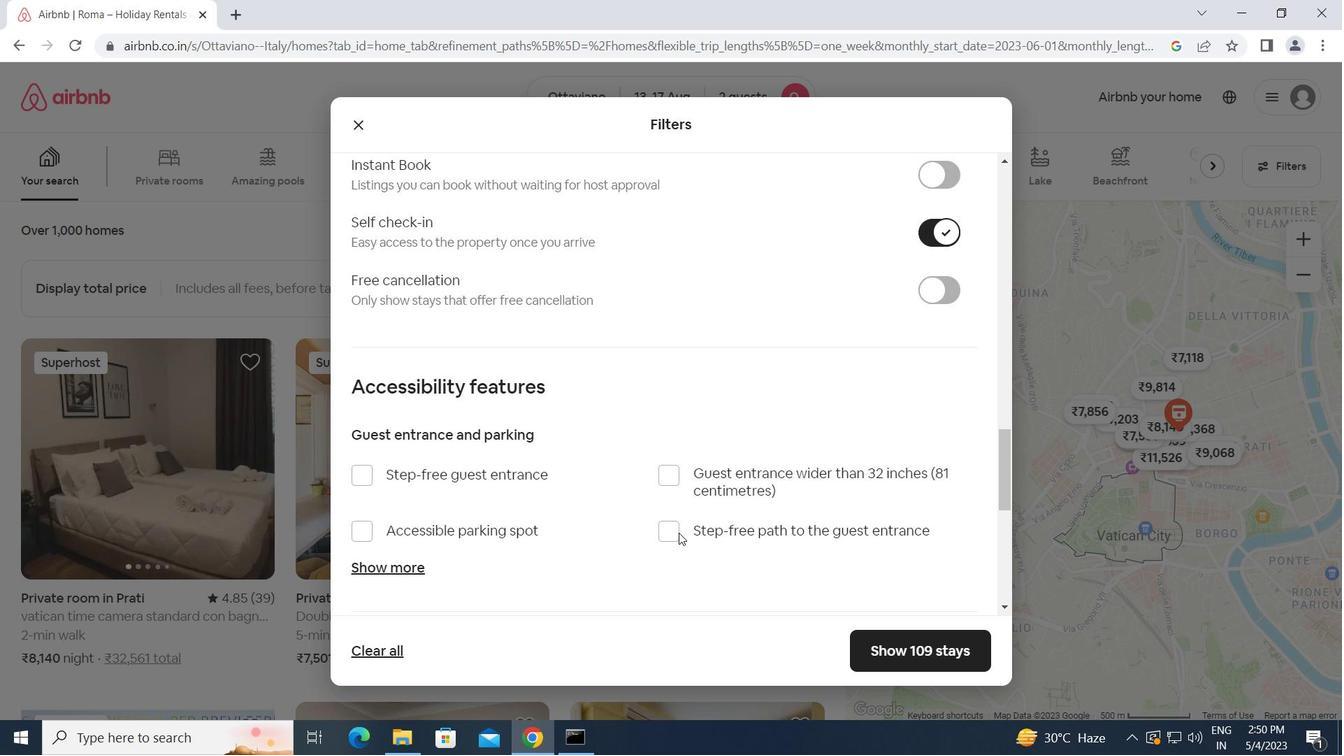 
Action: Mouse scrolled (678, 532) with delta (0, 0)
Screenshot: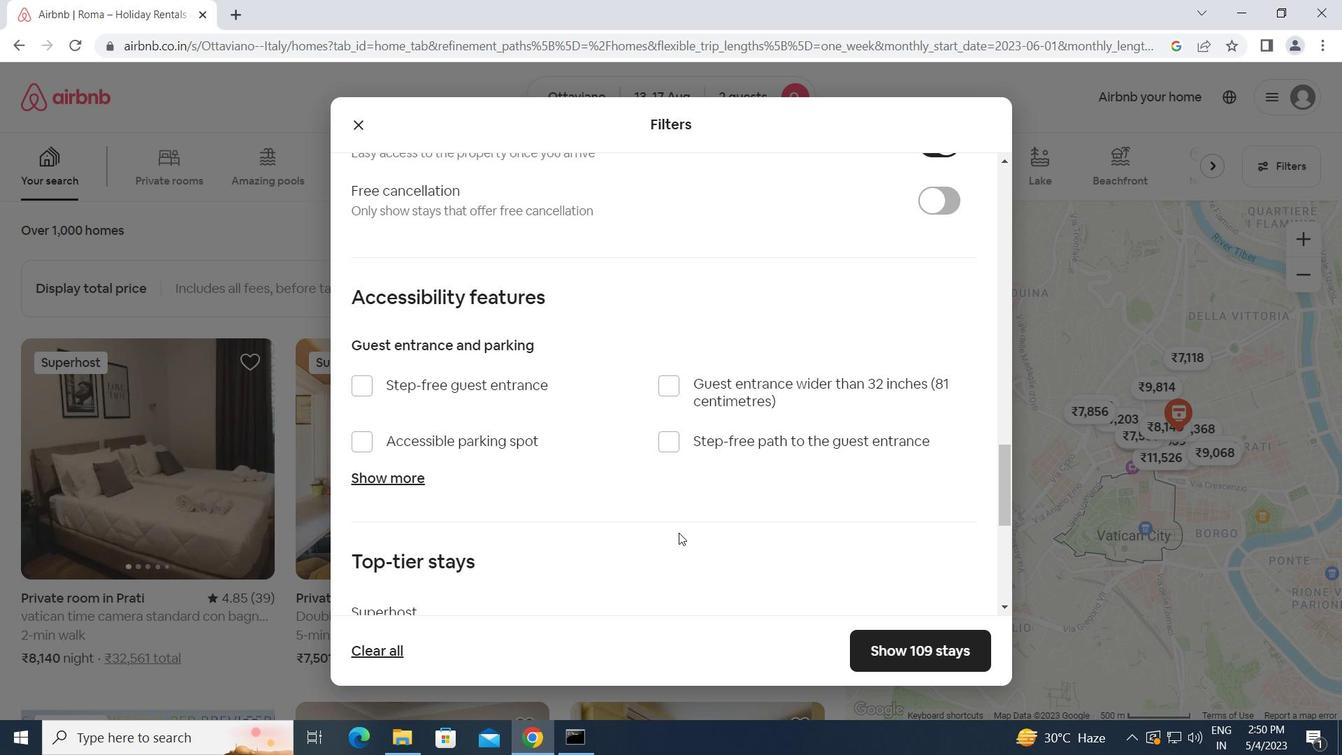 
Action: Mouse scrolled (678, 532) with delta (0, 0)
Screenshot: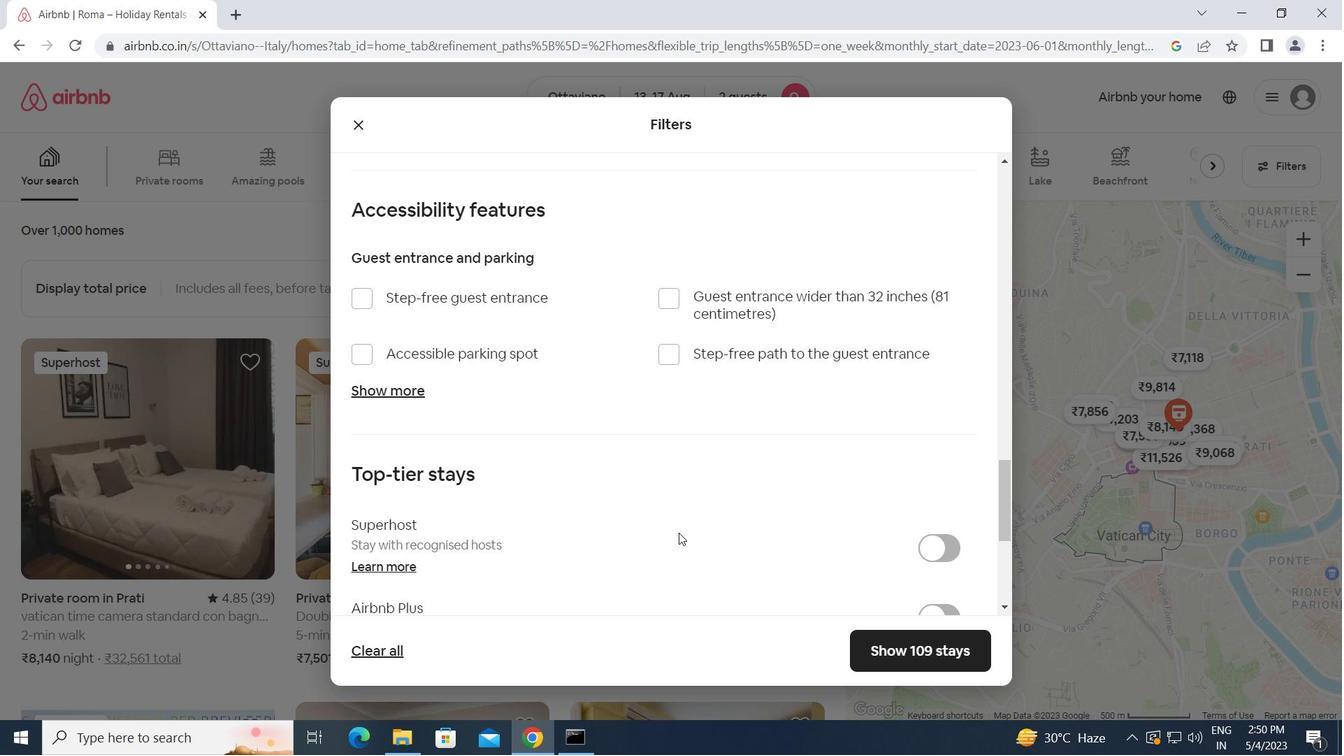 
Action: Mouse scrolled (678, 532) with delta (0, 0)
Screenshot: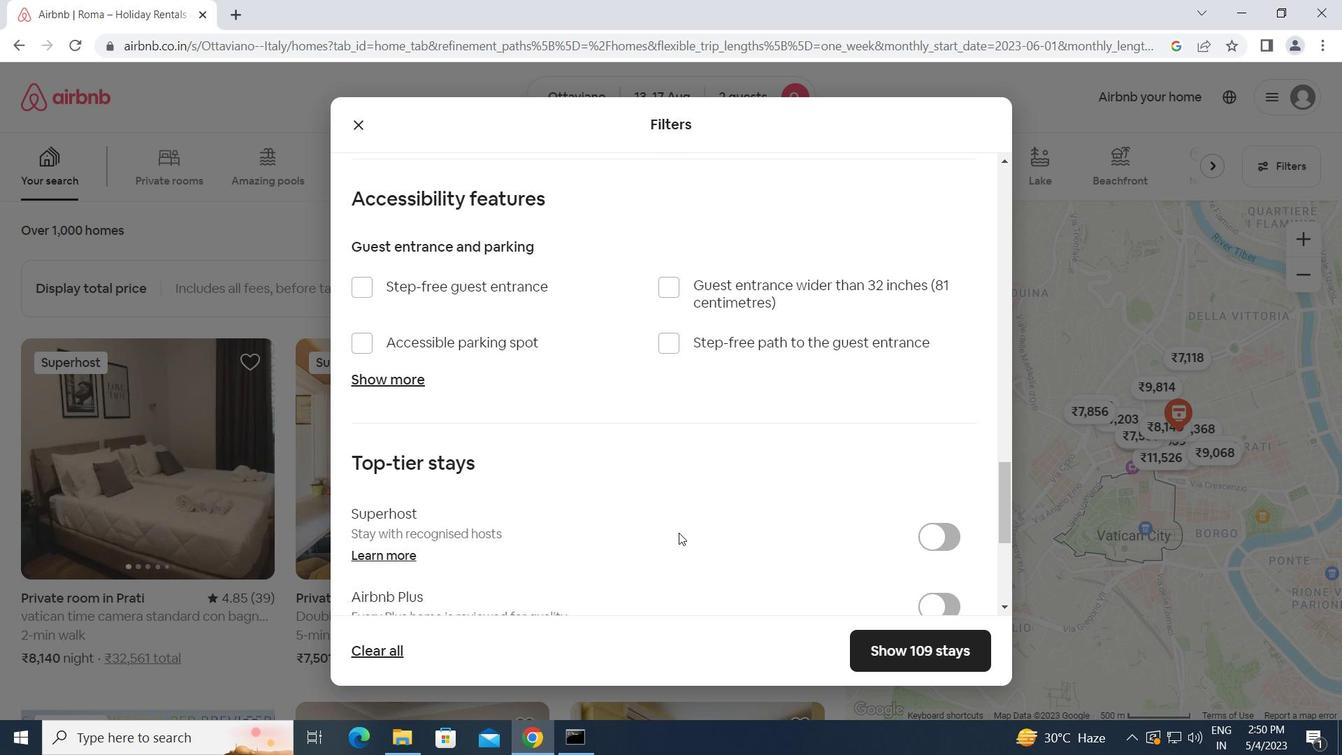 
Action: Mouse scrolled (678, 532) with delta (0, 0)
Screenshot: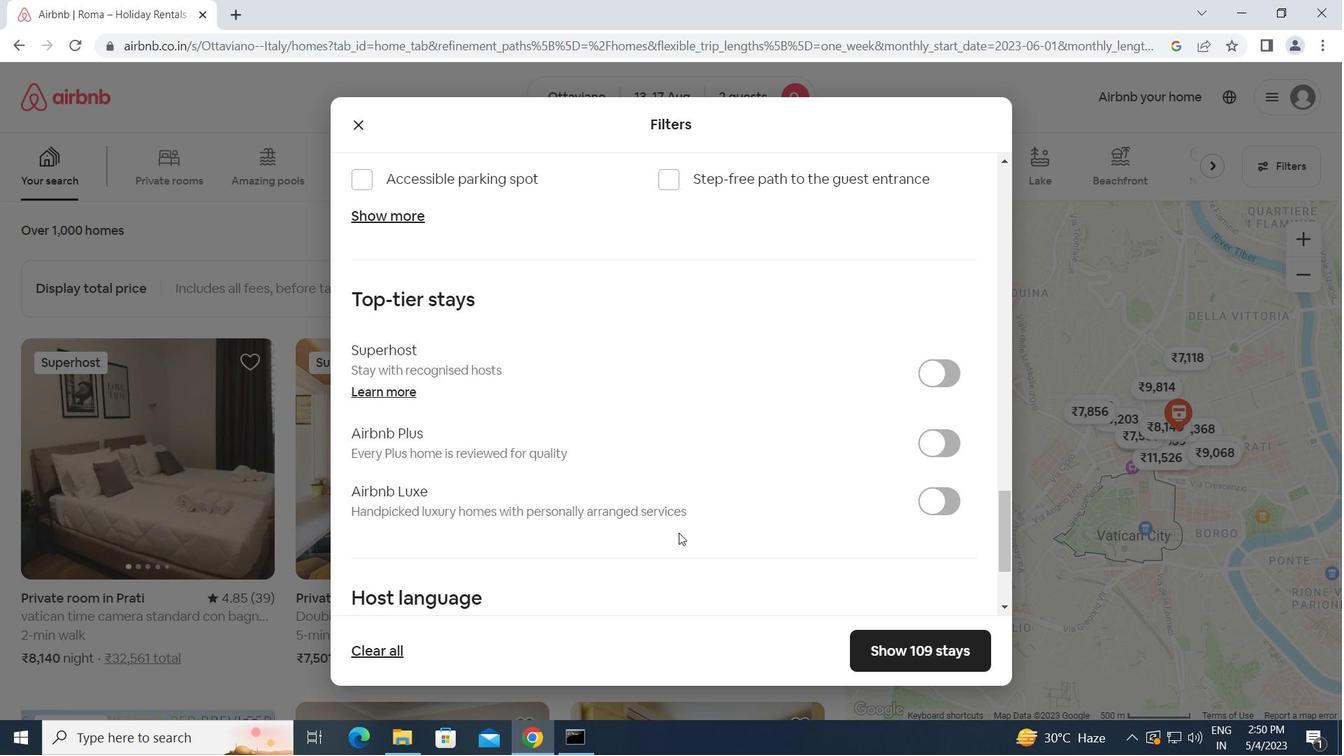 
Action: Mouse scrolled (678, 532) with delta (0, 0)
Screenshot: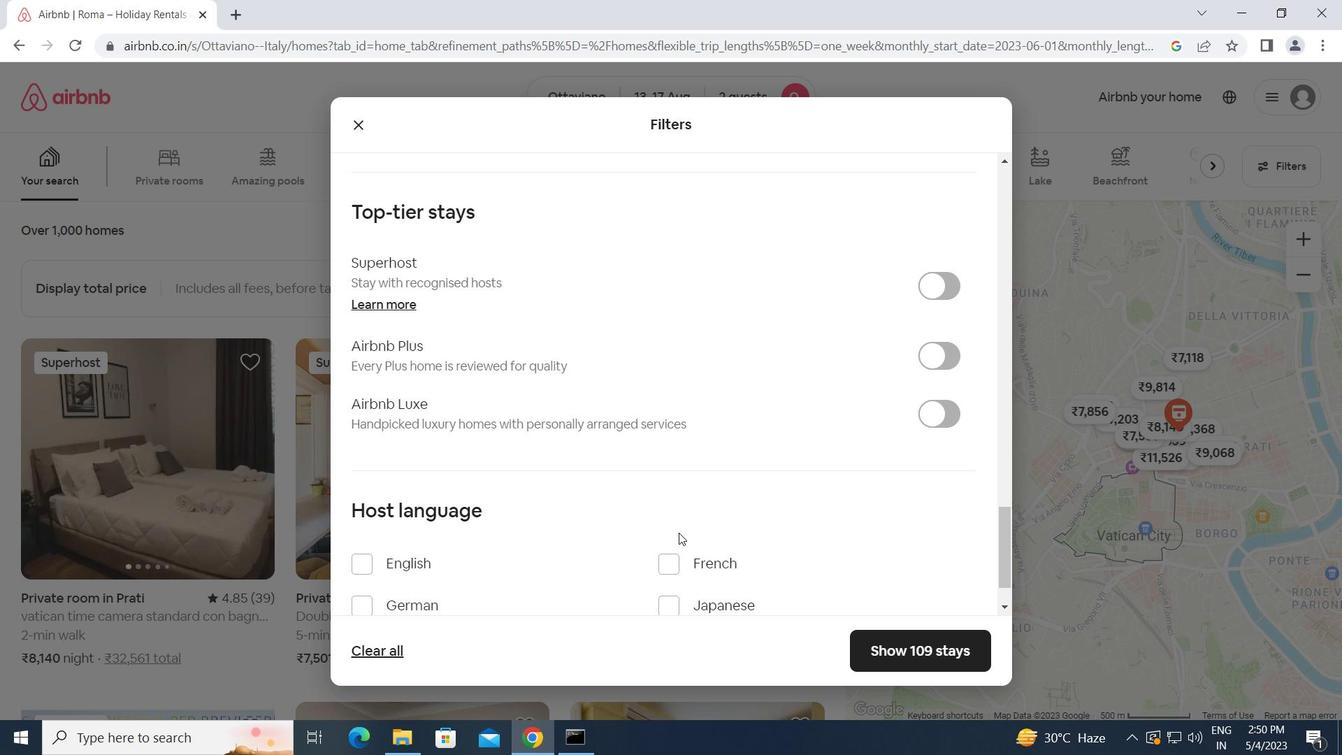 
Action: Mouse scrolled (678, 532) with delta (0, 0)
Screenshot: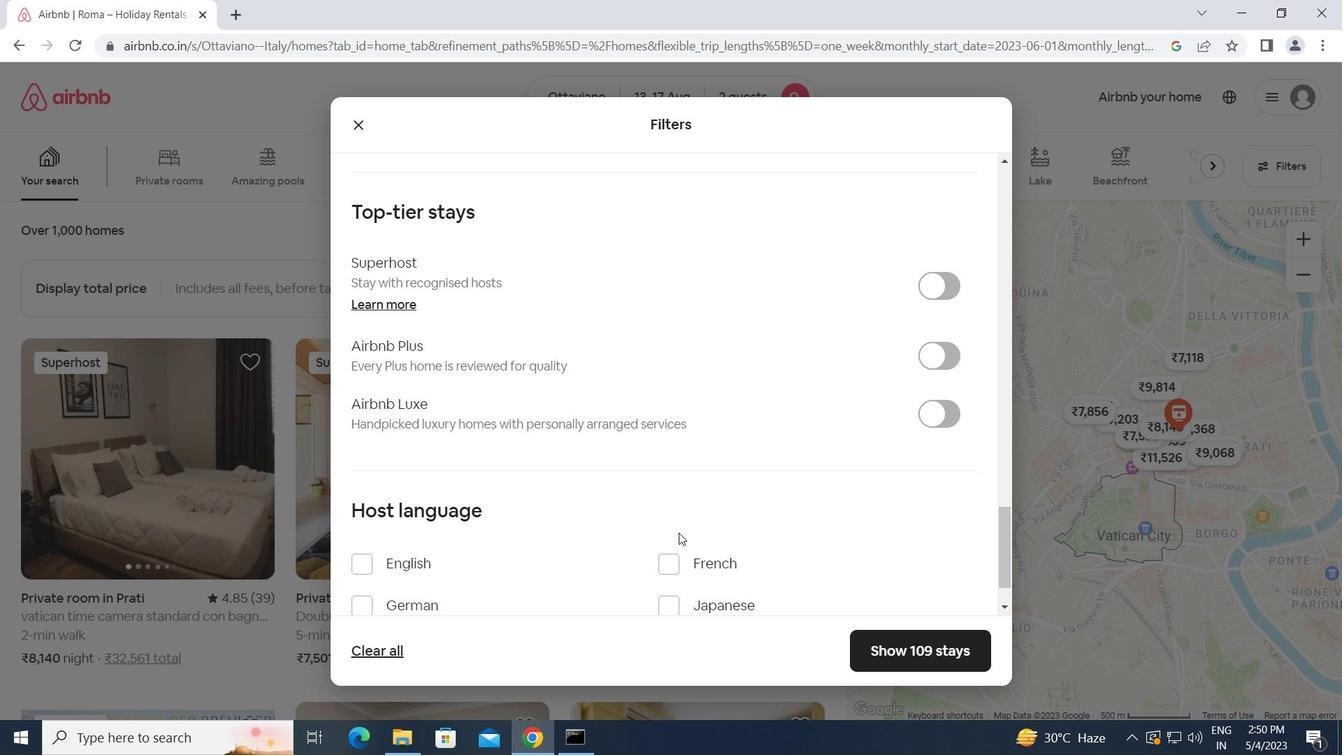 
Action: Mouse moved to (366, 496)
Screenshot: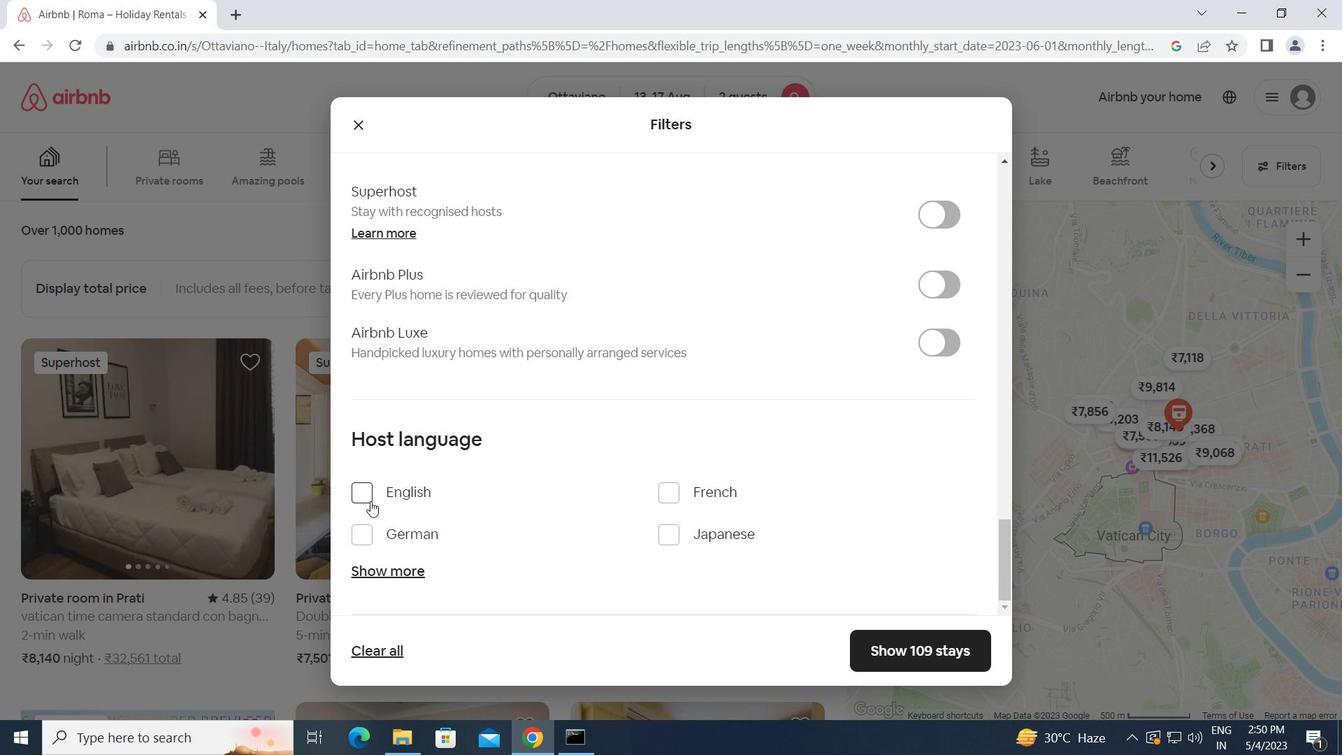 
Action: Mouse pressed left at (366, 496)
Screenshot: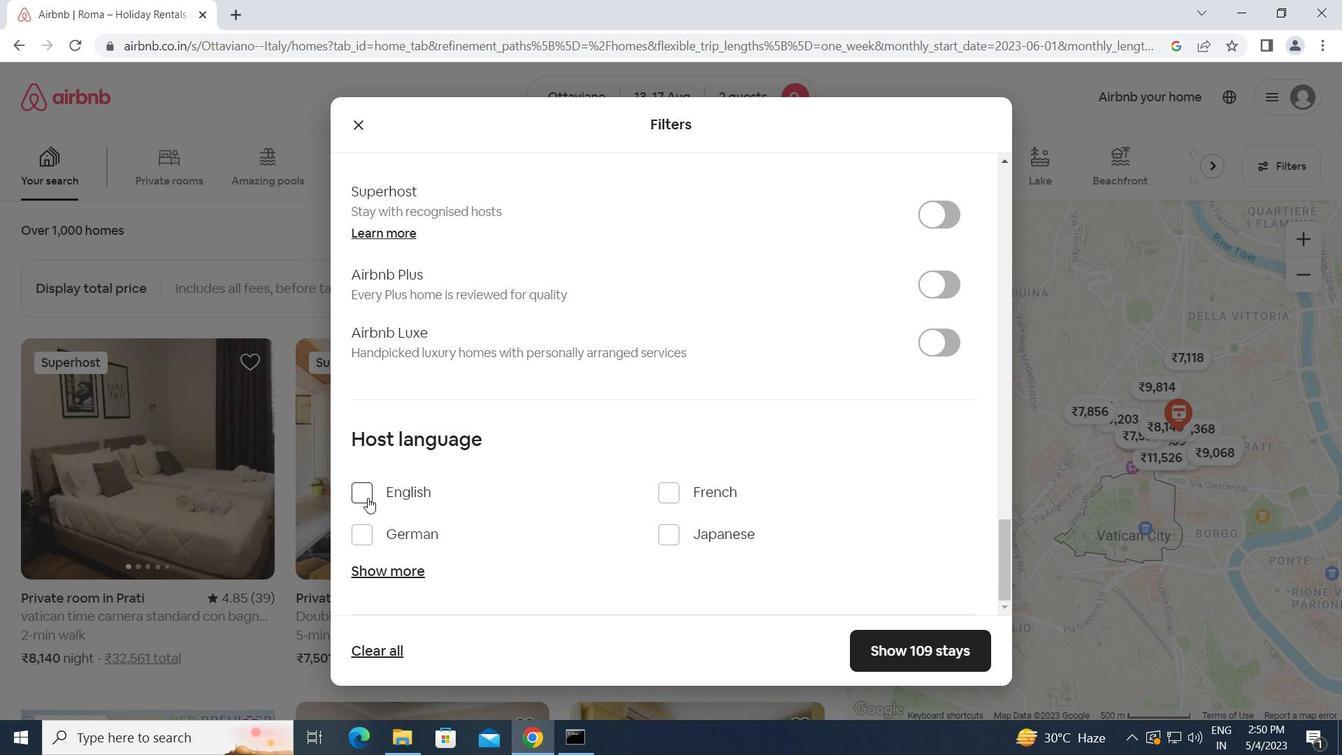 
Action: Mouse moved to (892, 646)
Screenshot: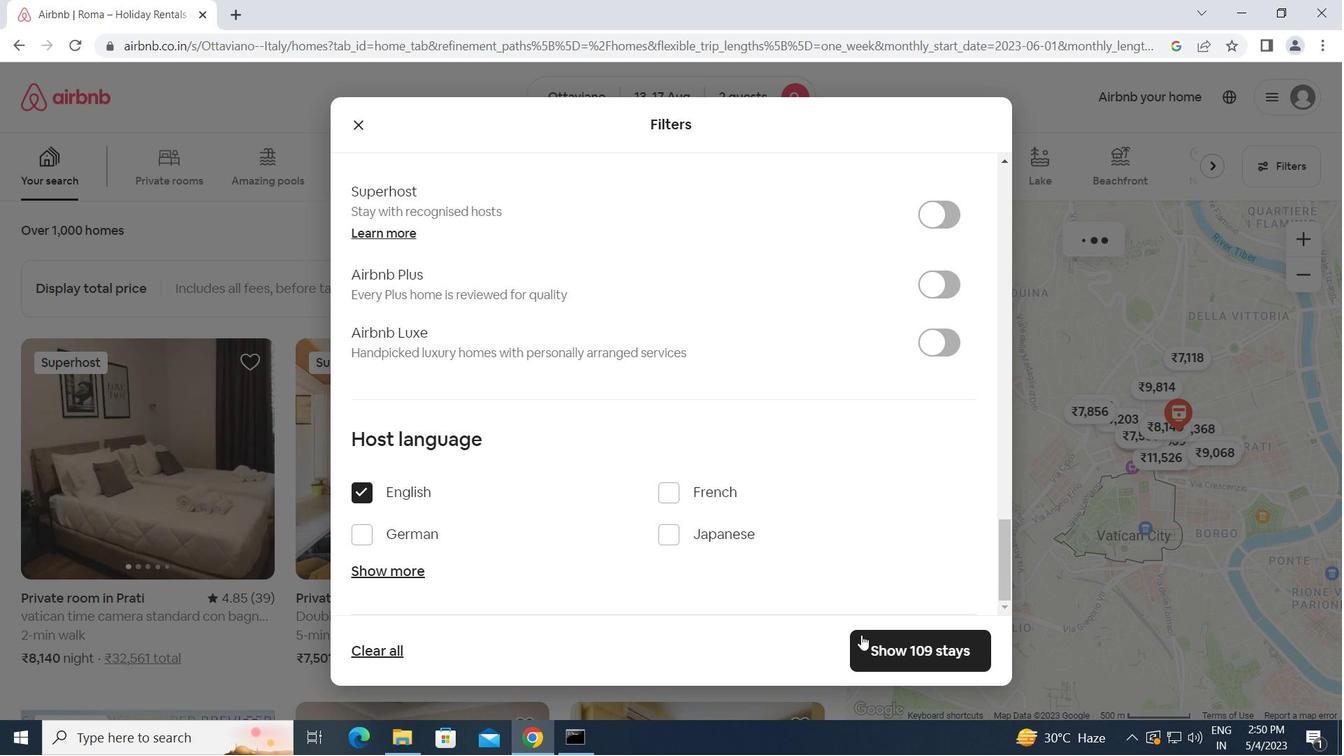 
Action: Mouse pressed left at (892, 646)
Screenshot: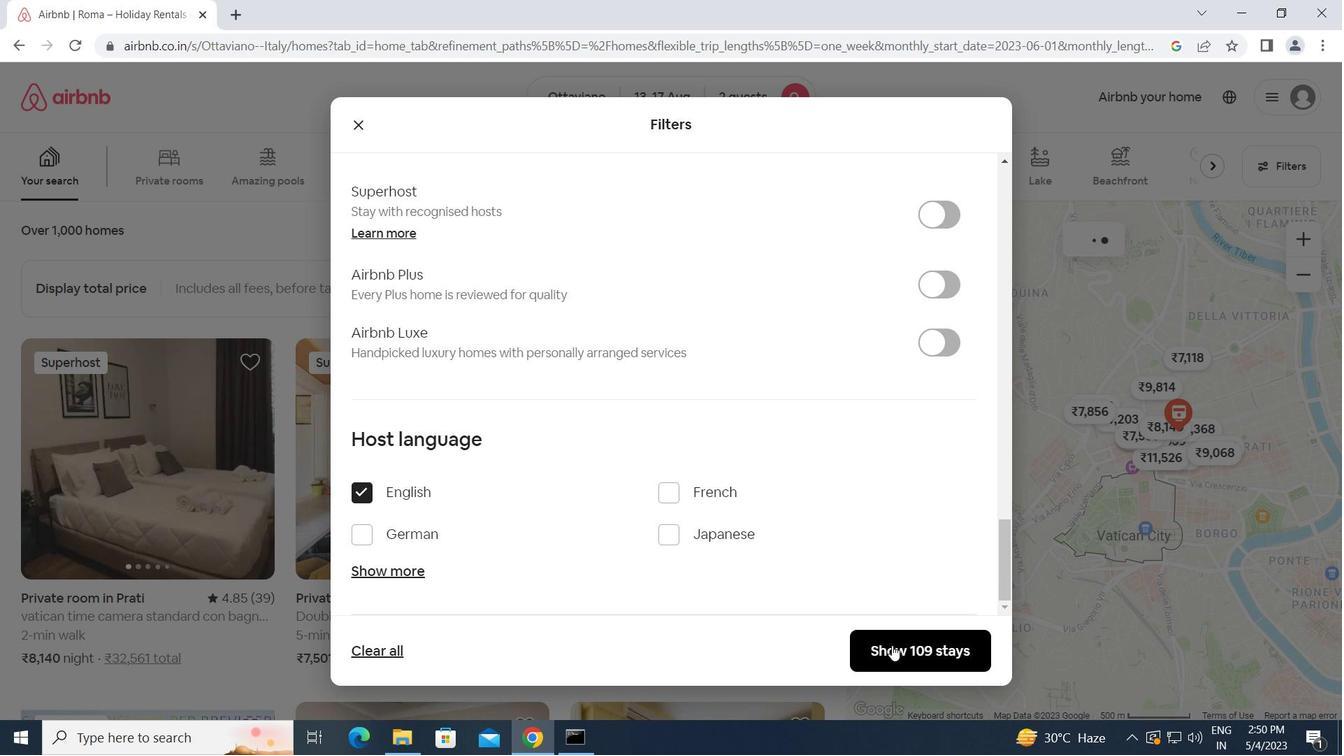 
Action: Mouse moved to (888, 635)
Screenshot: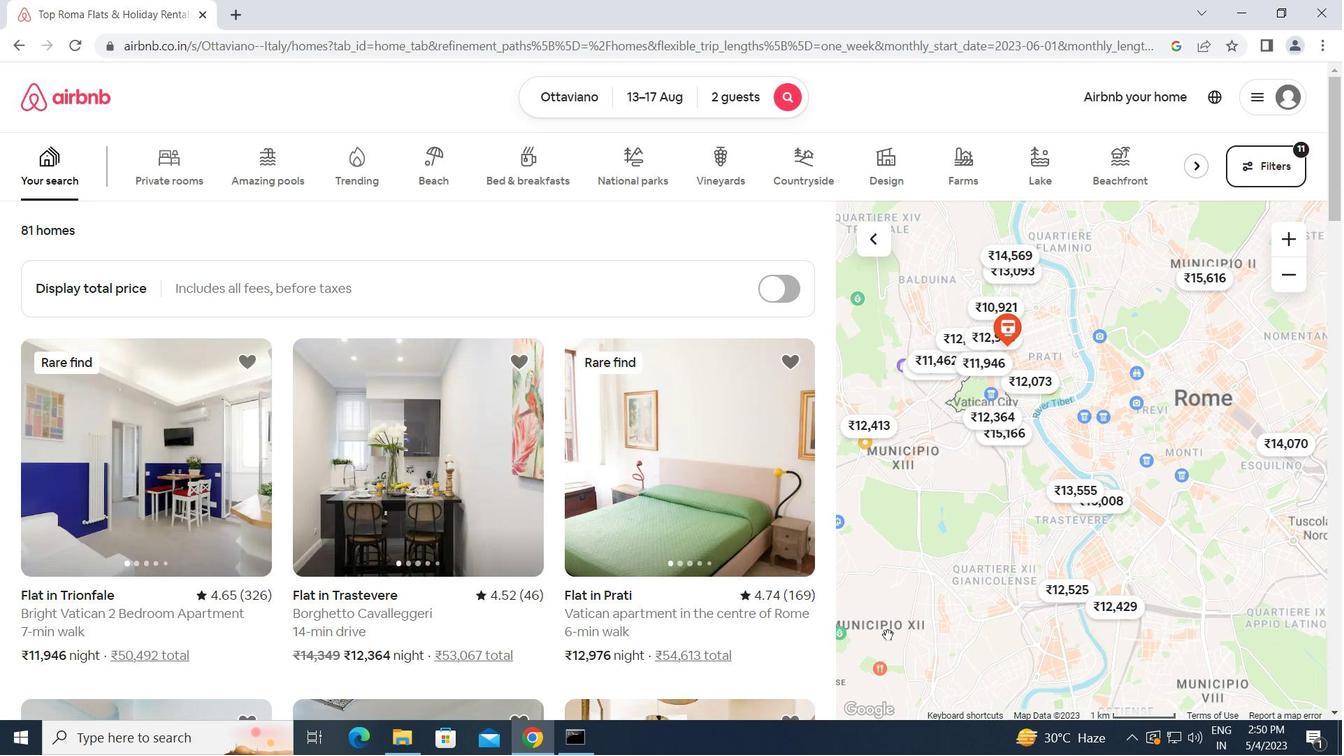 
